 Task: Search one way flight ticket for 3 adults in first from Wrangell: Wrangell Airport (also See Wrangell Seaplane Base) to Springfield: Abraham Lincoln Capital Airport on 5-2-2023. Choice of flights is Royal air maroc. Number of bags: 11 checked bags. Price is upto 82000. Outbound departure time preference is 14:00.
Action: Mouse moved to (303, 387)
Screenshot: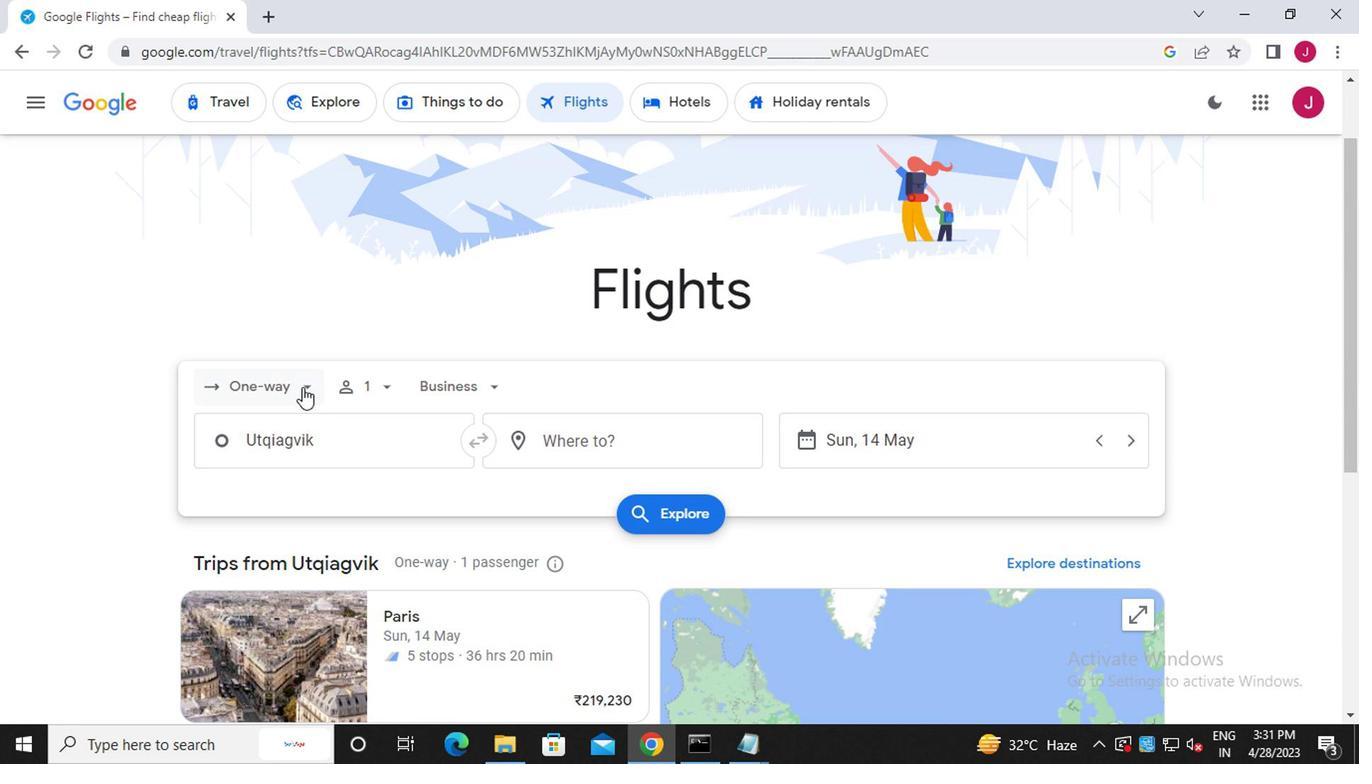 
Action: Mouse pressed left at (303, 387)
Screenshot: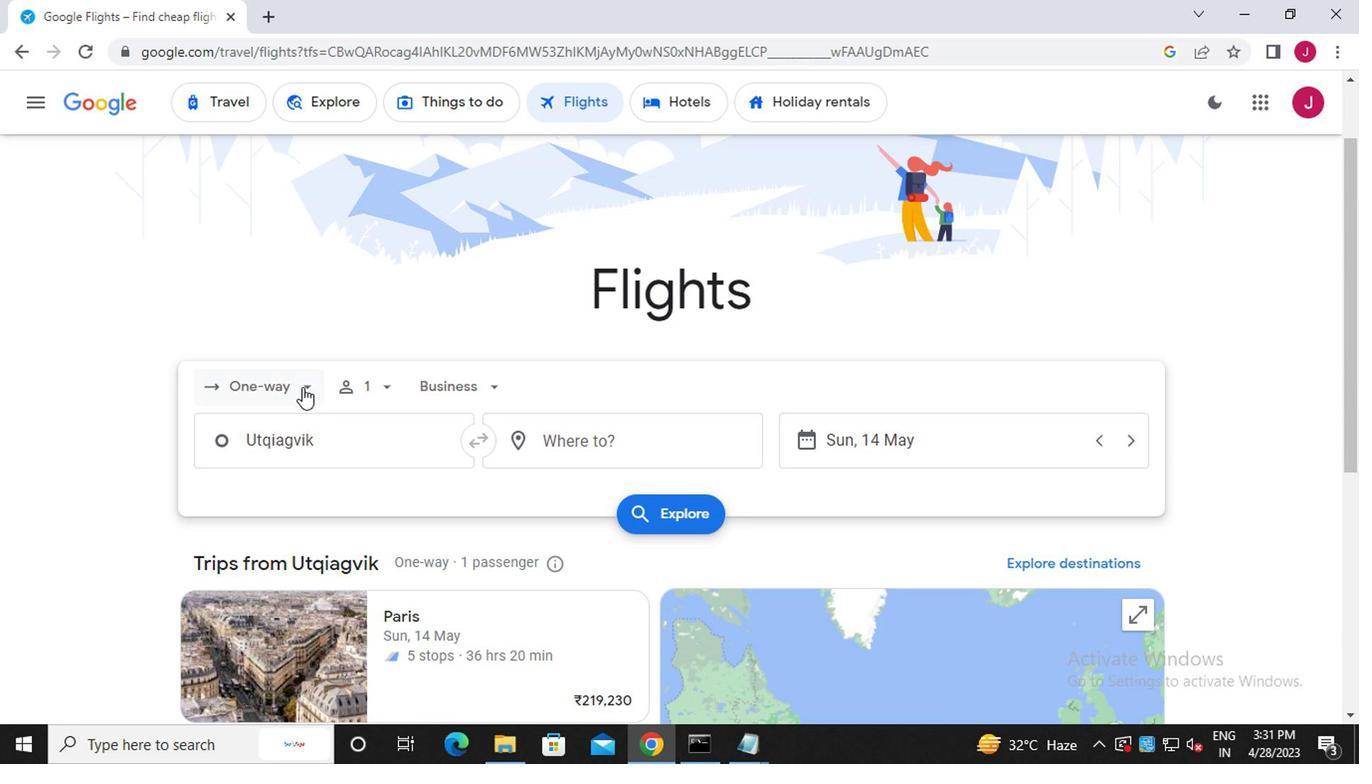 
Action: Mouse moved to (308, 472)
Screenshot: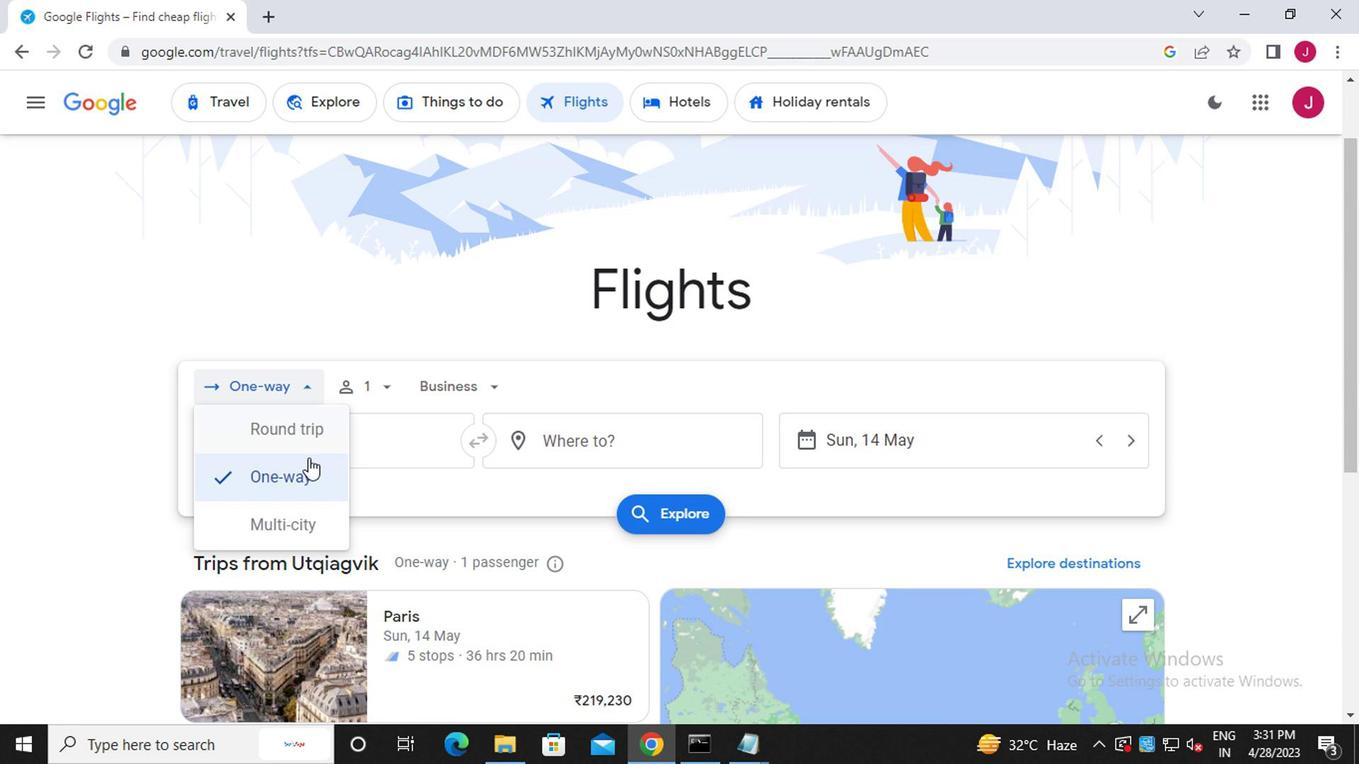 
Action: Mouse pressed left at (308, 472)
Screenshot: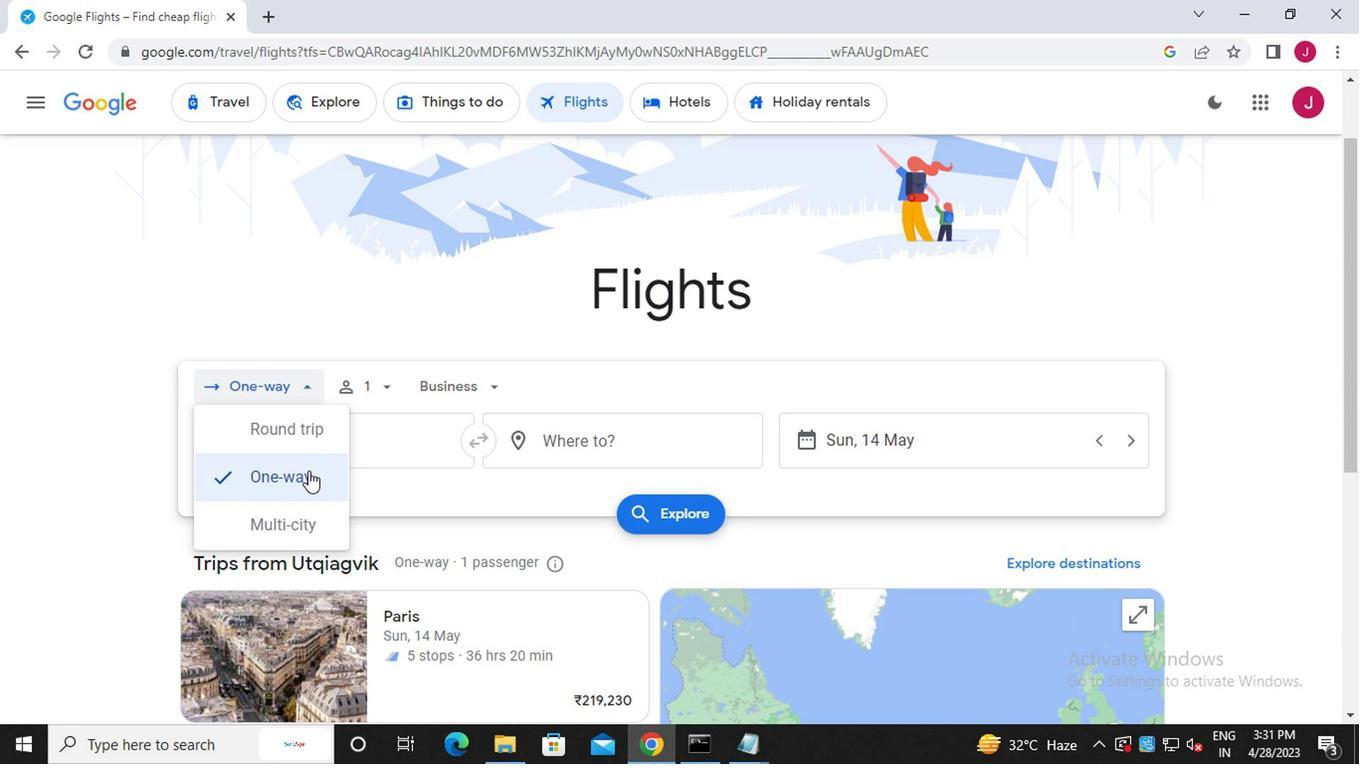 
Action: Mouse moved to (386, 391)
Screenshot: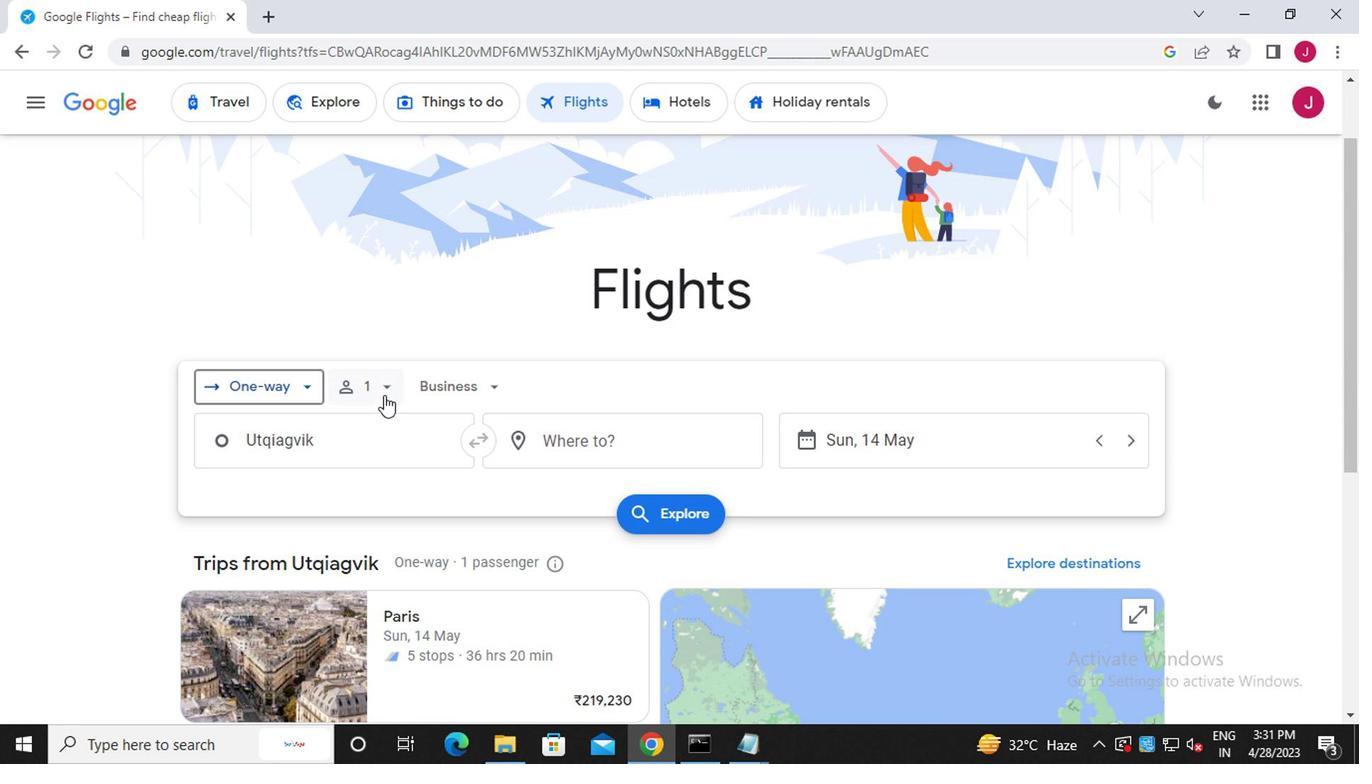 
Action: Mouse pressed left at (386, 391)
Screenshot: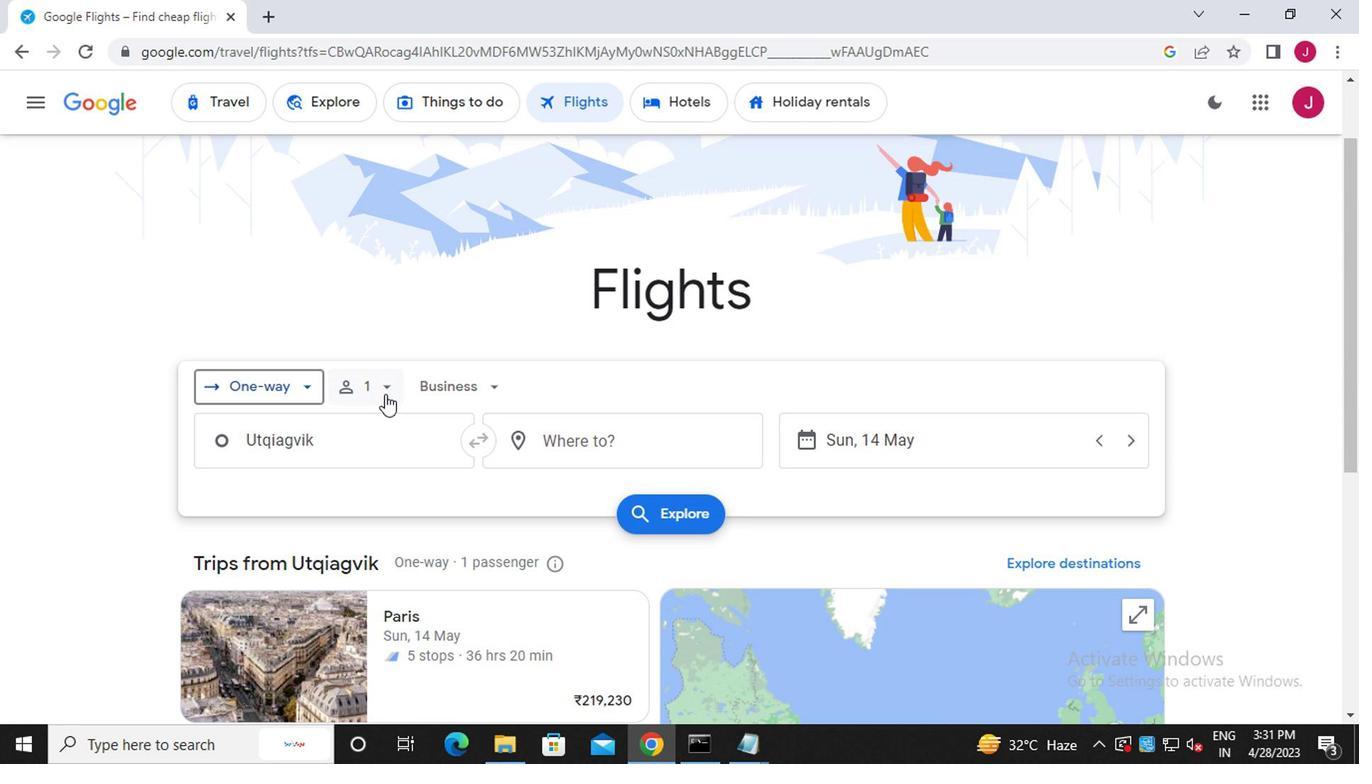 
Action: Mouse moved to (535, 439)
Screenshot: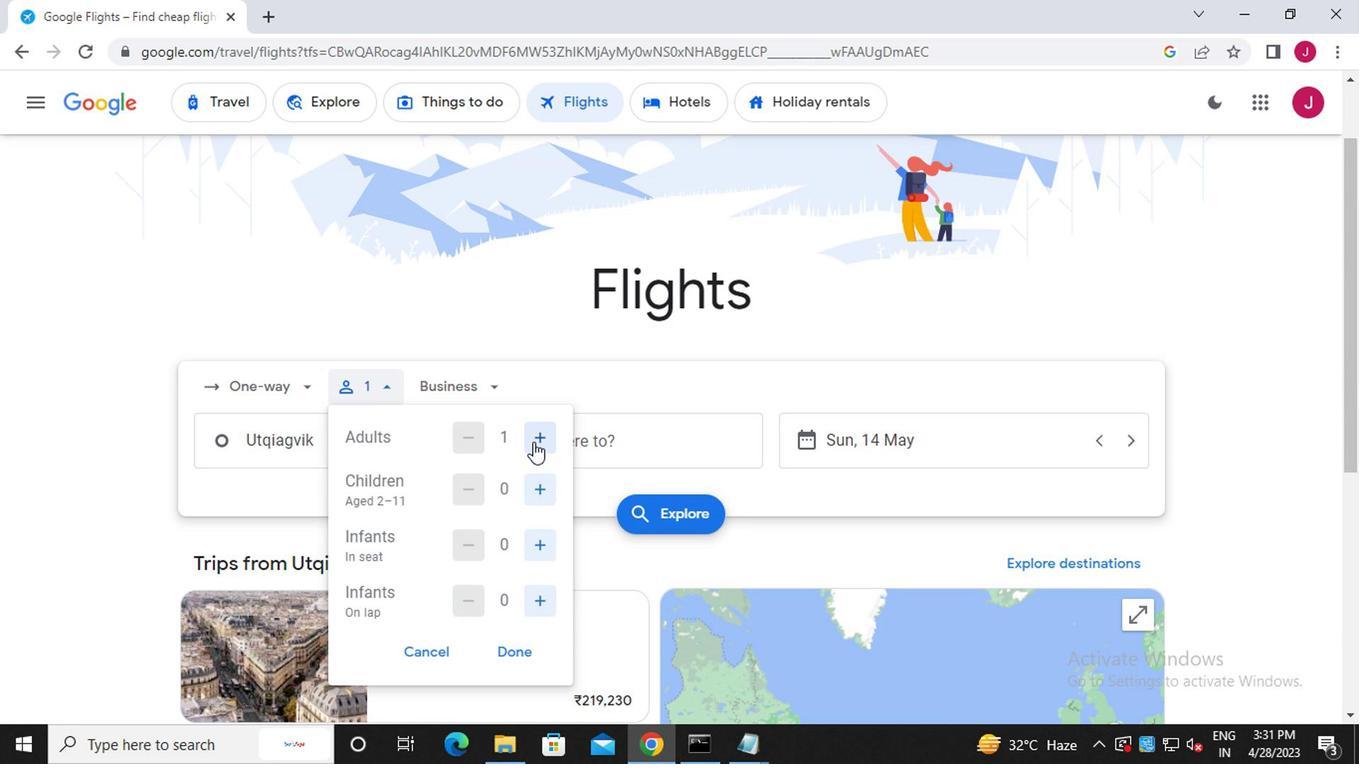 
Action: Mouse pressed left at (535, 439)
Screenshot: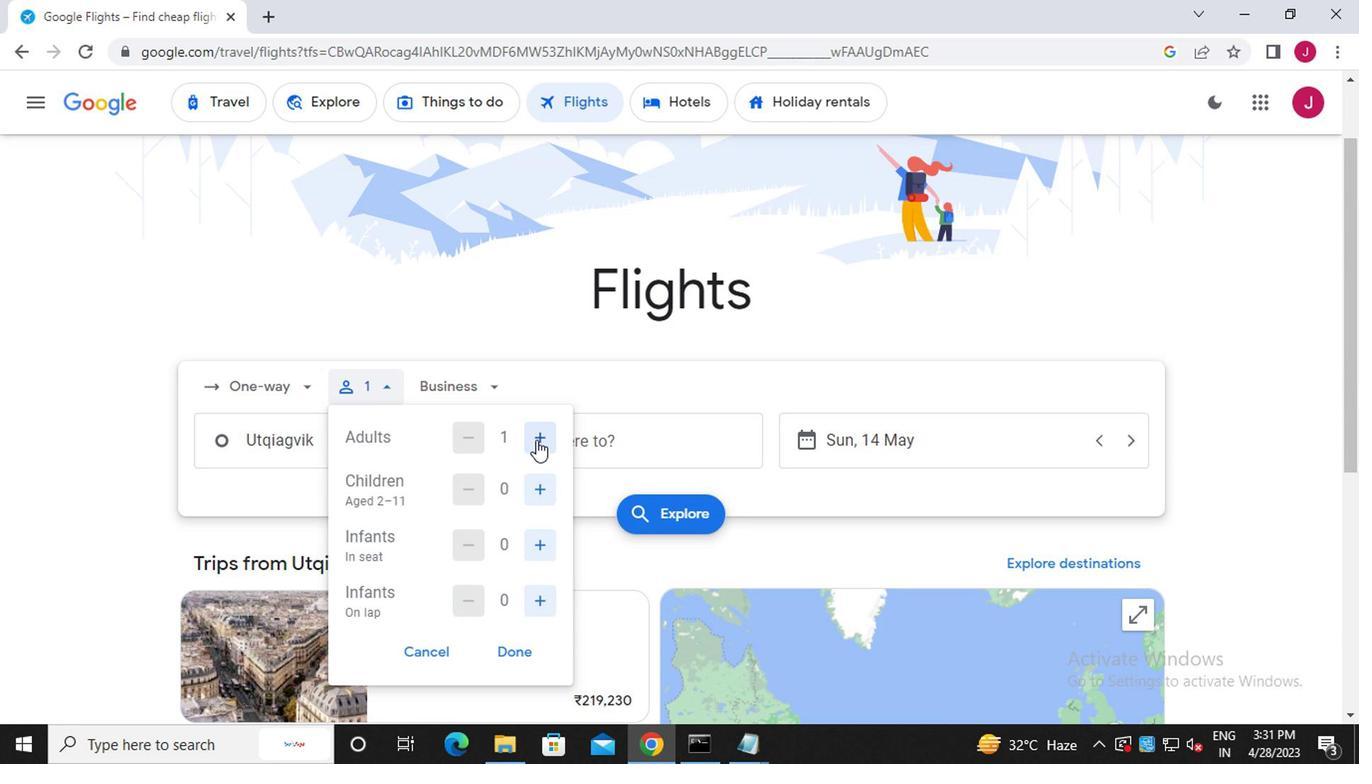 
Action: Mouse moved to (537, 439)
Screenshot: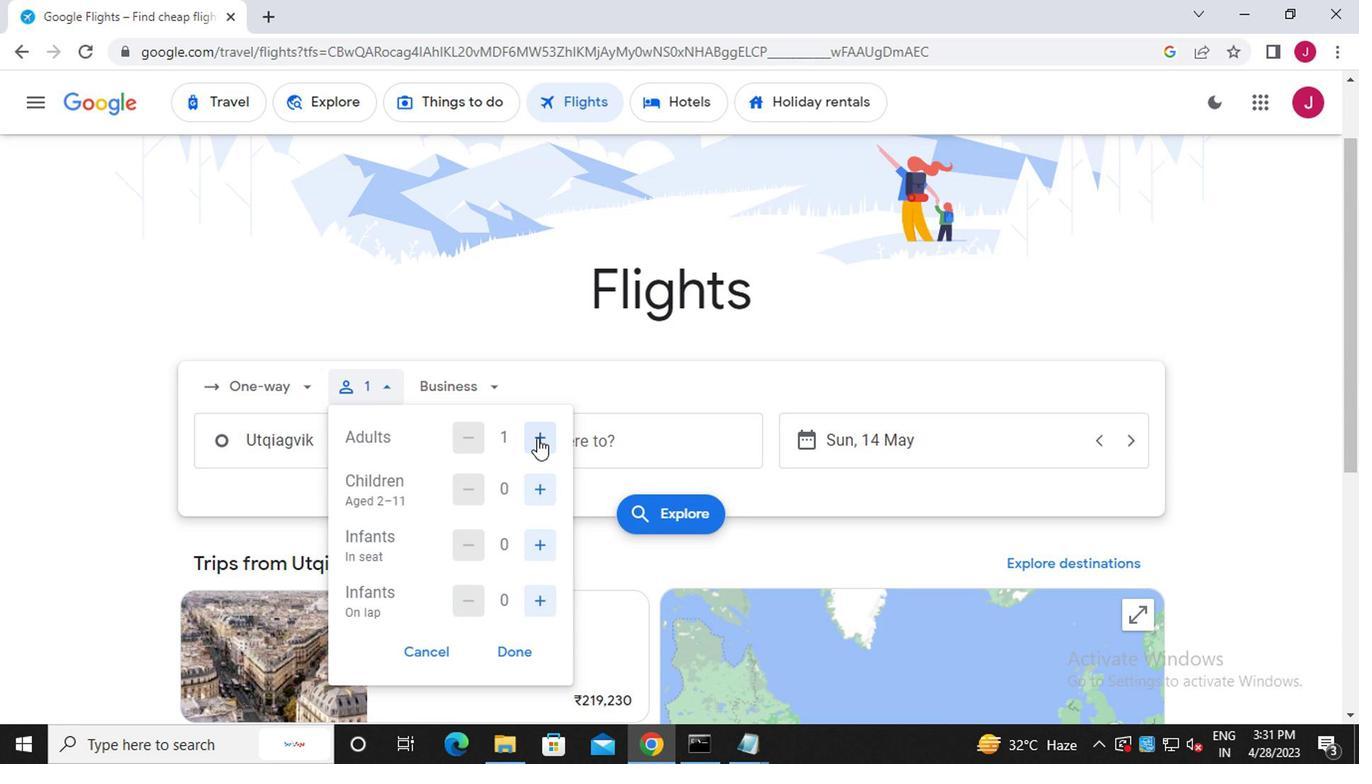 
Action: Mouse pressed left at (537, 439)
Screenshot: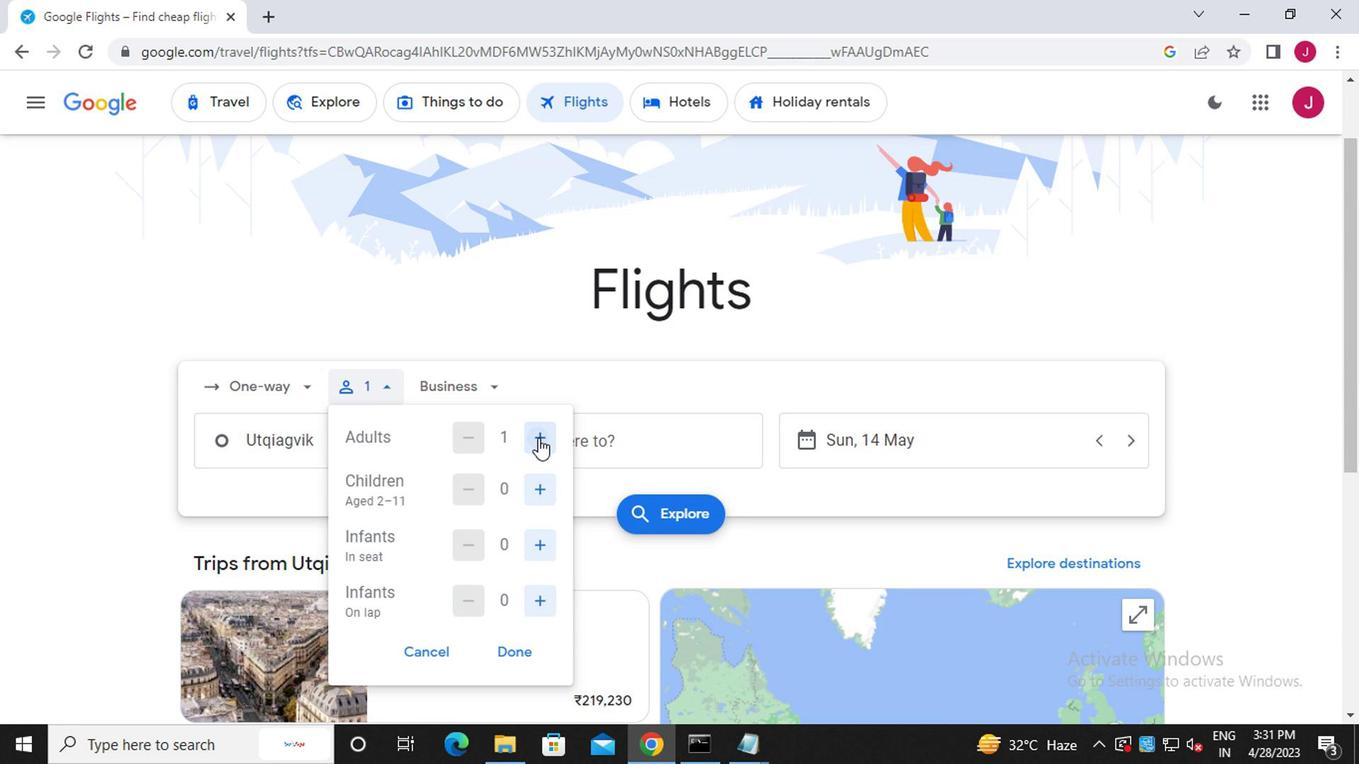 
Action: Mouse pressed left at (537, 439)
Screenshot: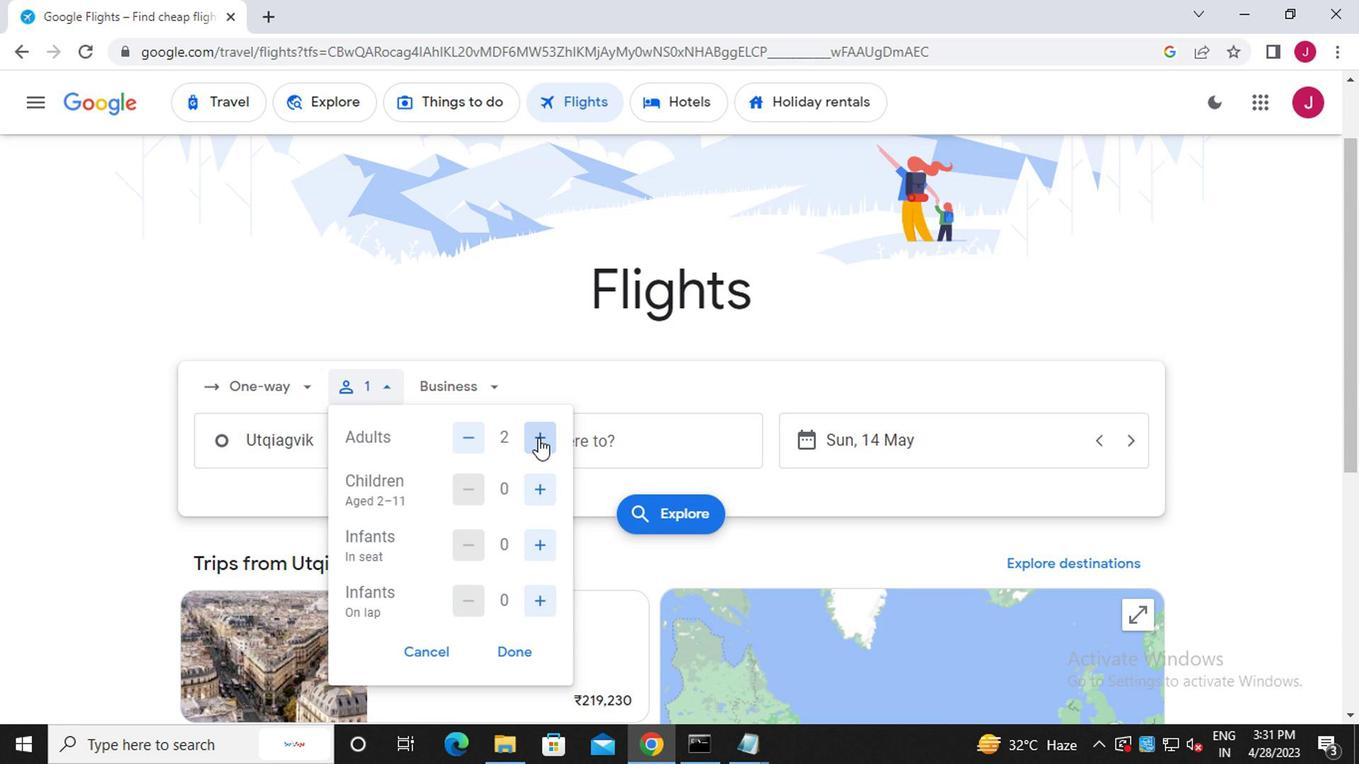 
Action: Mouse moved to (476, 437)
Screenshot: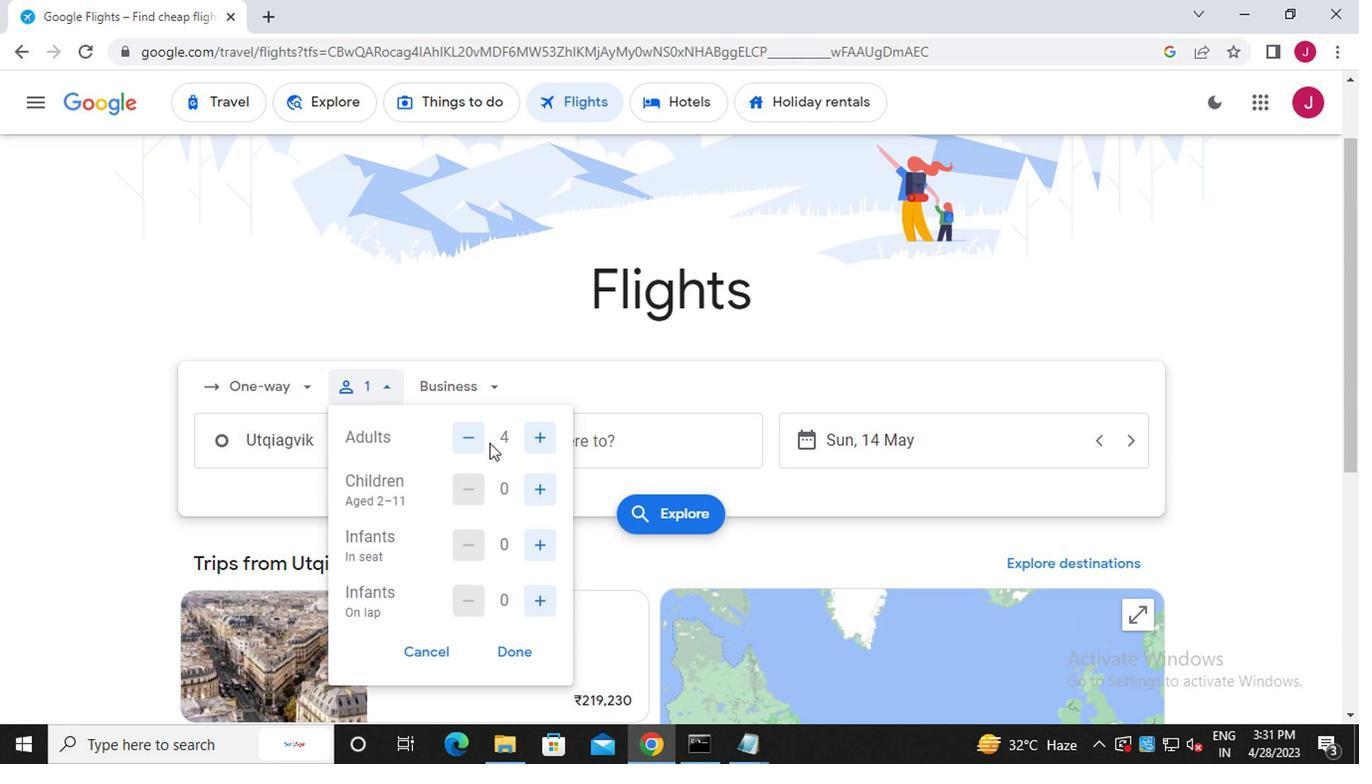 
Action: Mouse pressed left at (476, 437)
Screenshot: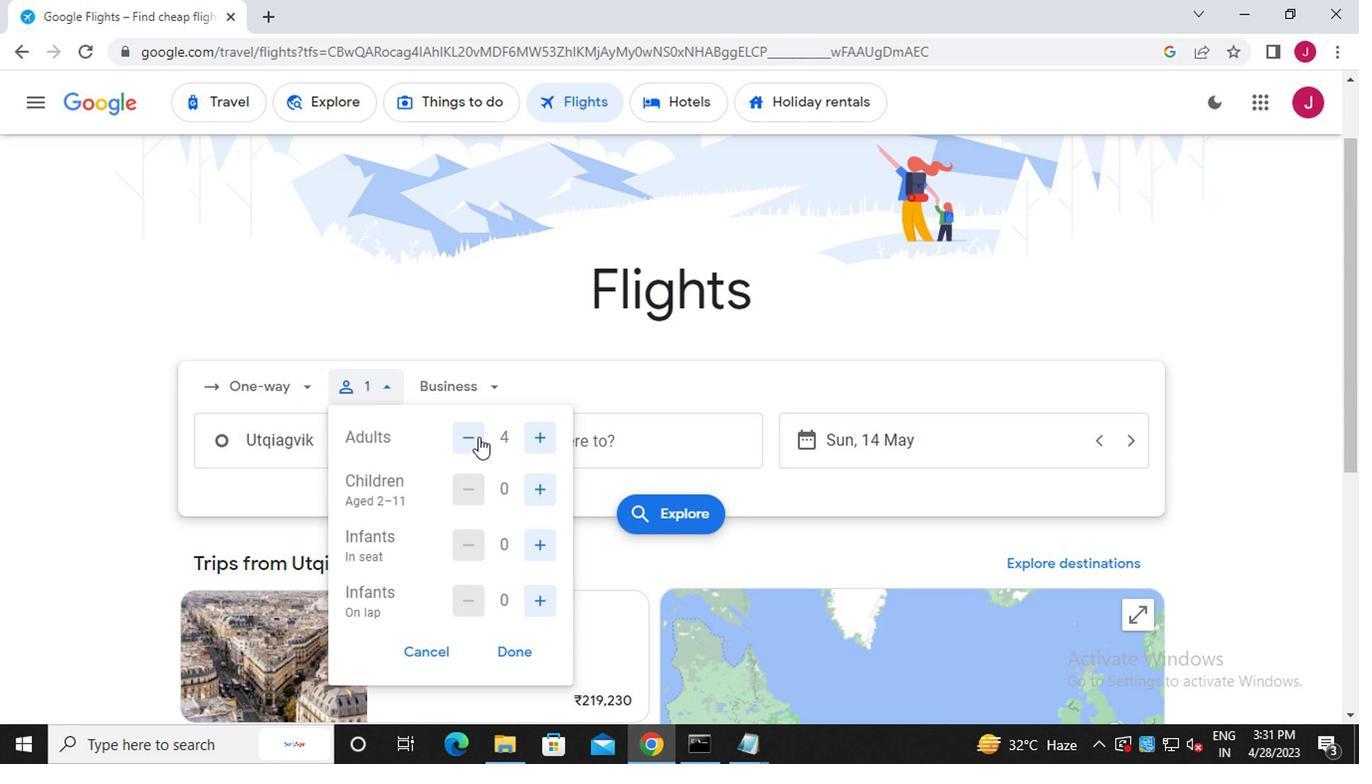 
Action: Mouse moved to (513, 659)
Screenshot: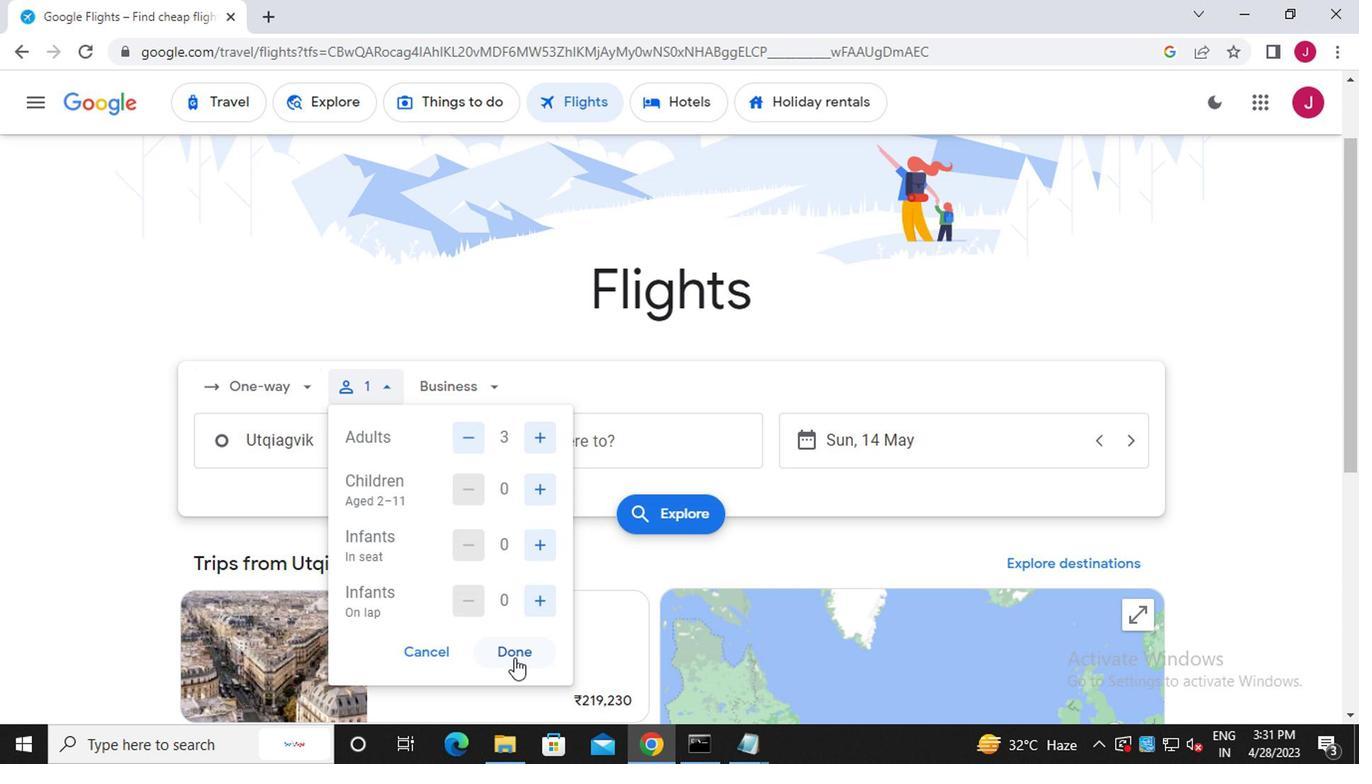 
Action: Mouse pressed left at (513, 659)
Screenshot: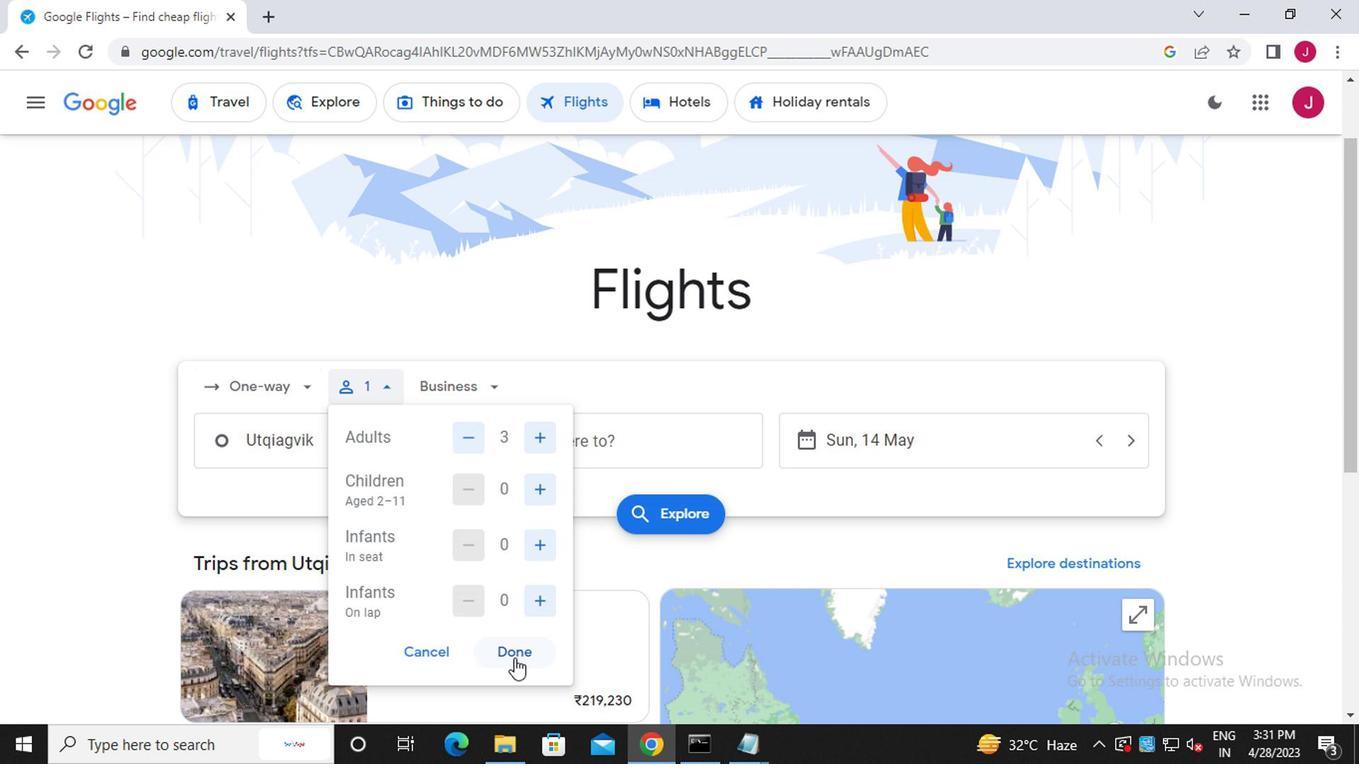 
Action: Mouse moved to (488, 397)
Screenshot: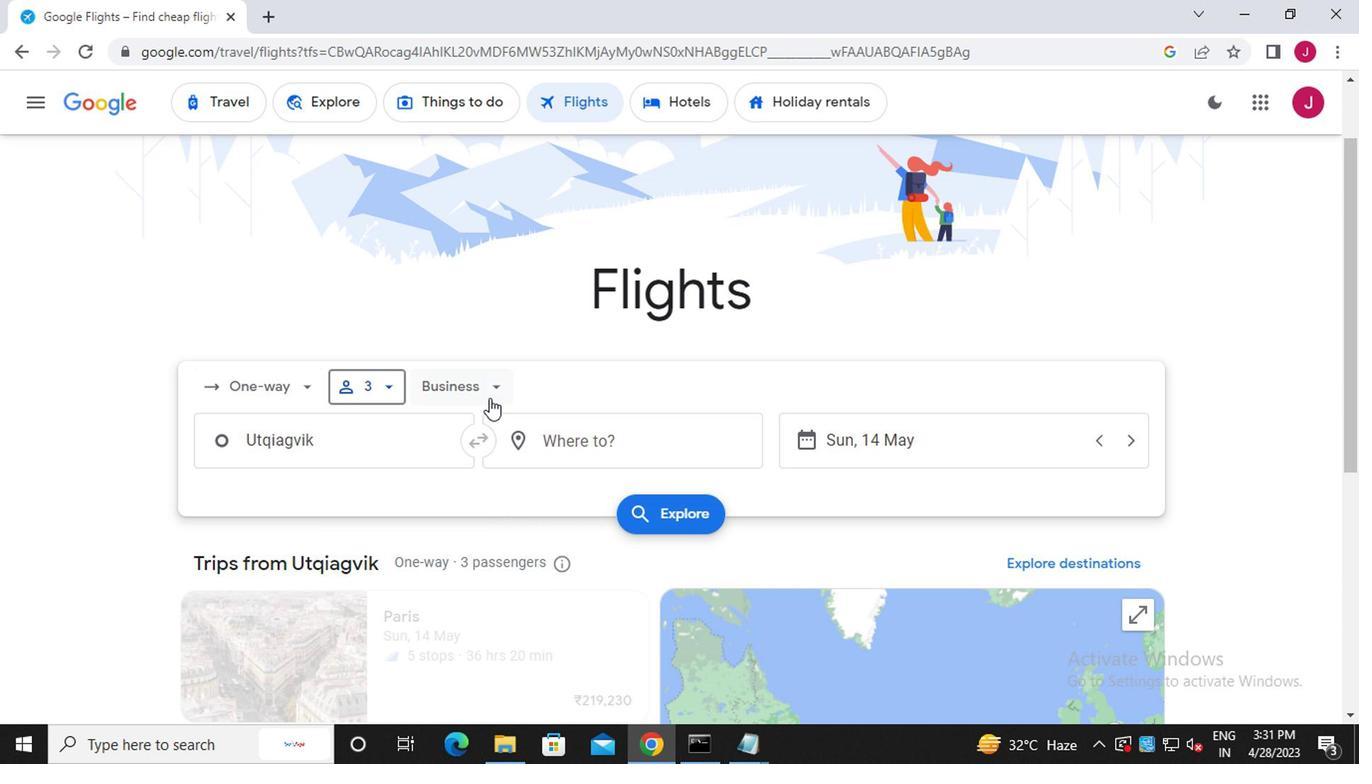 
Action: Mouse pressed left at (488, 397)
Screenshot: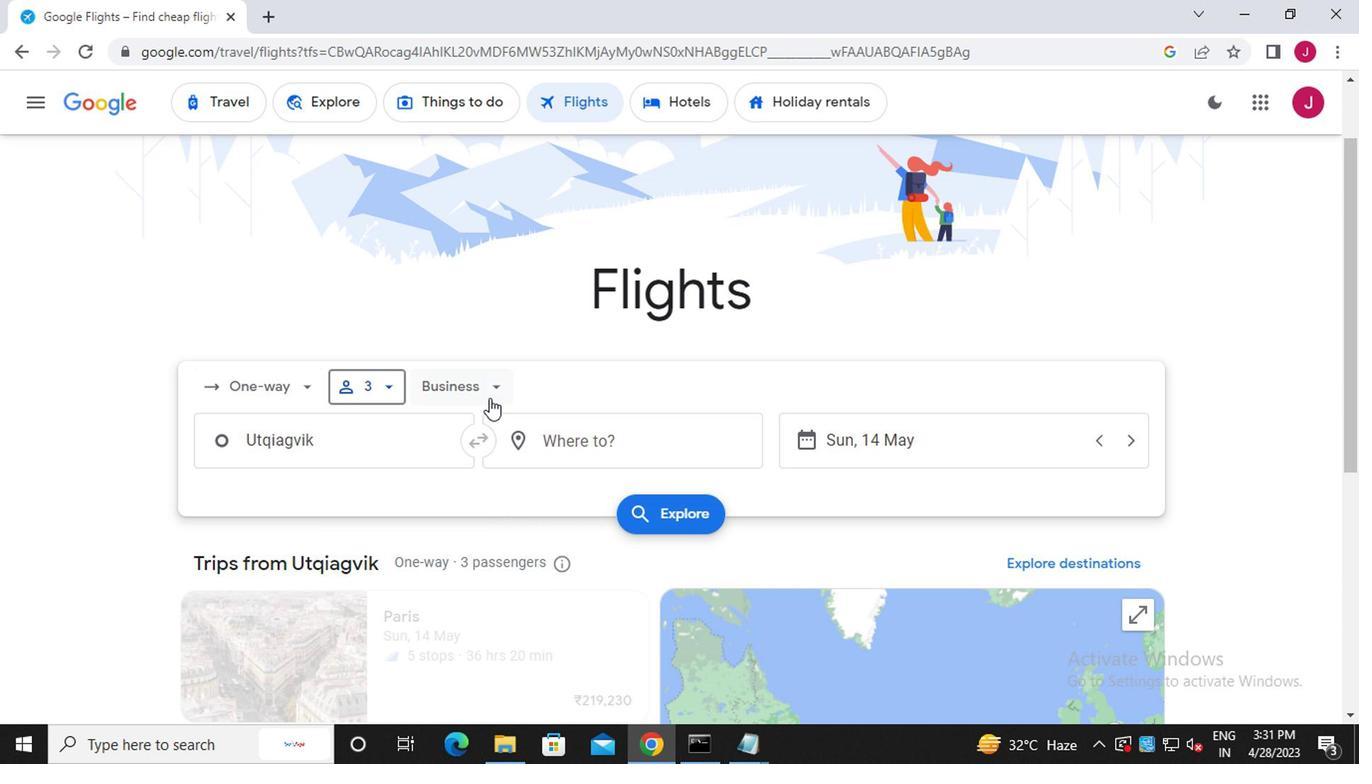 
Action: Mouse moved to (560, 353)
Screenshot: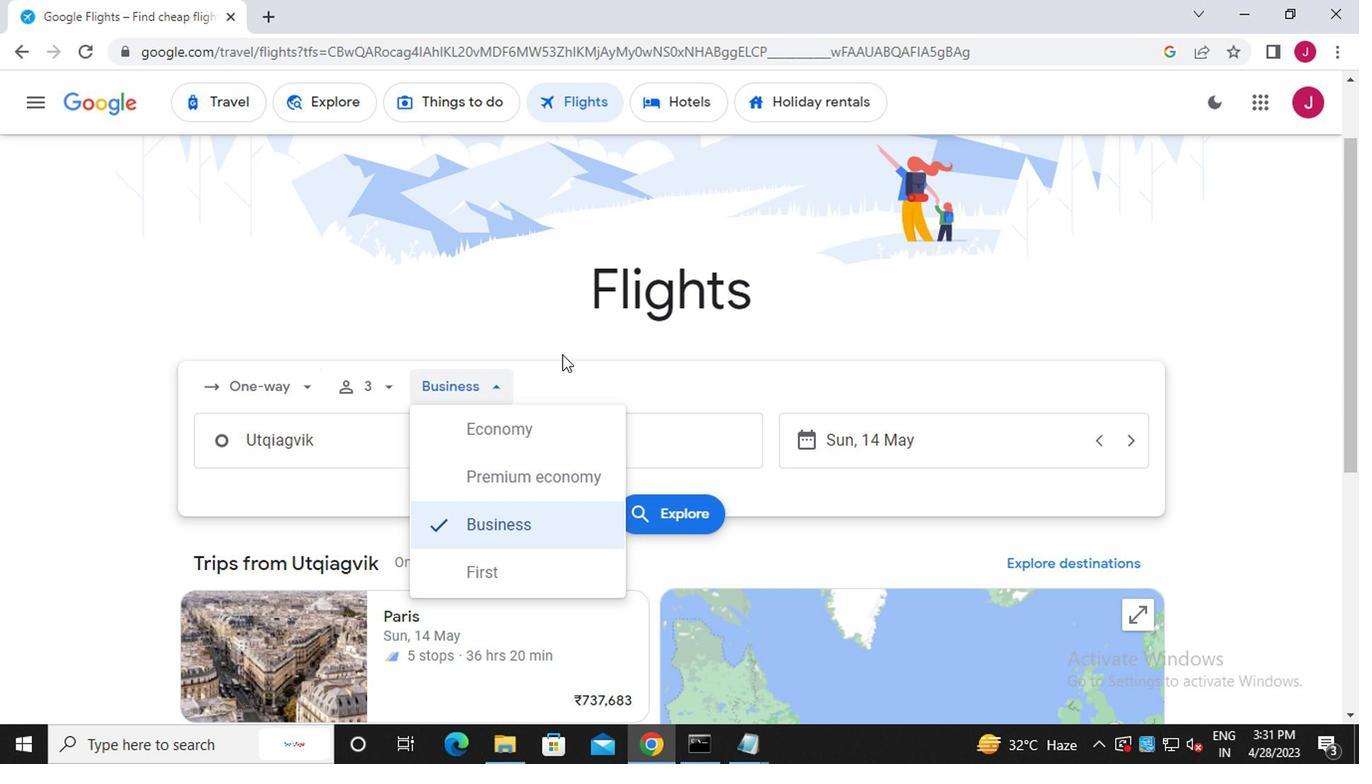 
Action: Mouse pressed left at (560, 353)
Screenshot: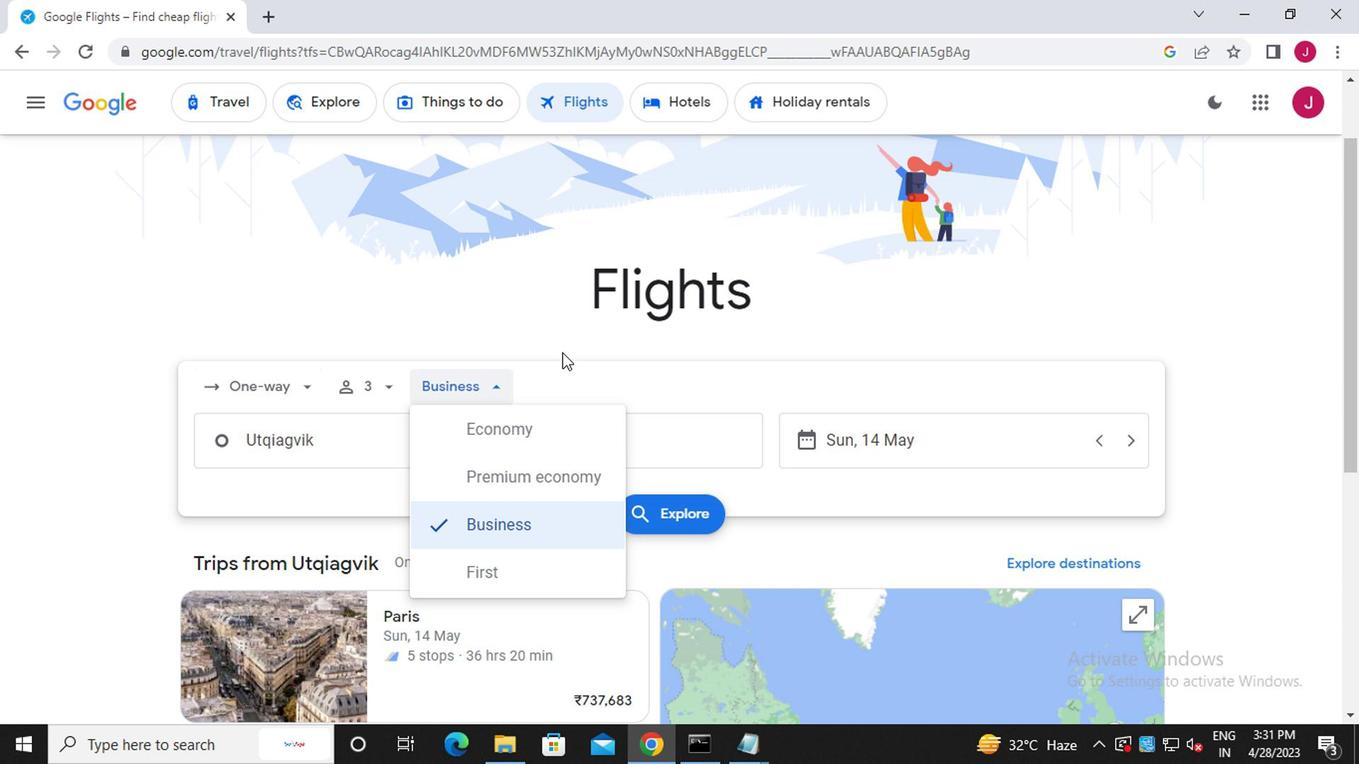 
Action: Mouse moved to (355, 448)
Screenshot: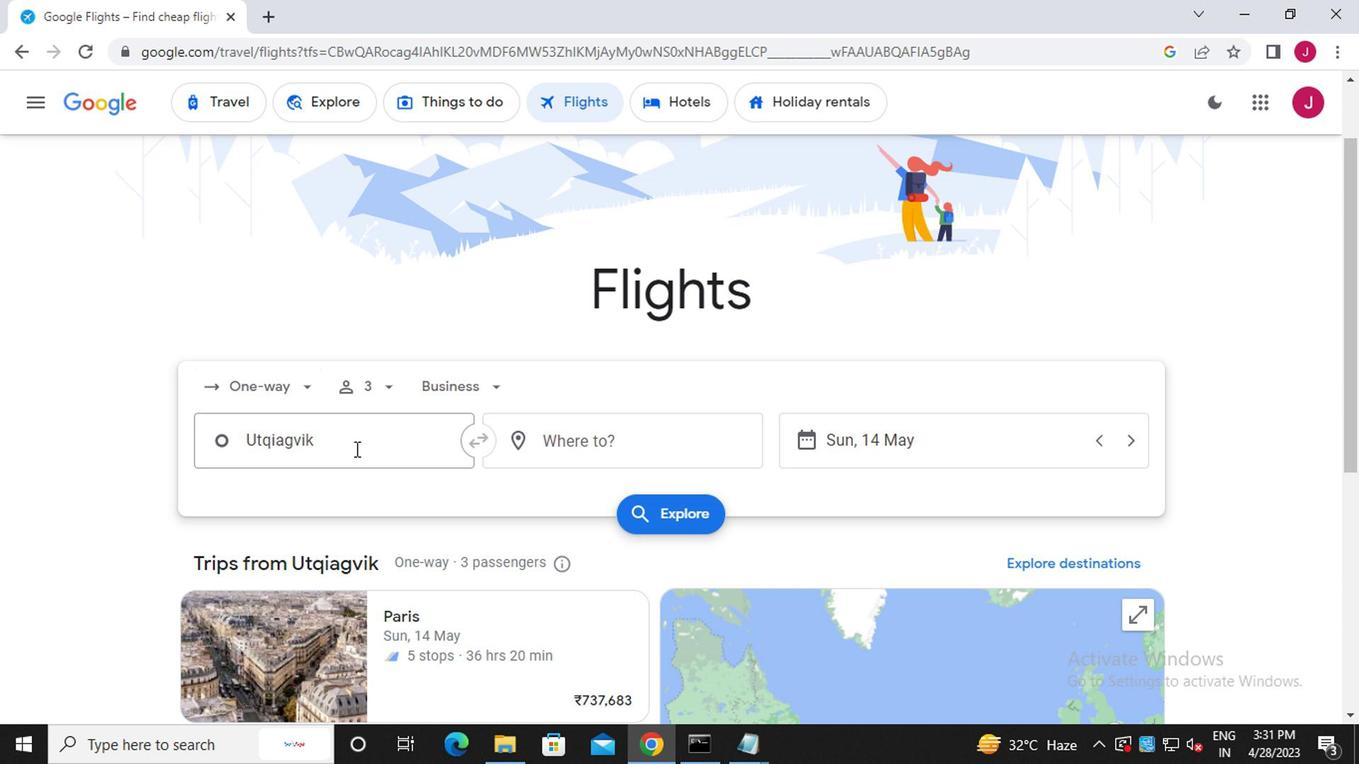 
Action: Mouse pressed left at (355, 448)
Screenshot: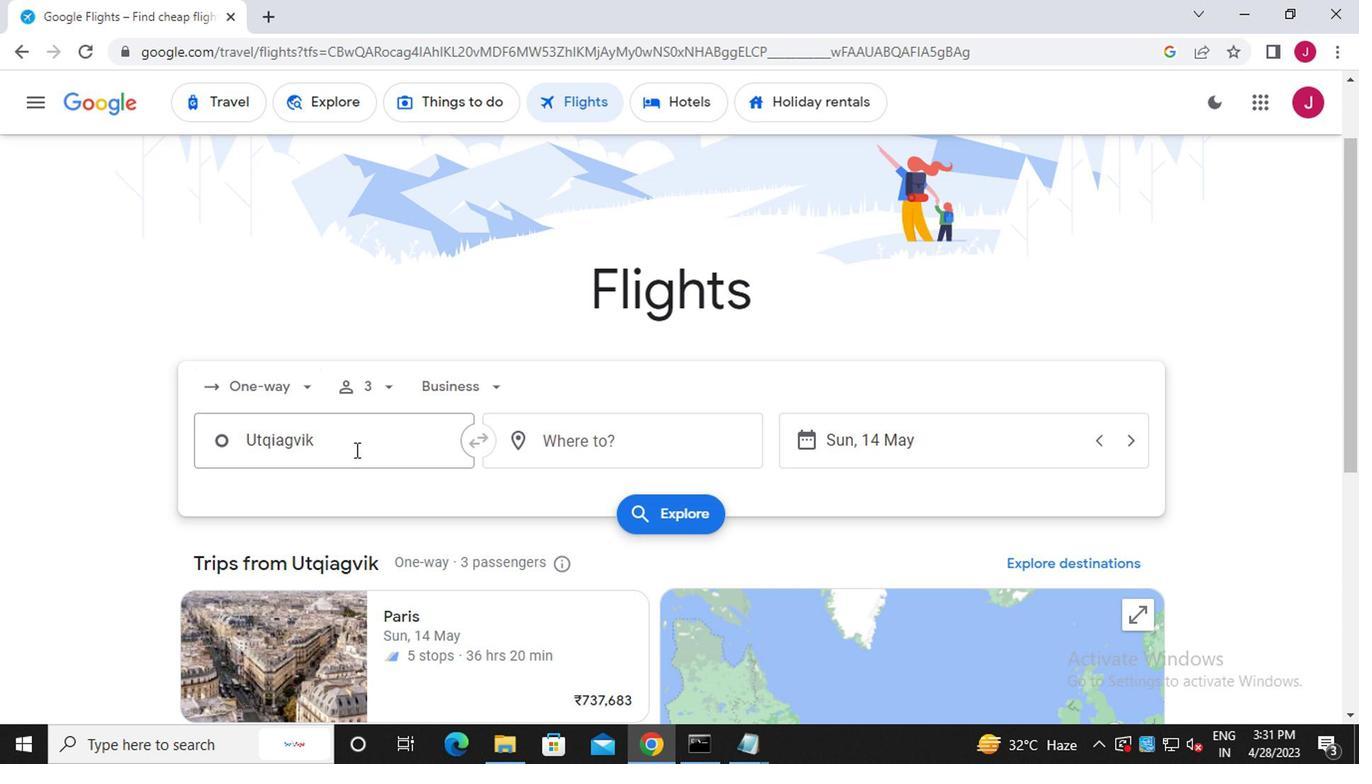 
Action: Mouse moved to (358, 447)
Screenshot: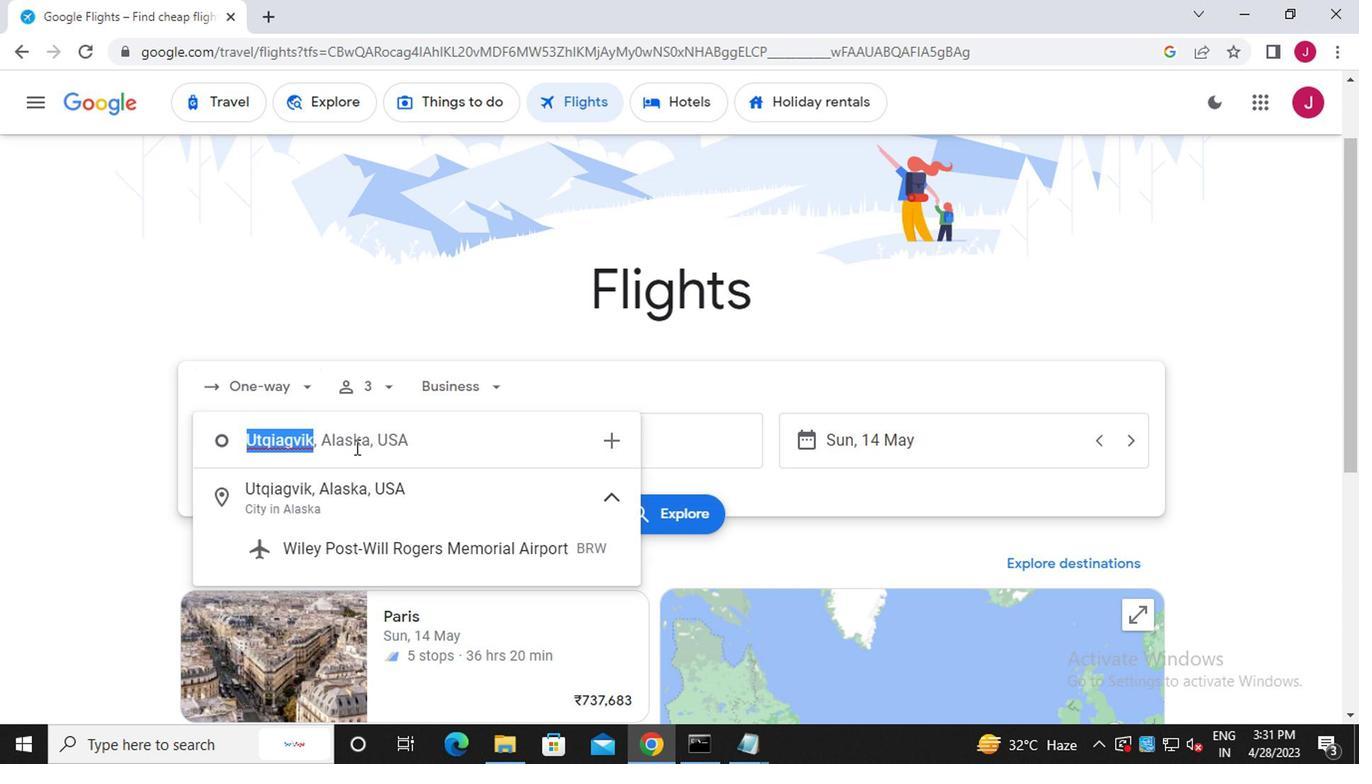 
Action: Key pressed <Key.shift>WRANGELL
Screenshot: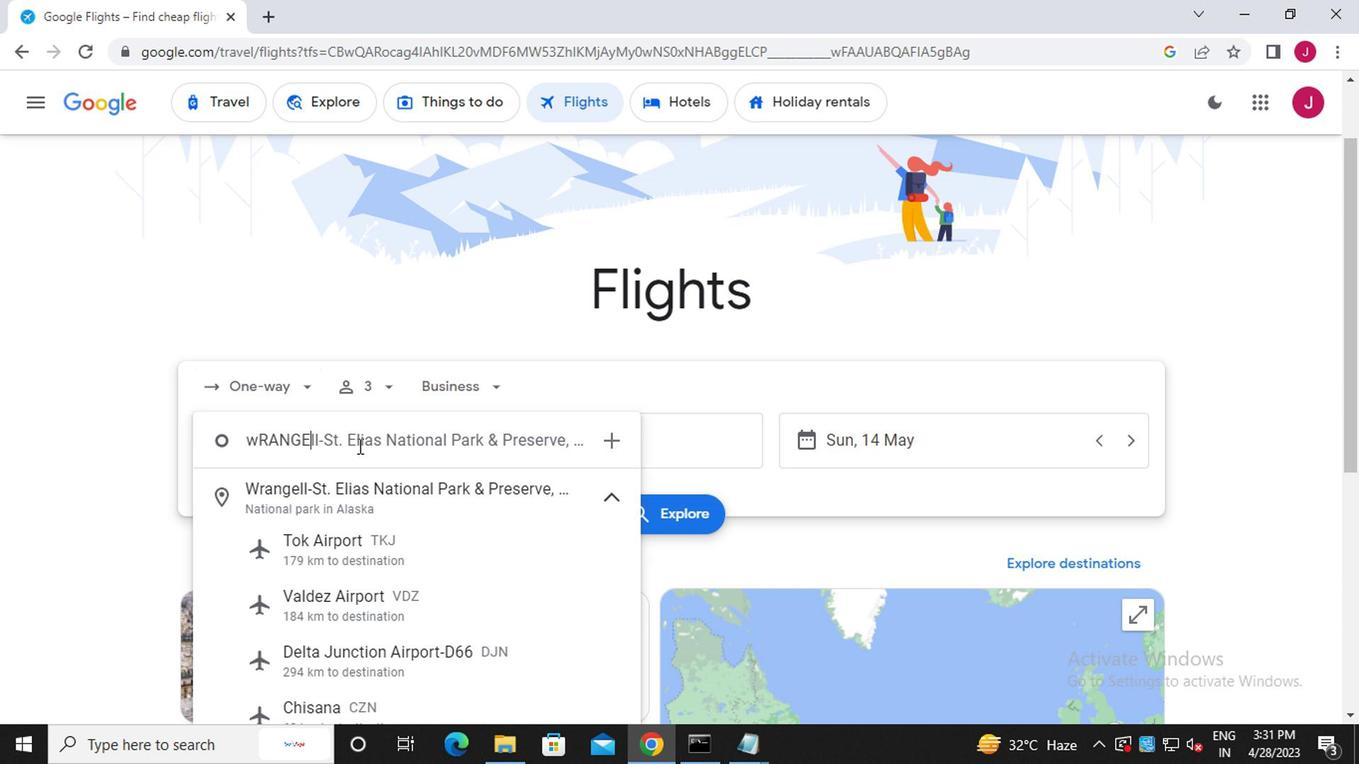 
Action: Mouse moved to (385, 498)
Screenshot: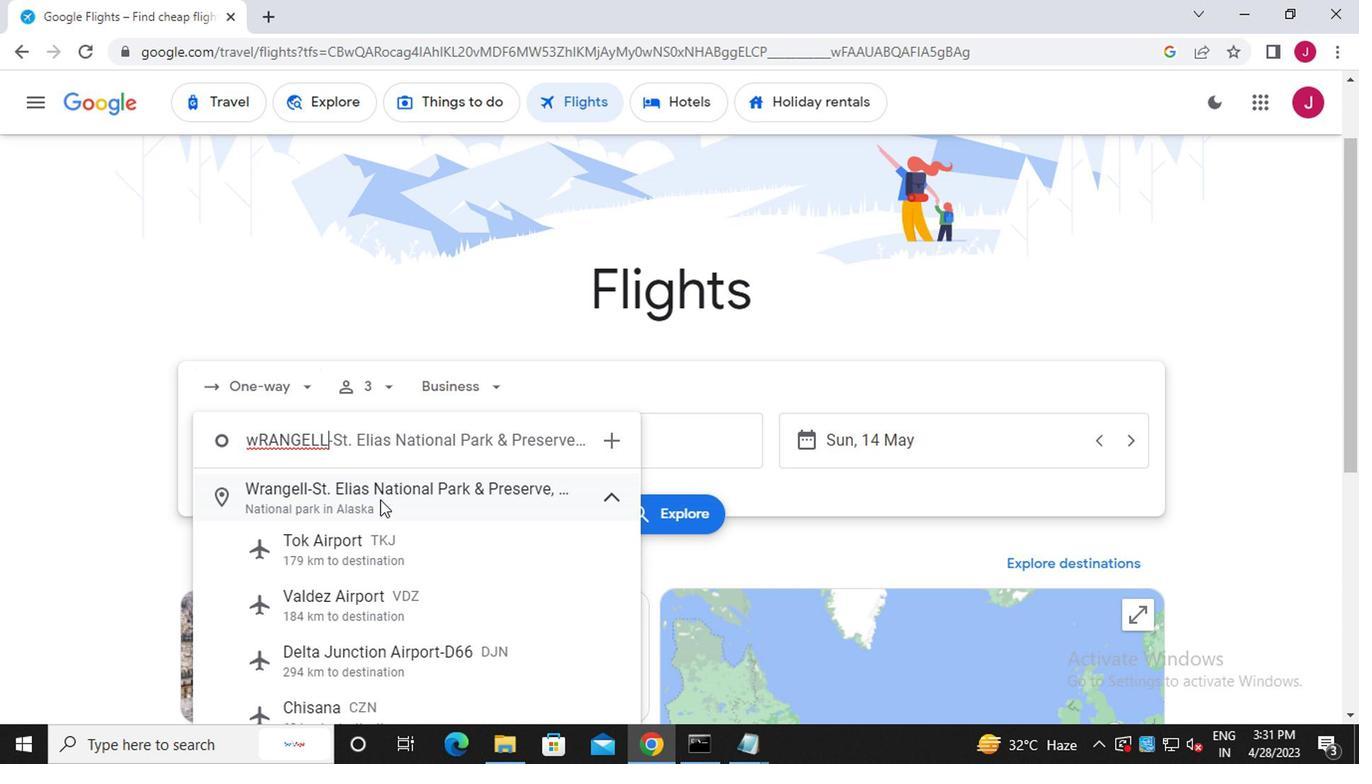 
Action: Mouse pressed left at (385, 498)
Screenshot: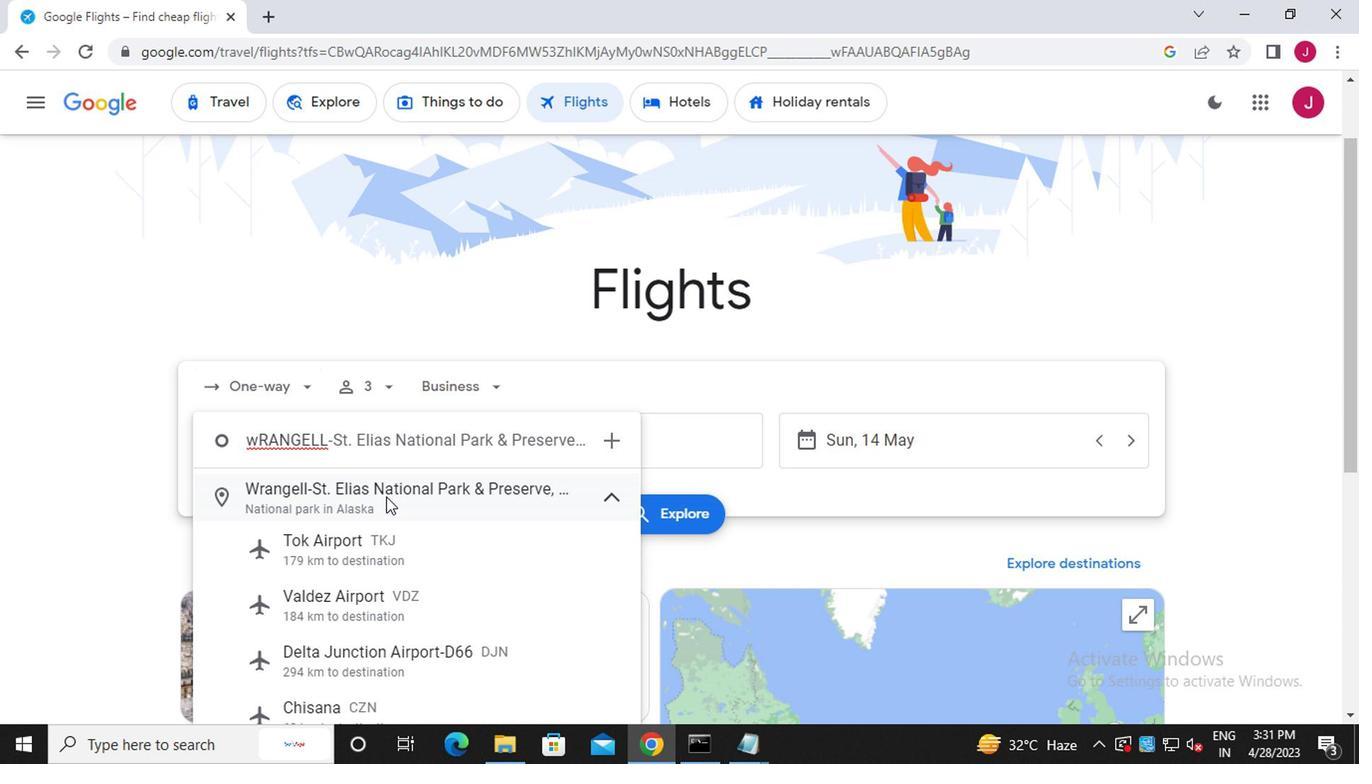 
Action: Mouse moved to (545, 440)
Screenshot: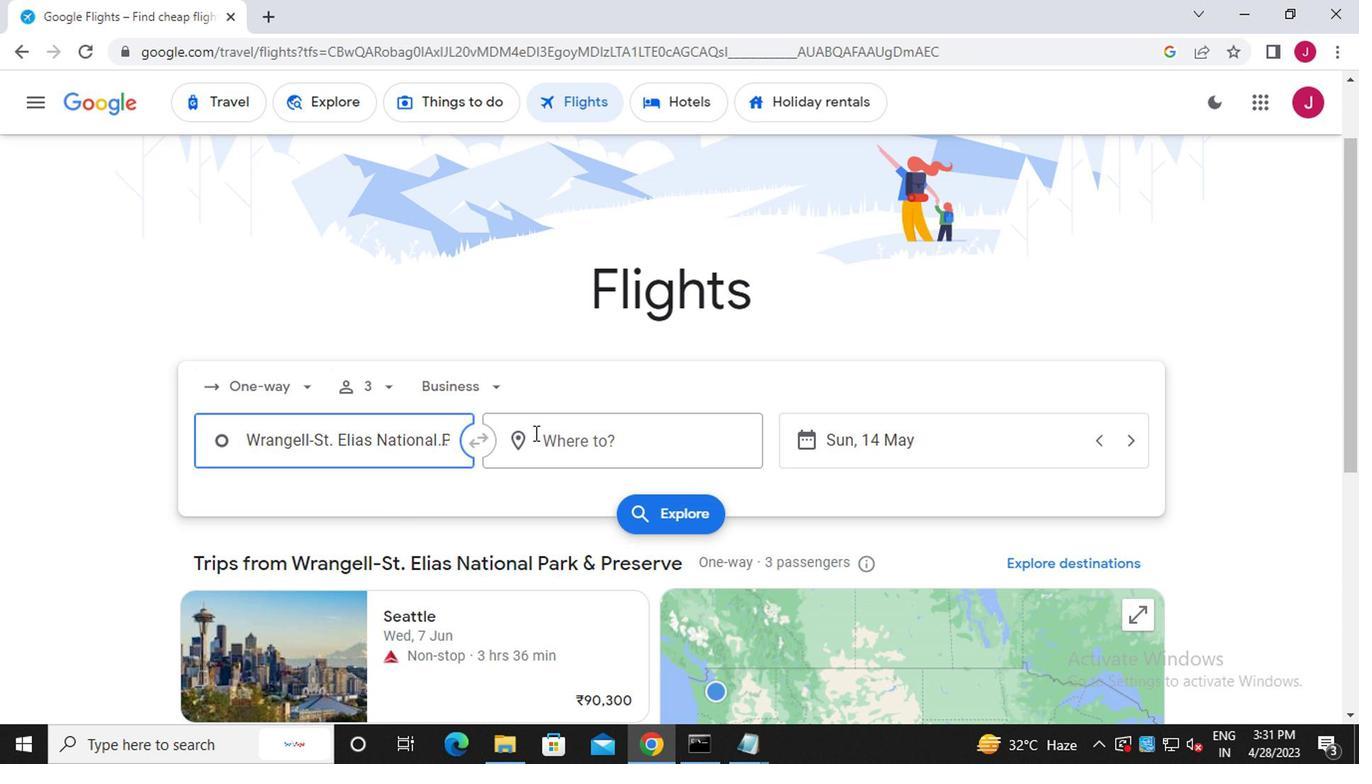 
Action: Mouse pressed left at (545, 440)
Screenshot: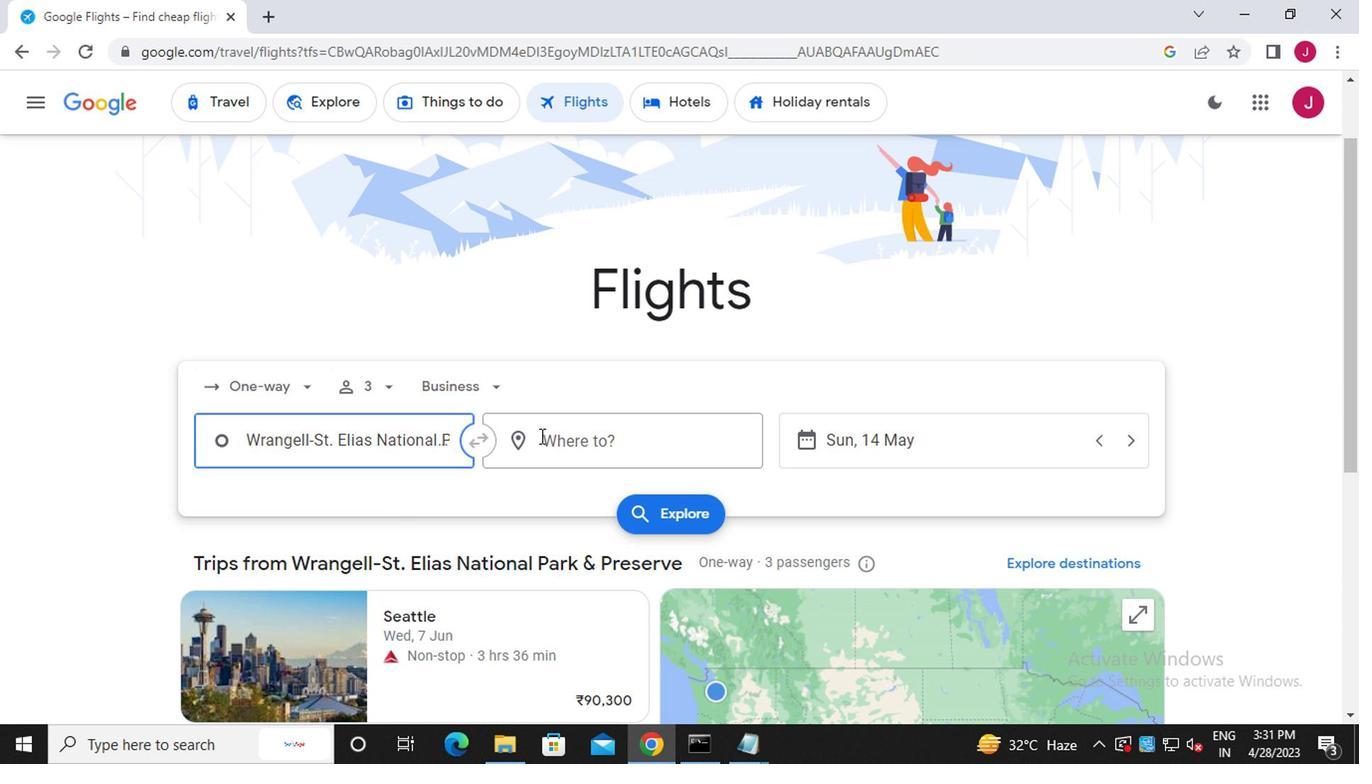 
Action: Key pressed SPI
Screenshot: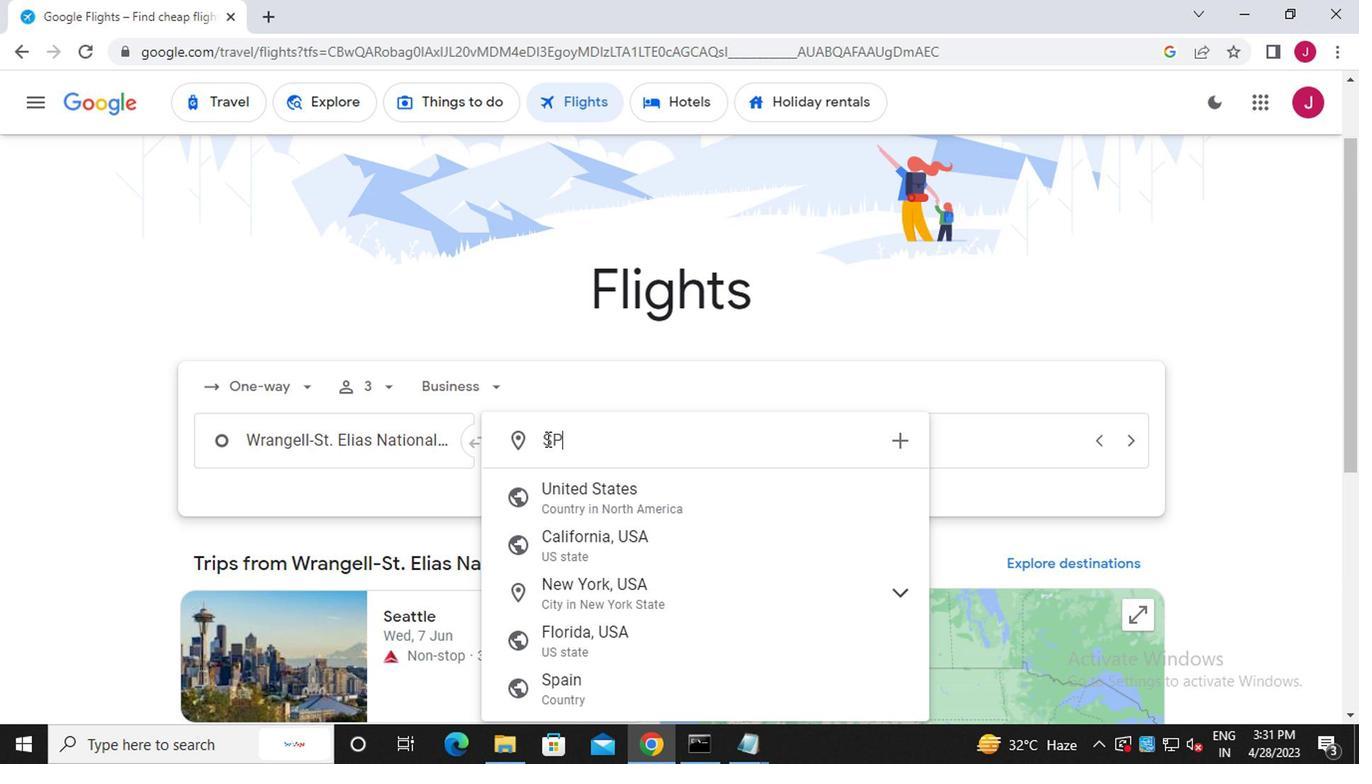 
Action: Mouse moved to (627, 505)
Screenshot: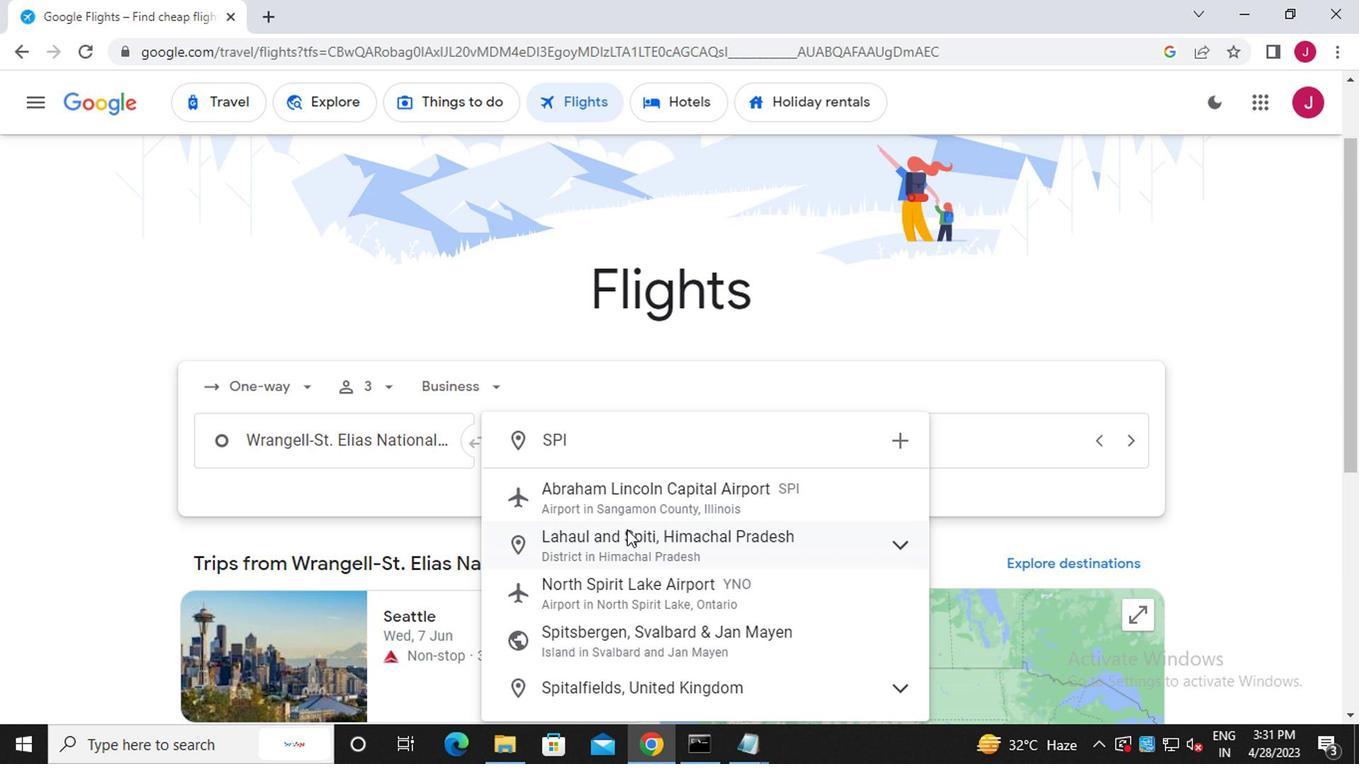 
Action: Mouse pressed left at (627, 505)
Screenshot: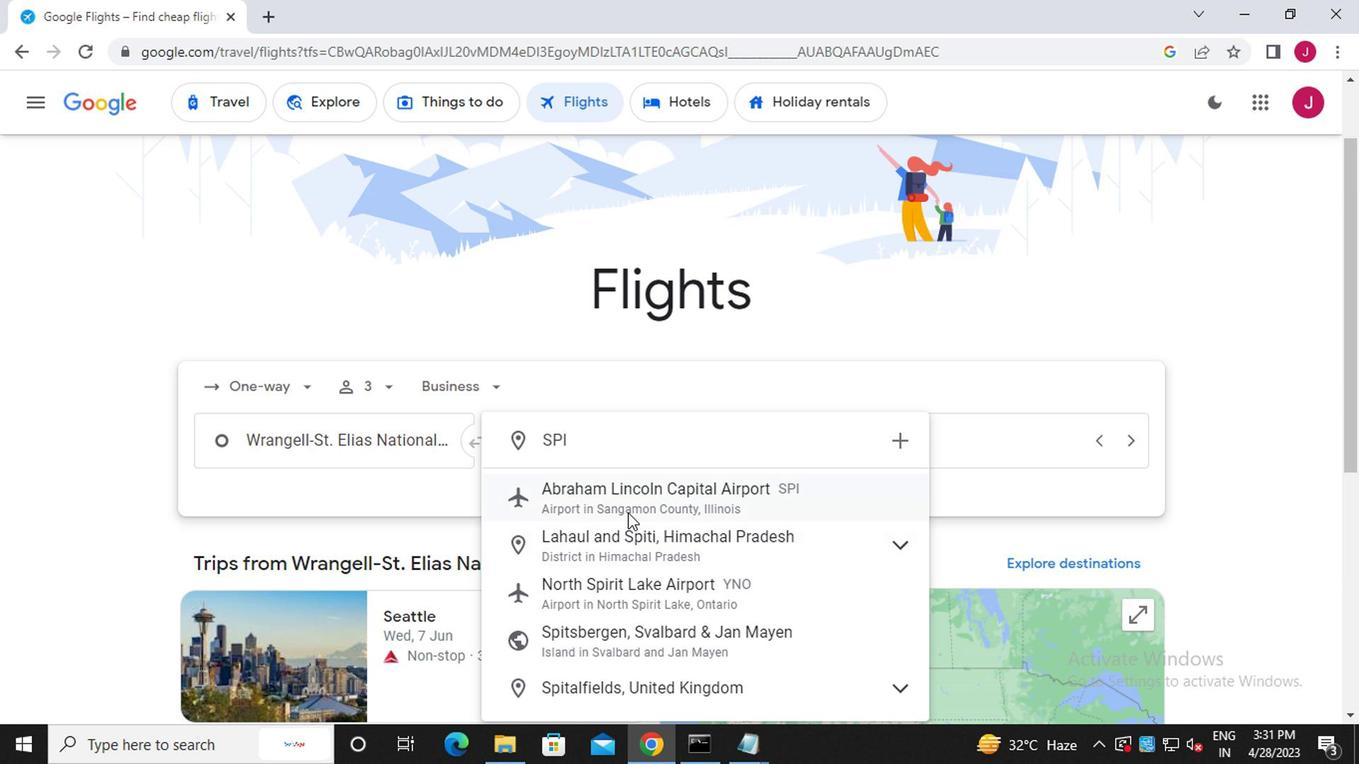 
Action: Mouse moved to (930, 459)
Screenshot: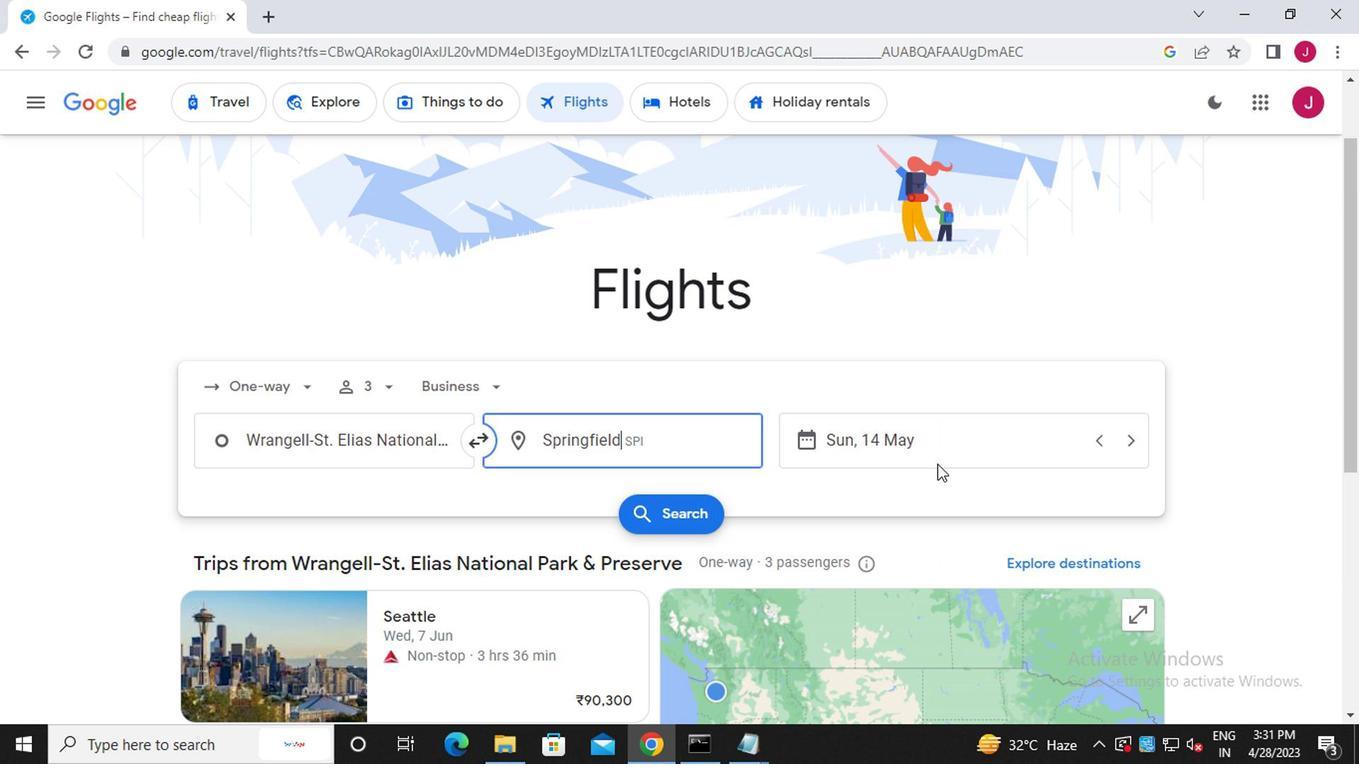 
Action: Mouse pressed left at (930, 459)
Screenshot: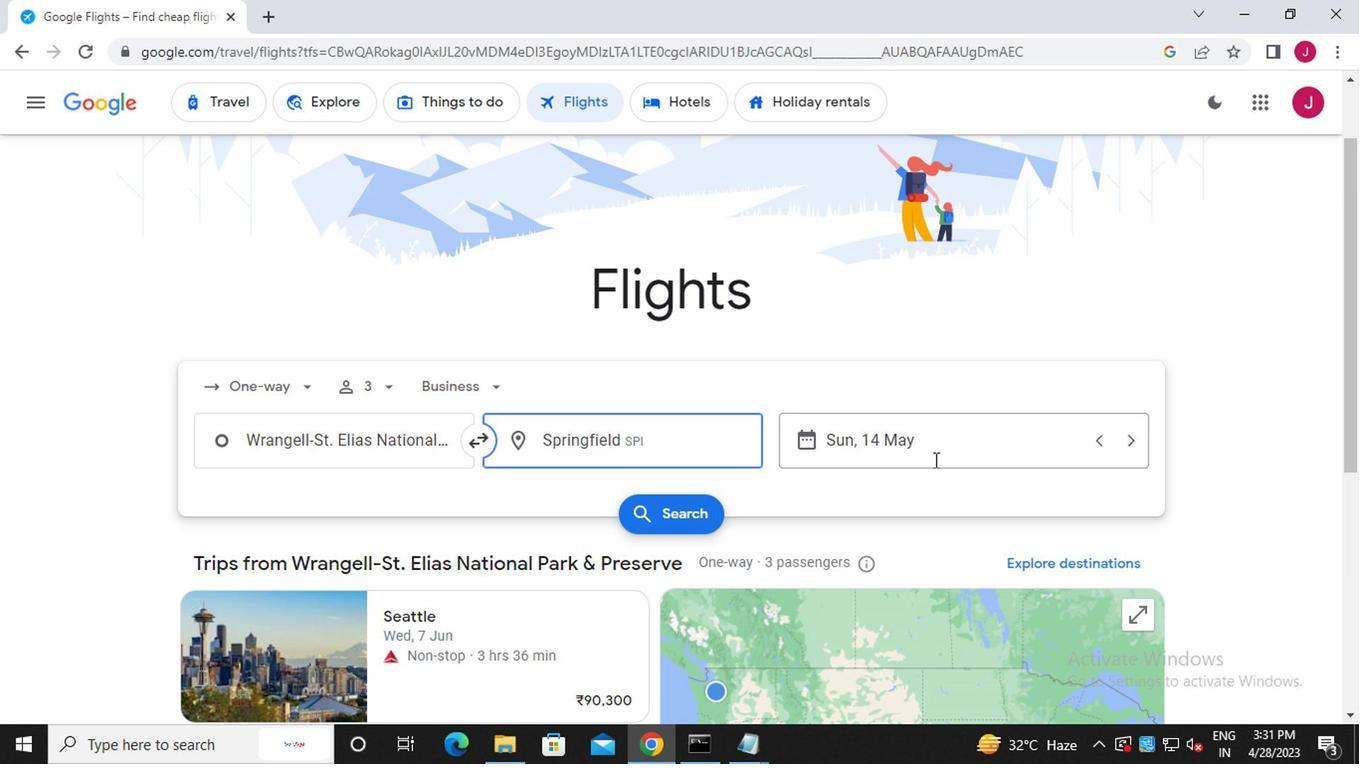 
Action: Mouse moved to (914, 358)
Screenshot: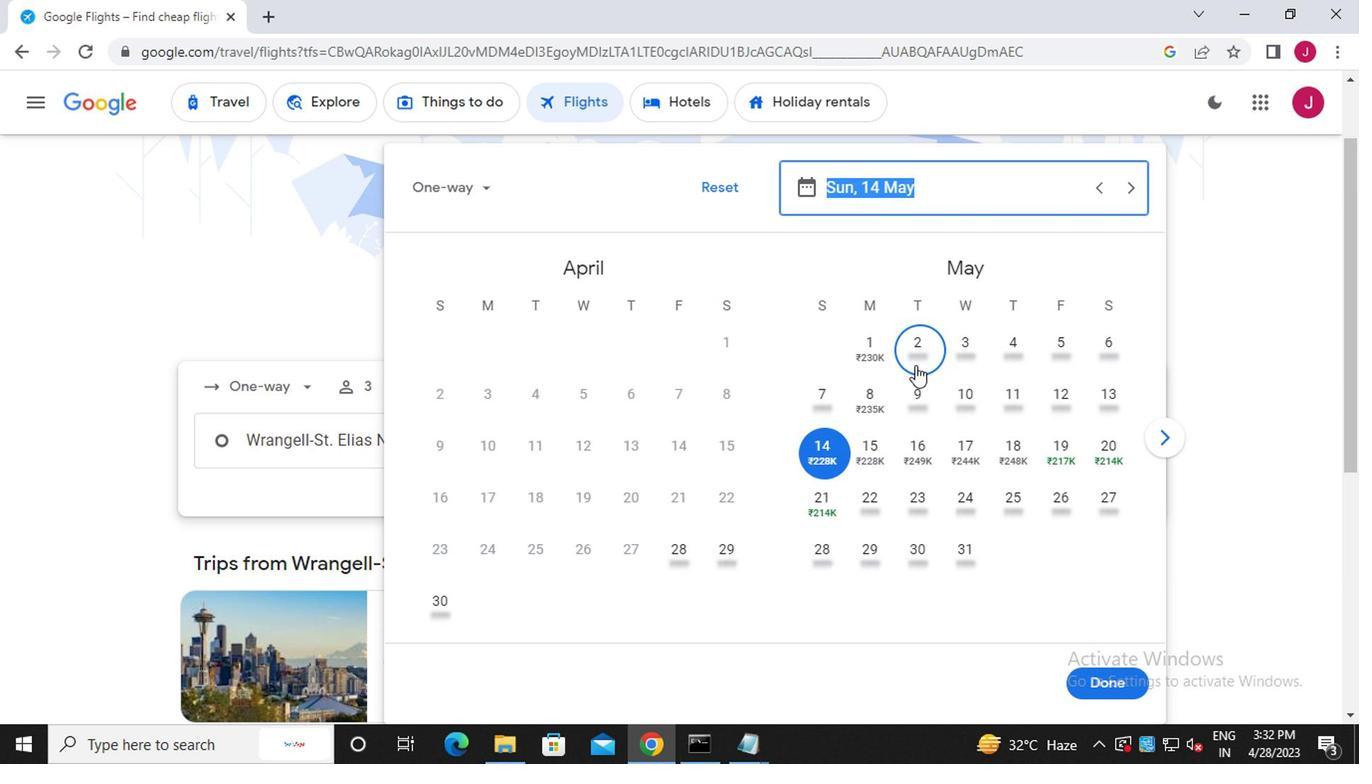 
Action: Mouse pressed left at (914, 358)
Screenshot: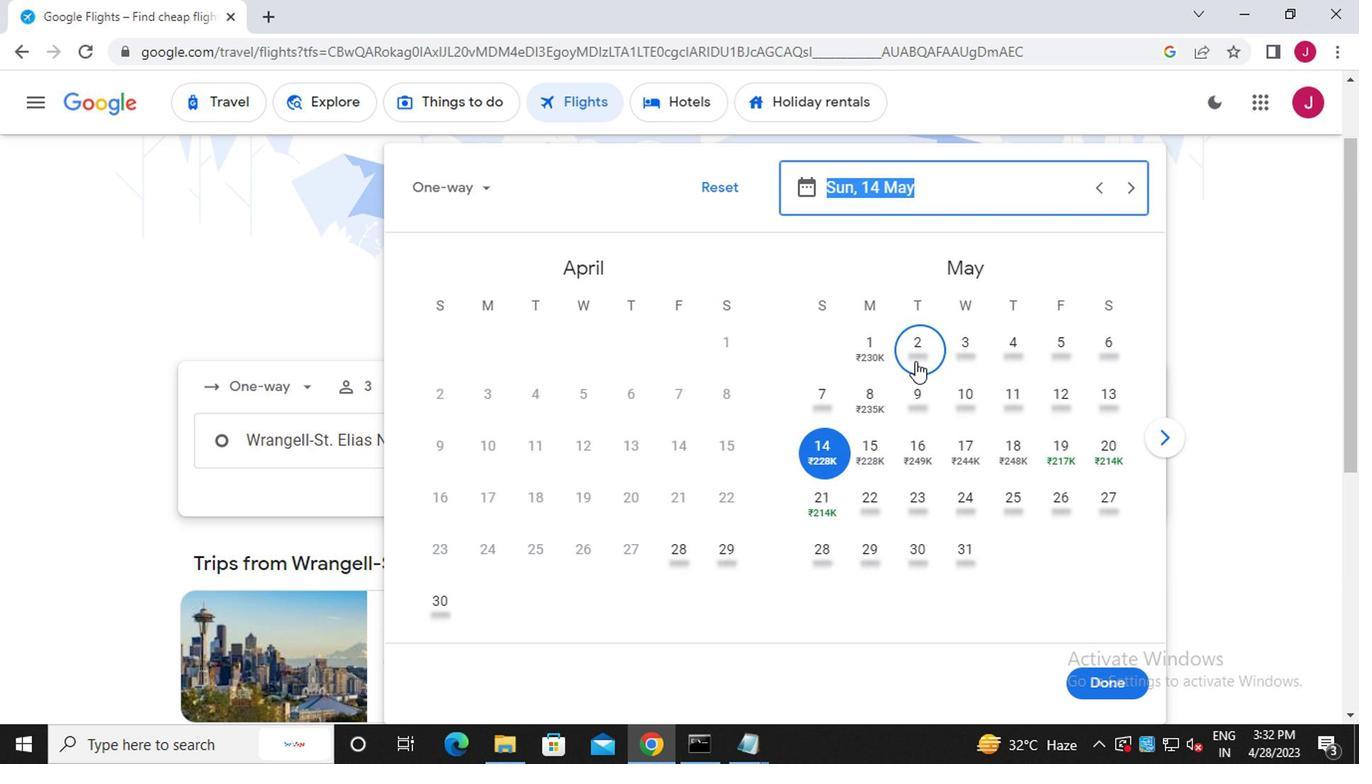
Action: Mouse moved to (1089, 678)
Screenshot: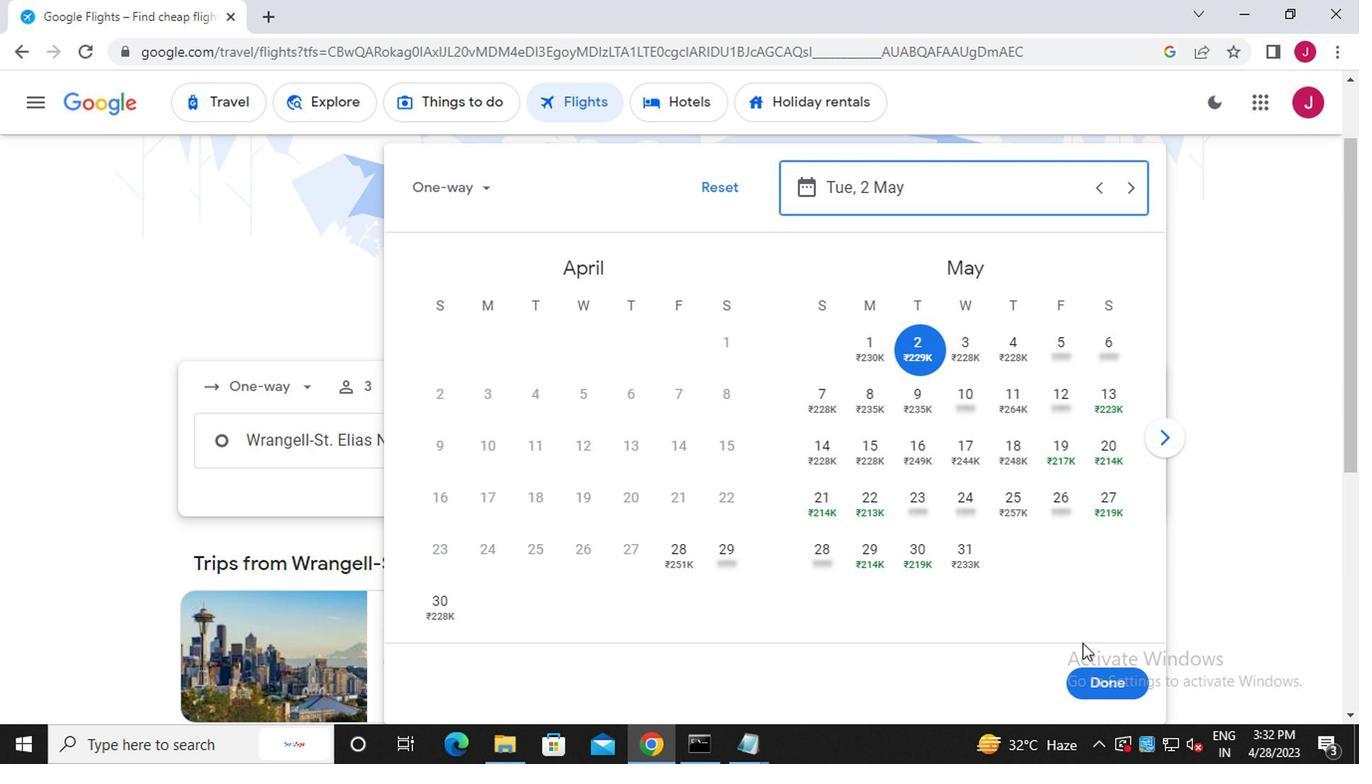 
Action: Mouse pressed left at (1089, 678)
Screenshot: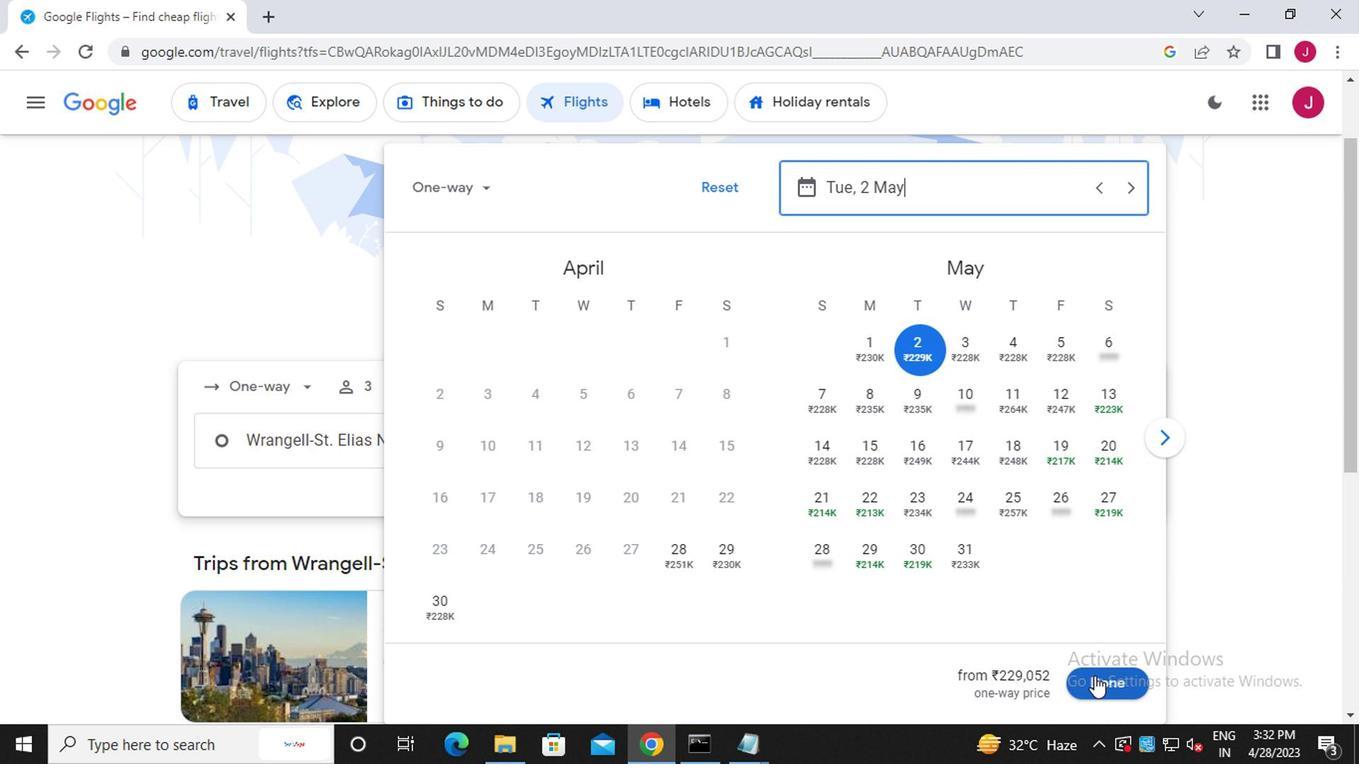 
Action: Mouse moved to (652, 508)
Screenshot: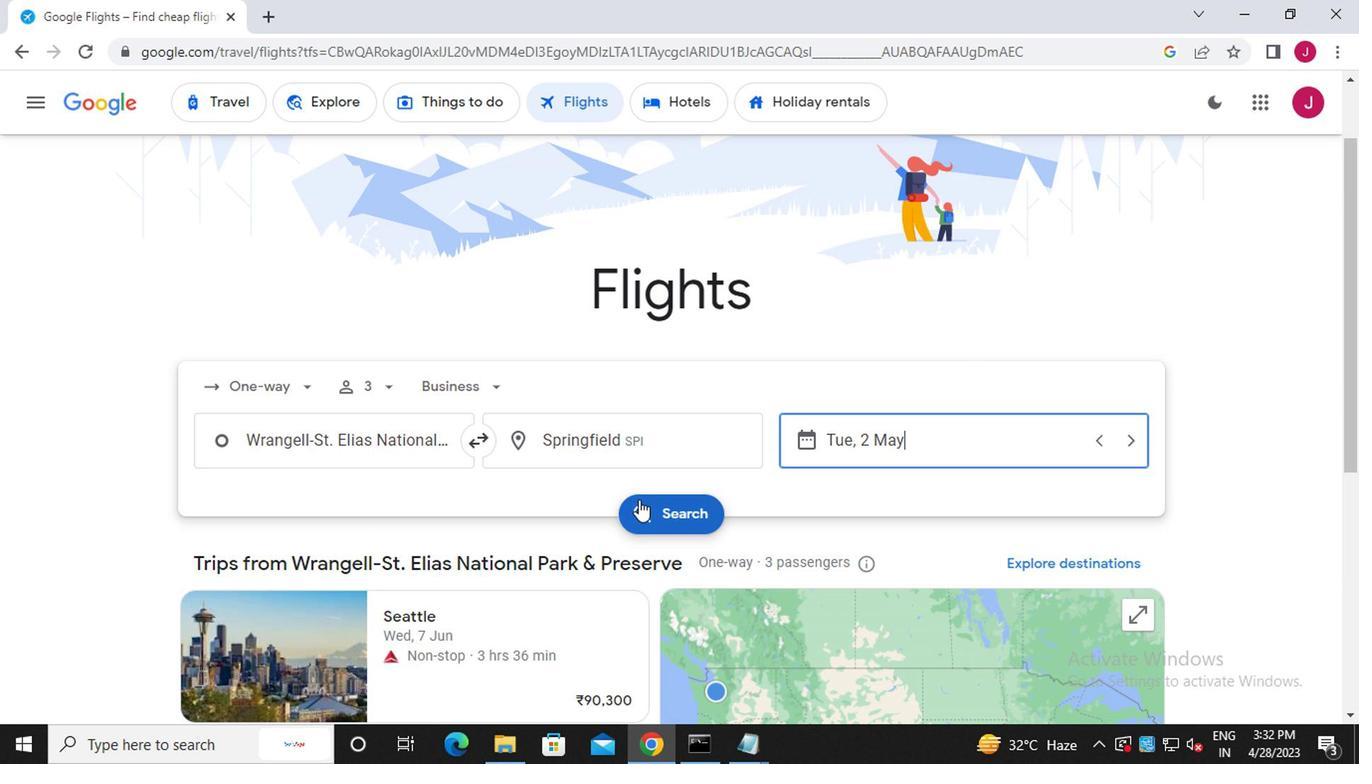 
Action: Mouse pressed left at (652, 508)
Screenshot: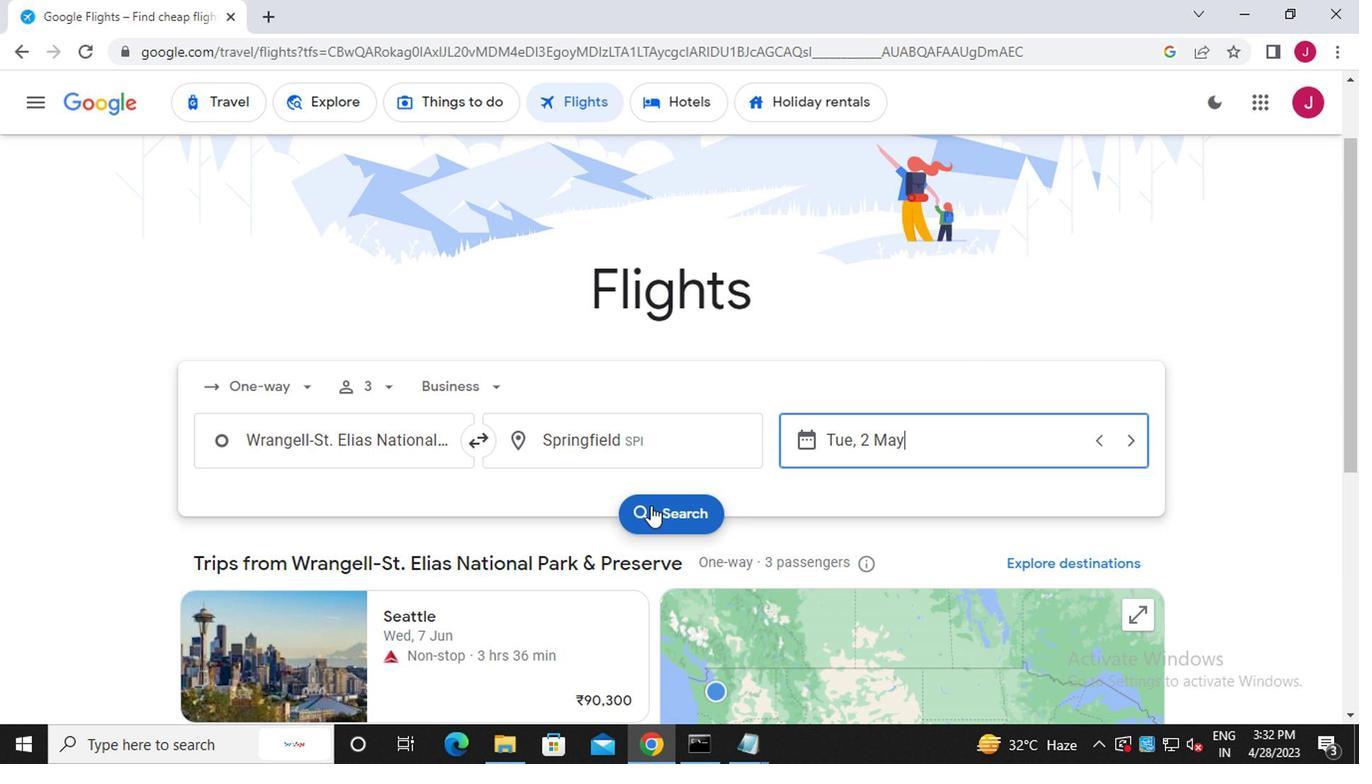 
Action: Mouse moved to (228, 283)
Screenshot: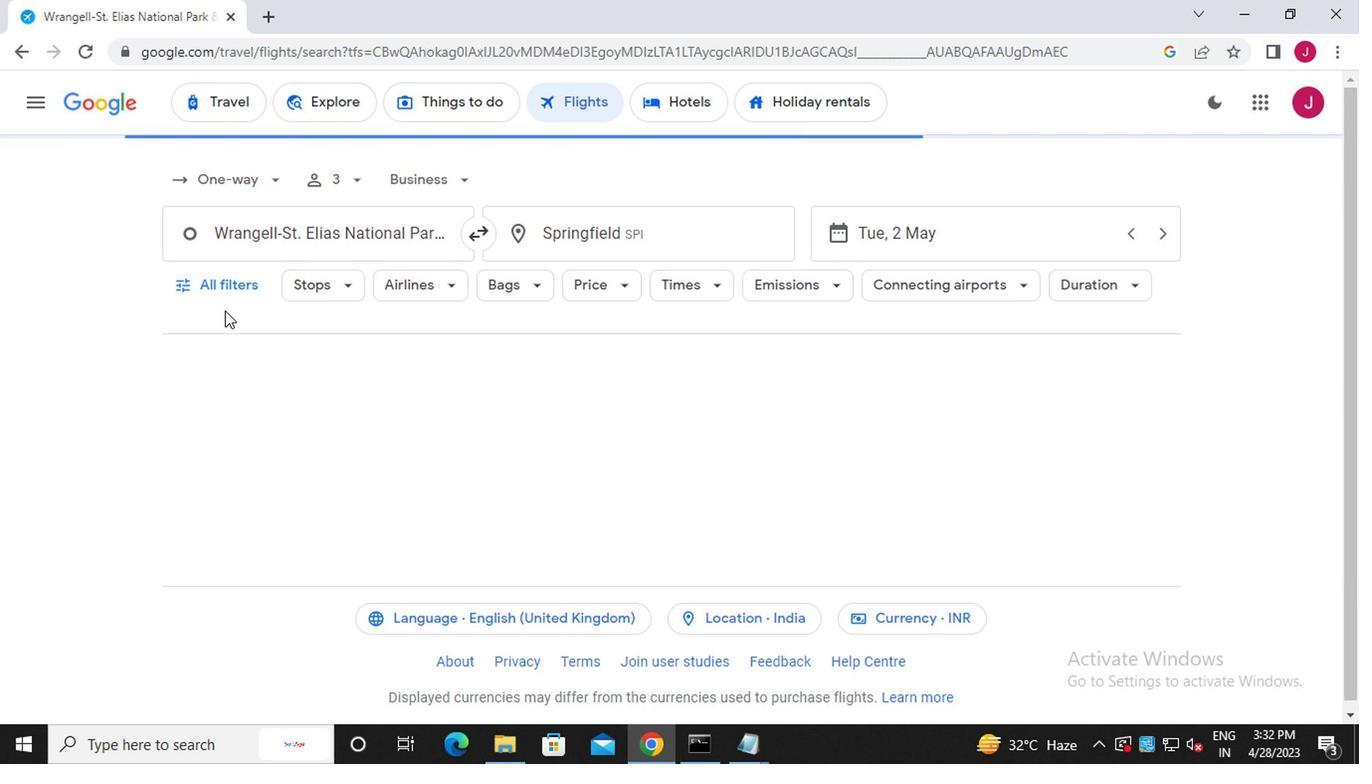 
Action: Mouse pressed left at (228, 283)
Screenshot: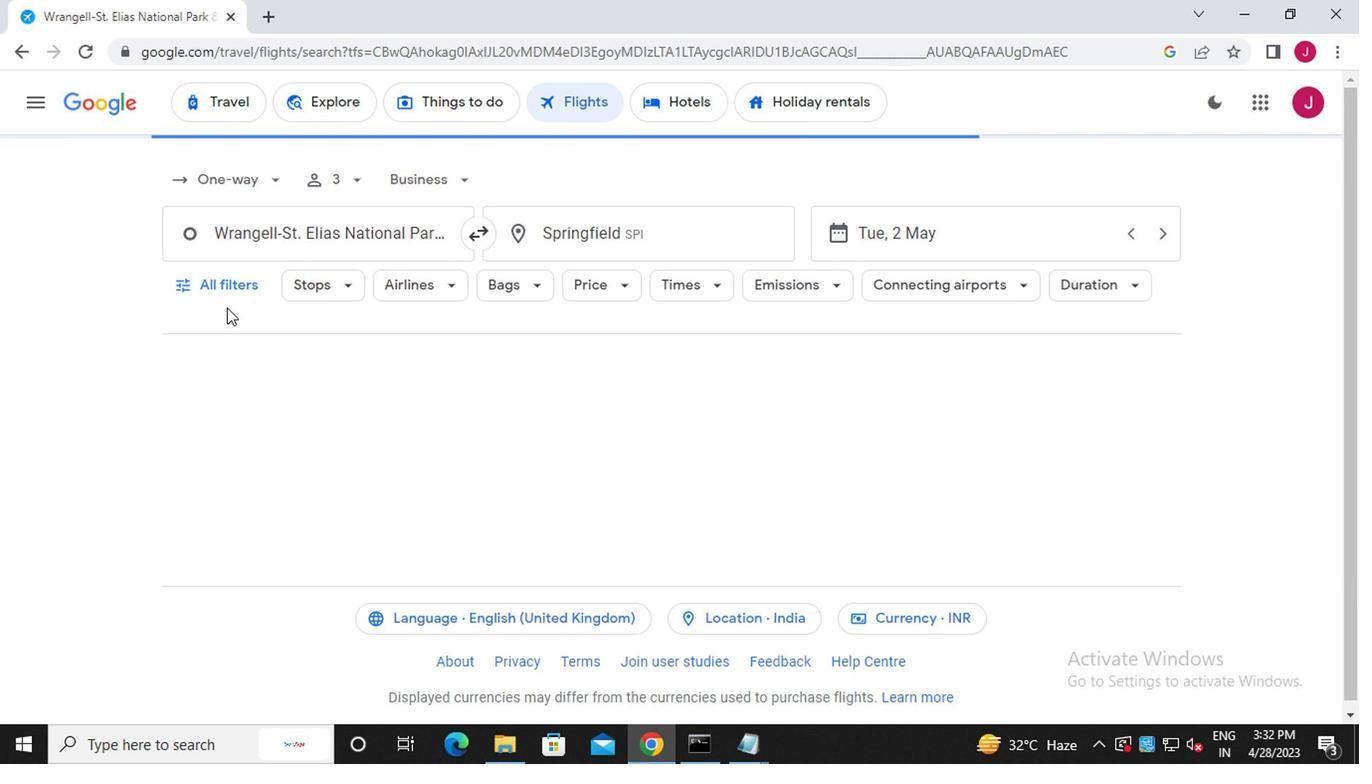 
Action: Mouse moved to (355, 439)
Screenshot: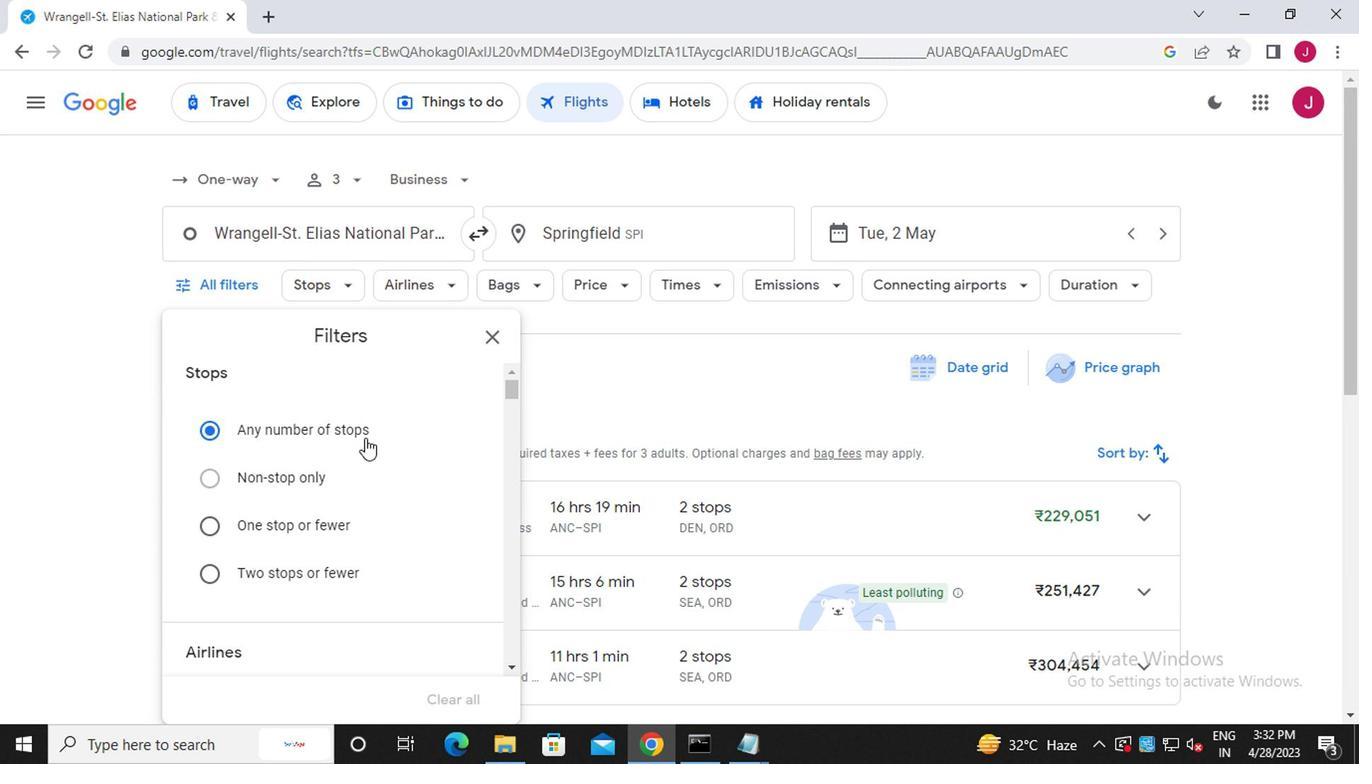 
Action: Mouse scrolled (355, 438) with delta (0, -1)
Screenshot: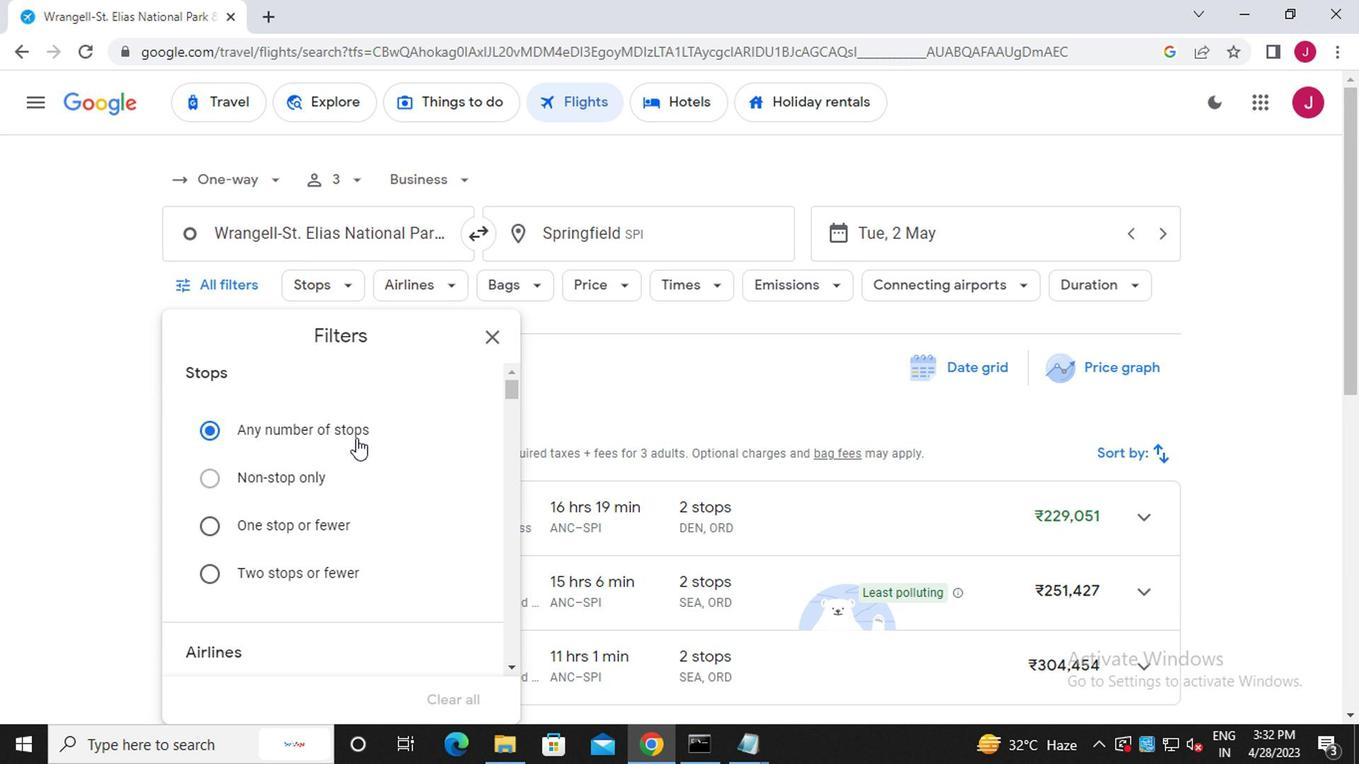 
Action: Mouse moved to (353, 441)
Screenshot: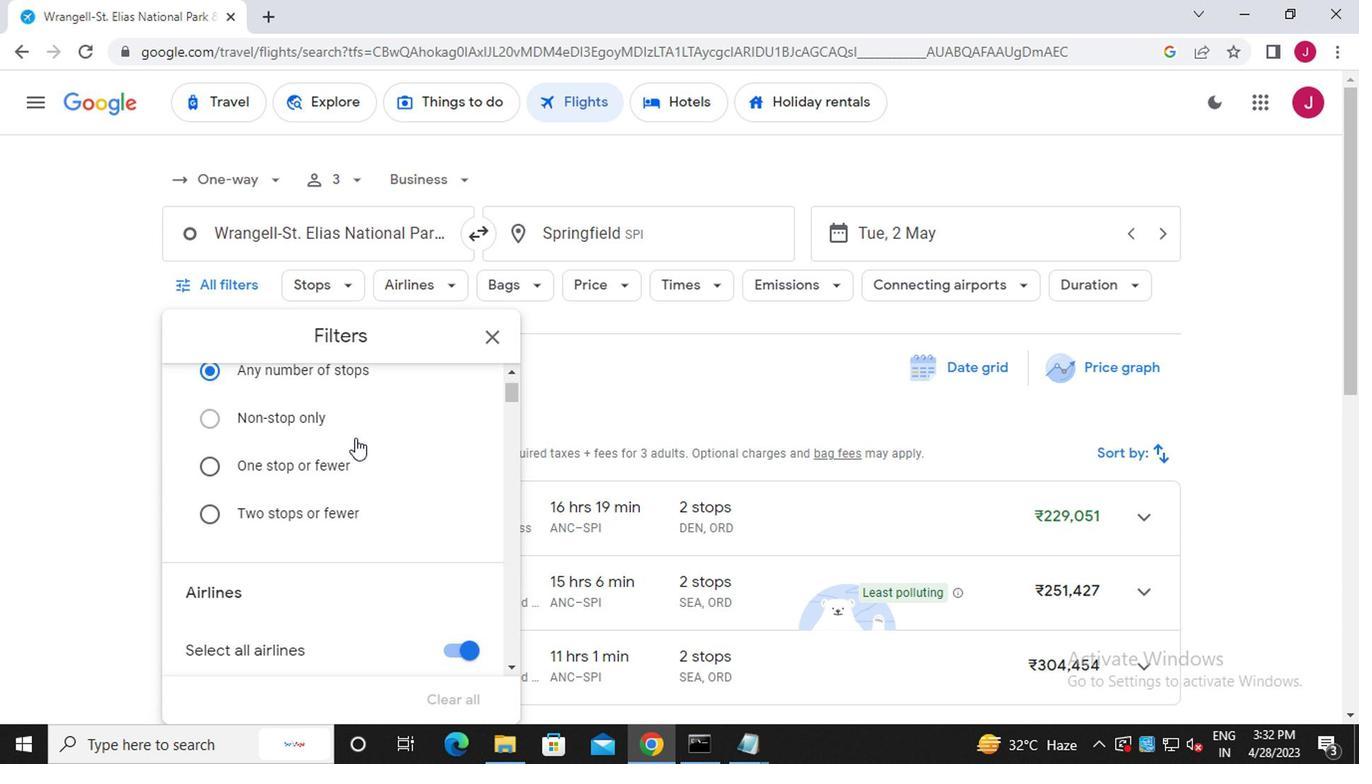
Action: Mouse scrolled (353, 440) with delta (0, 0)
Screenshot: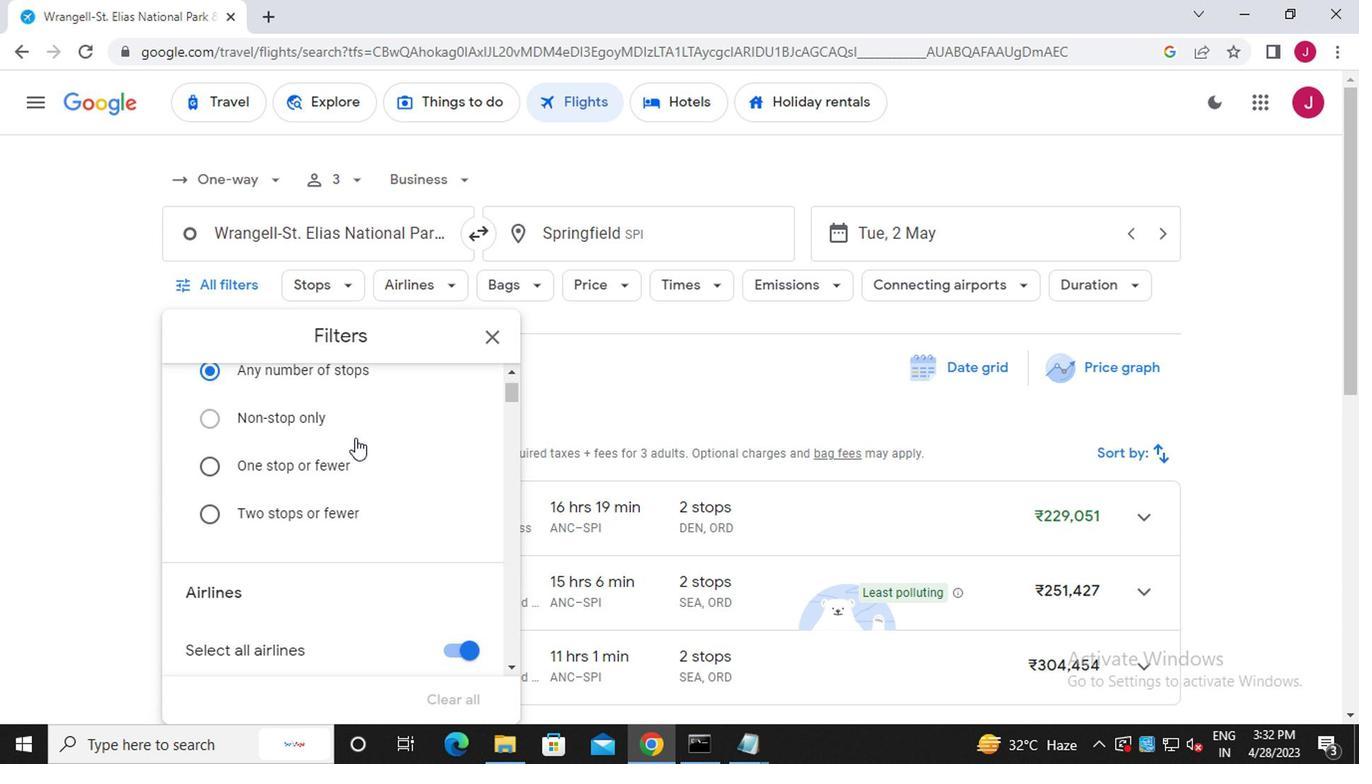 
Action: Mouse moved to (353, 443)
Screenshot: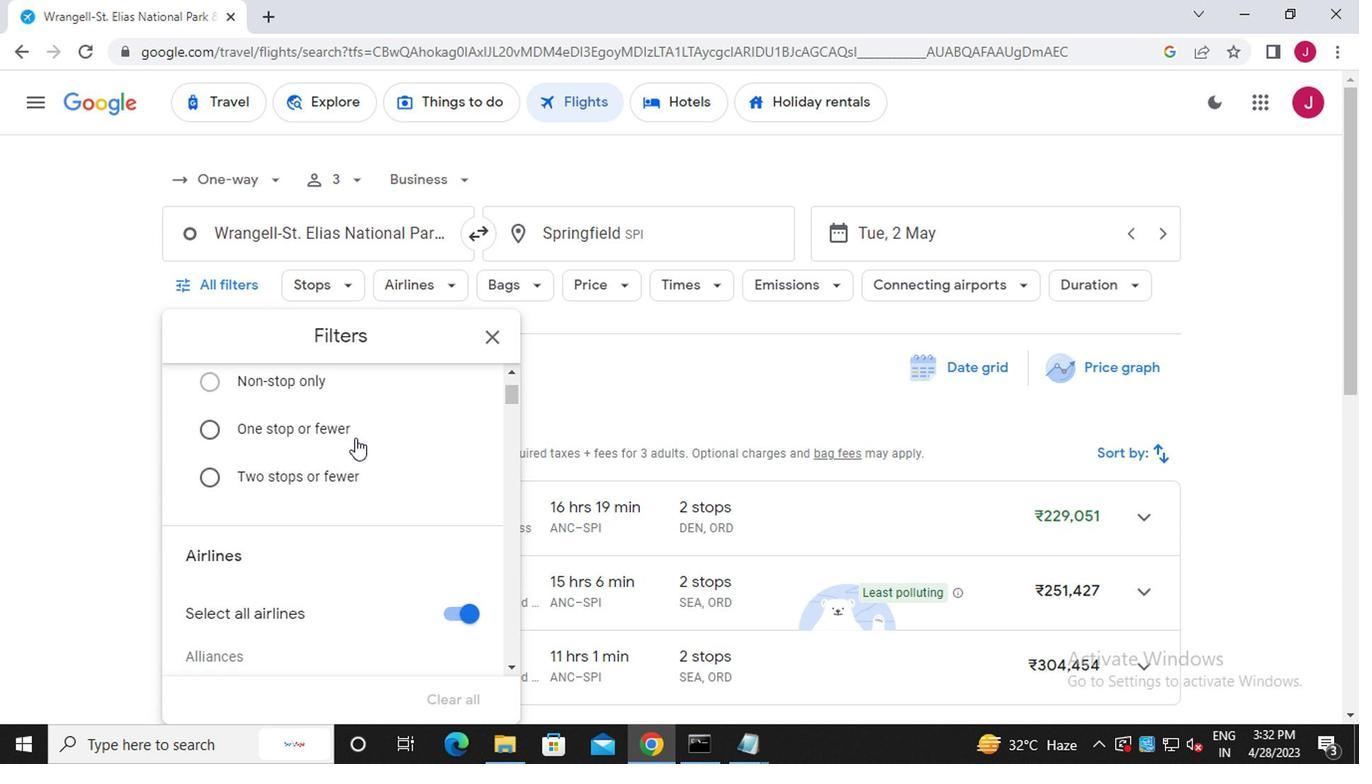 
Action: Mouse scrolled (353, 442) with delta (0, 0)
Screenshot: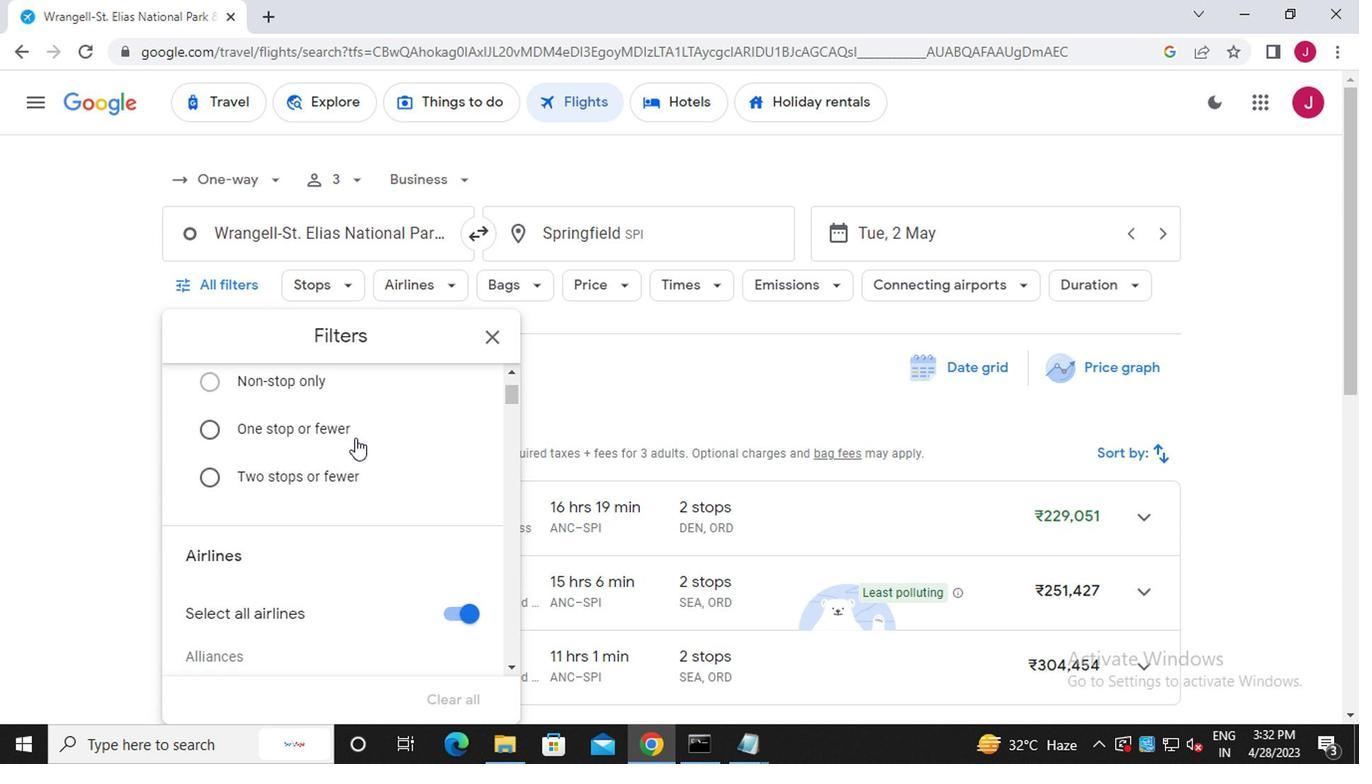 
Action: Mouse moved to (447, 408)
Screenshot: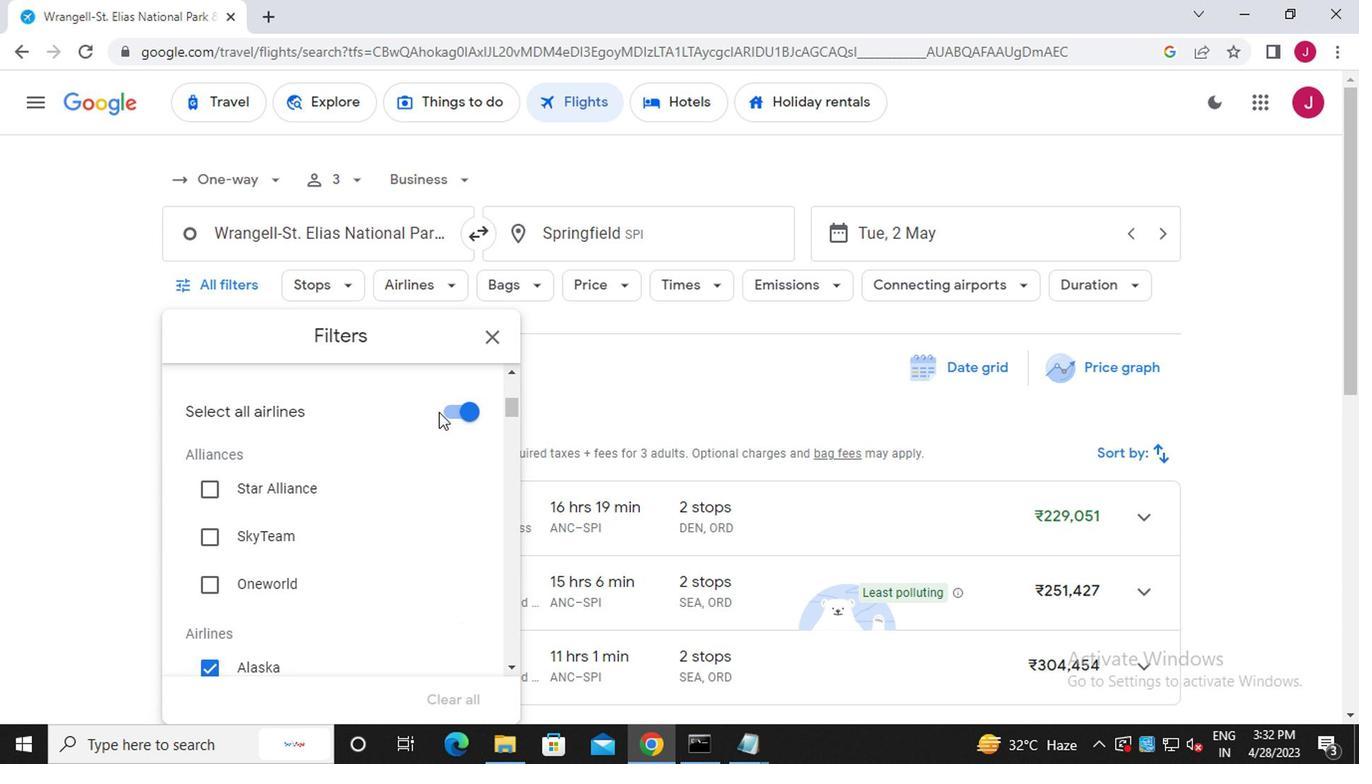 
Action: Mouse pressed left at (447, 408)
Screenshot: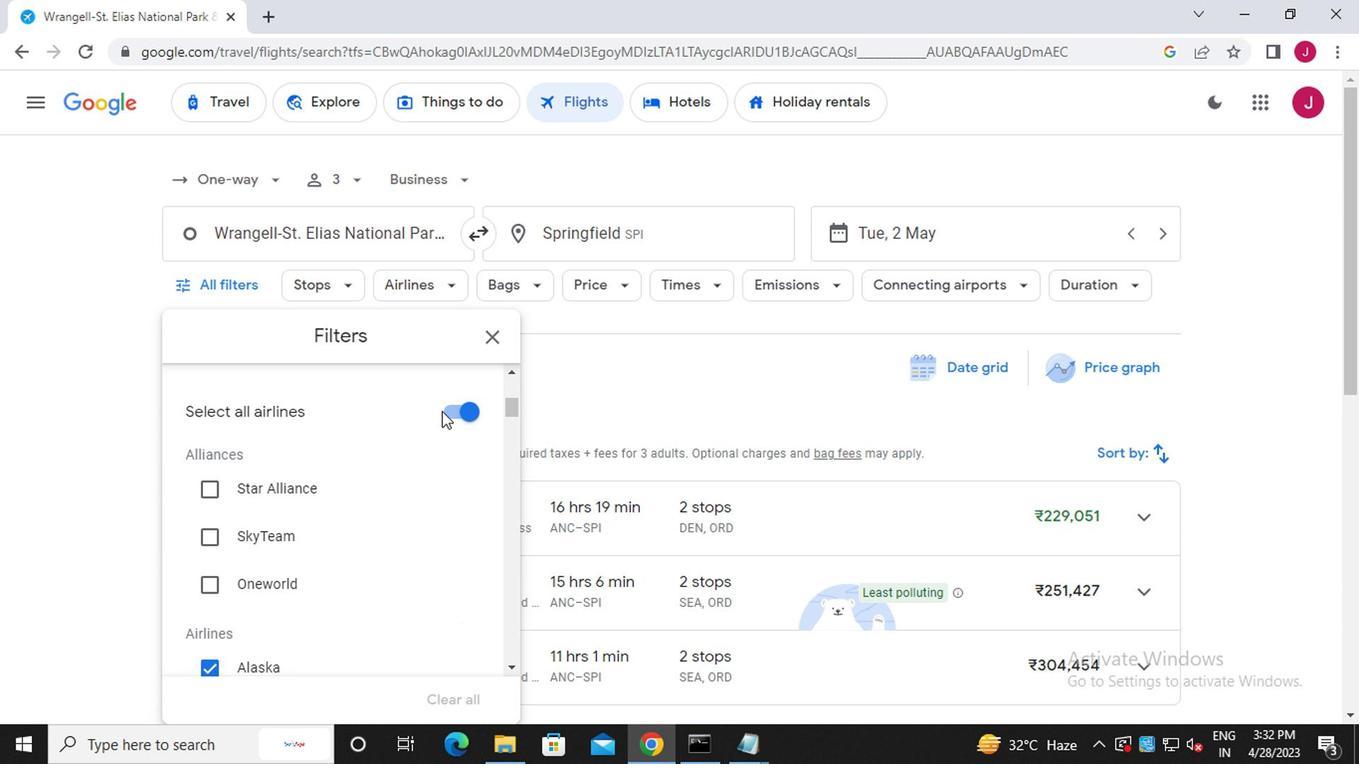 
Action: Mouse moved to (356, 468)
Screenshot: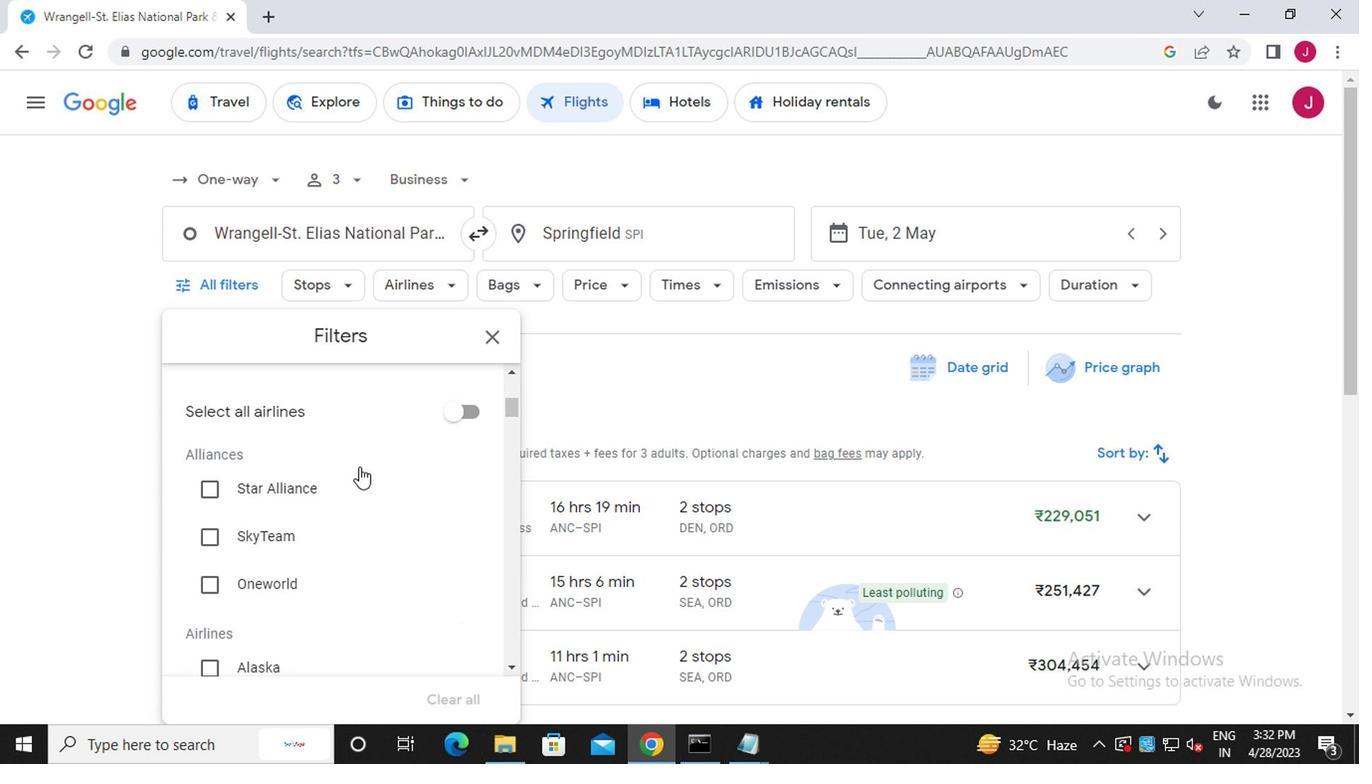 
Action: Mouse scrolled (356, 467) with delta (0, -1)
Screenshot: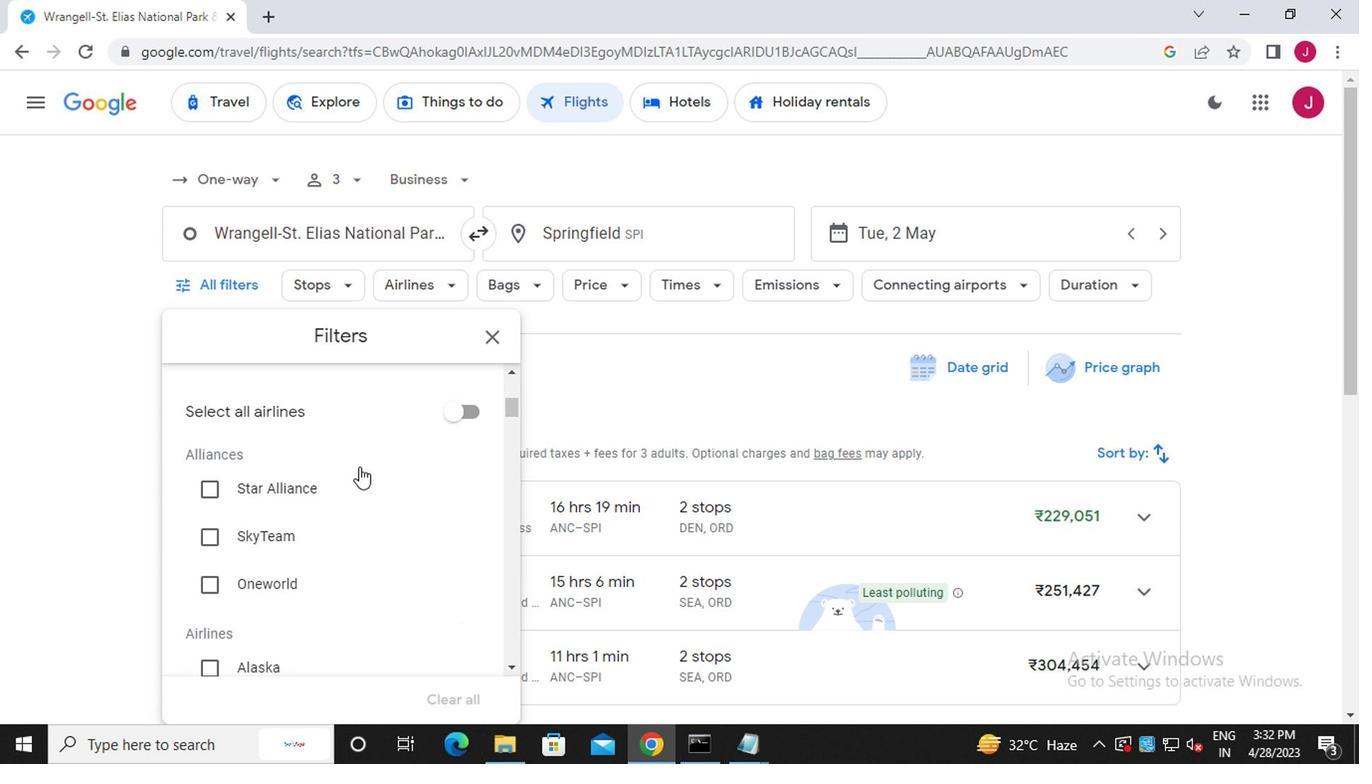
Action: Mouse moved to (347, 479)
Screenshot: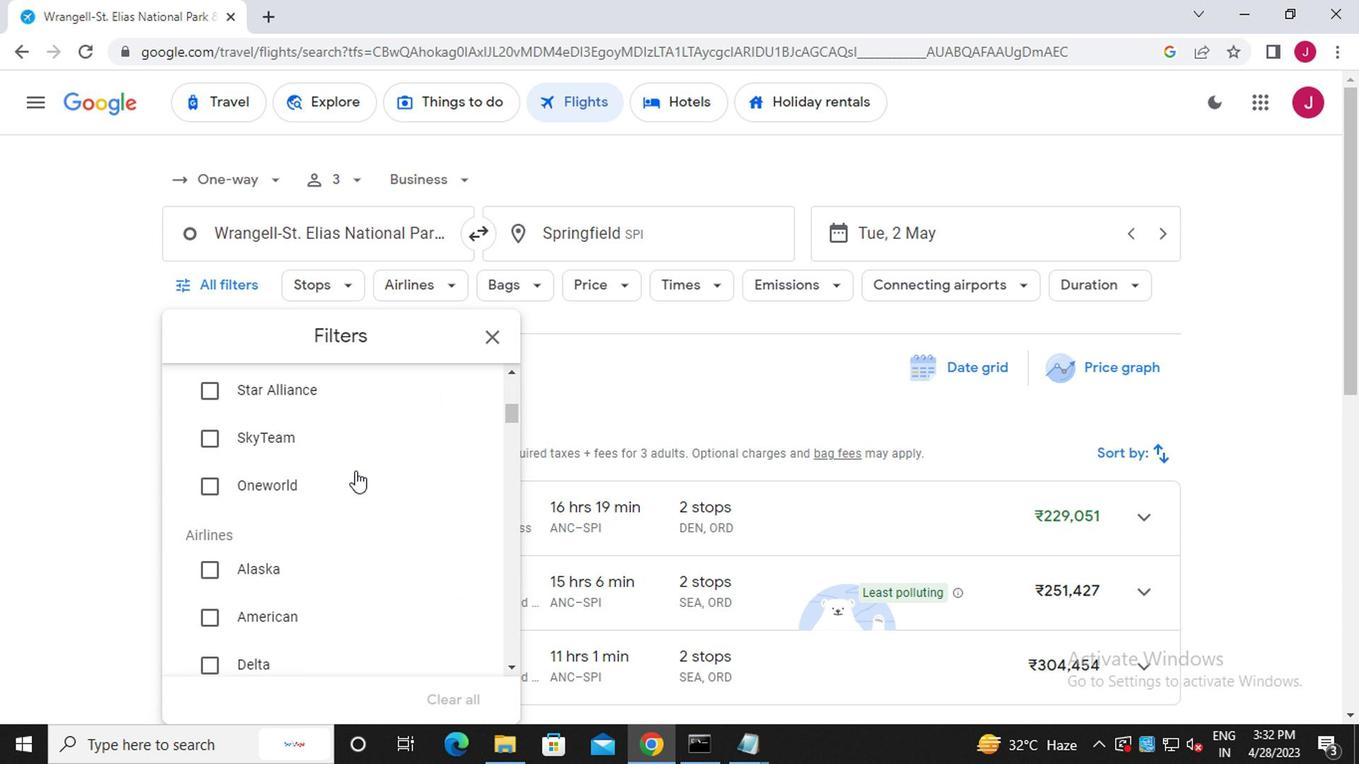 
Action: Mouse scrolled (347, 478) with delta (0, 0)
Screenshot: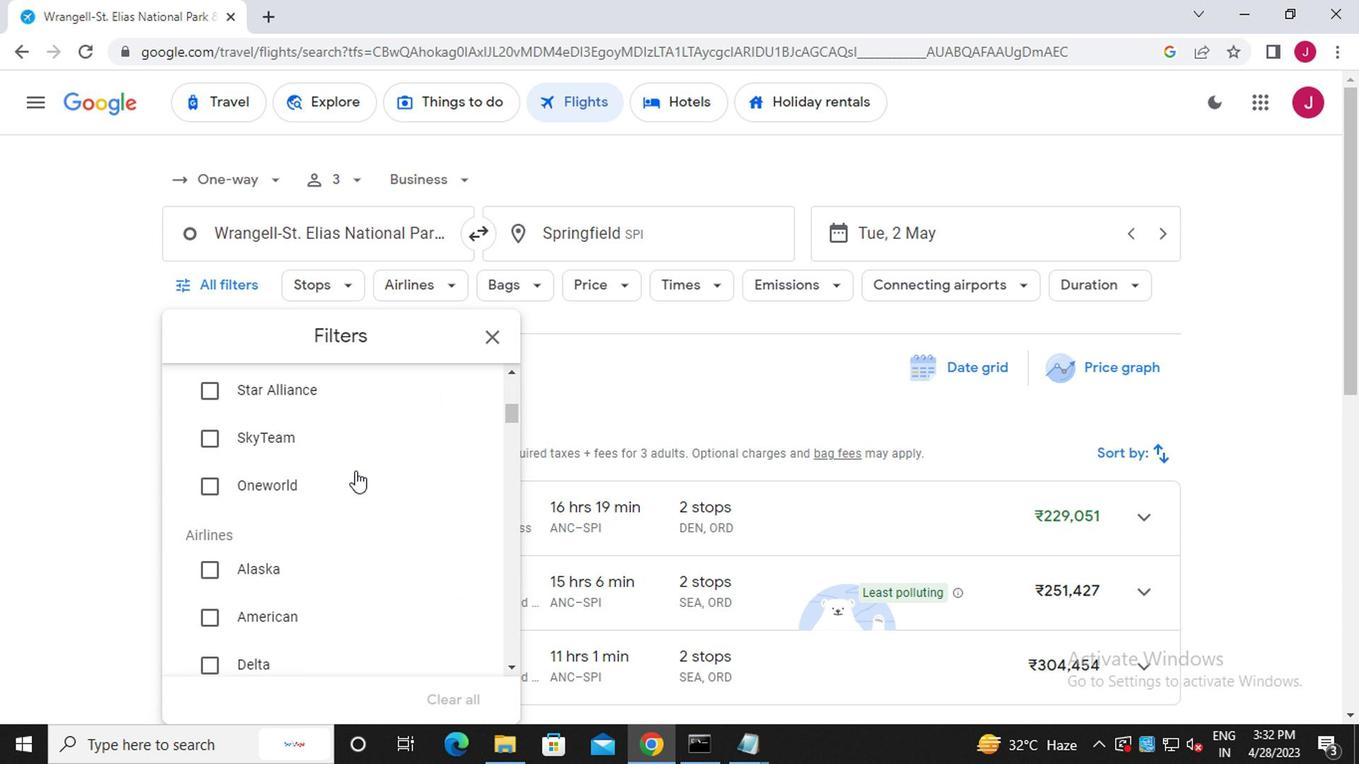 
Action: Mouse moved to (342, 483)
Screenshot: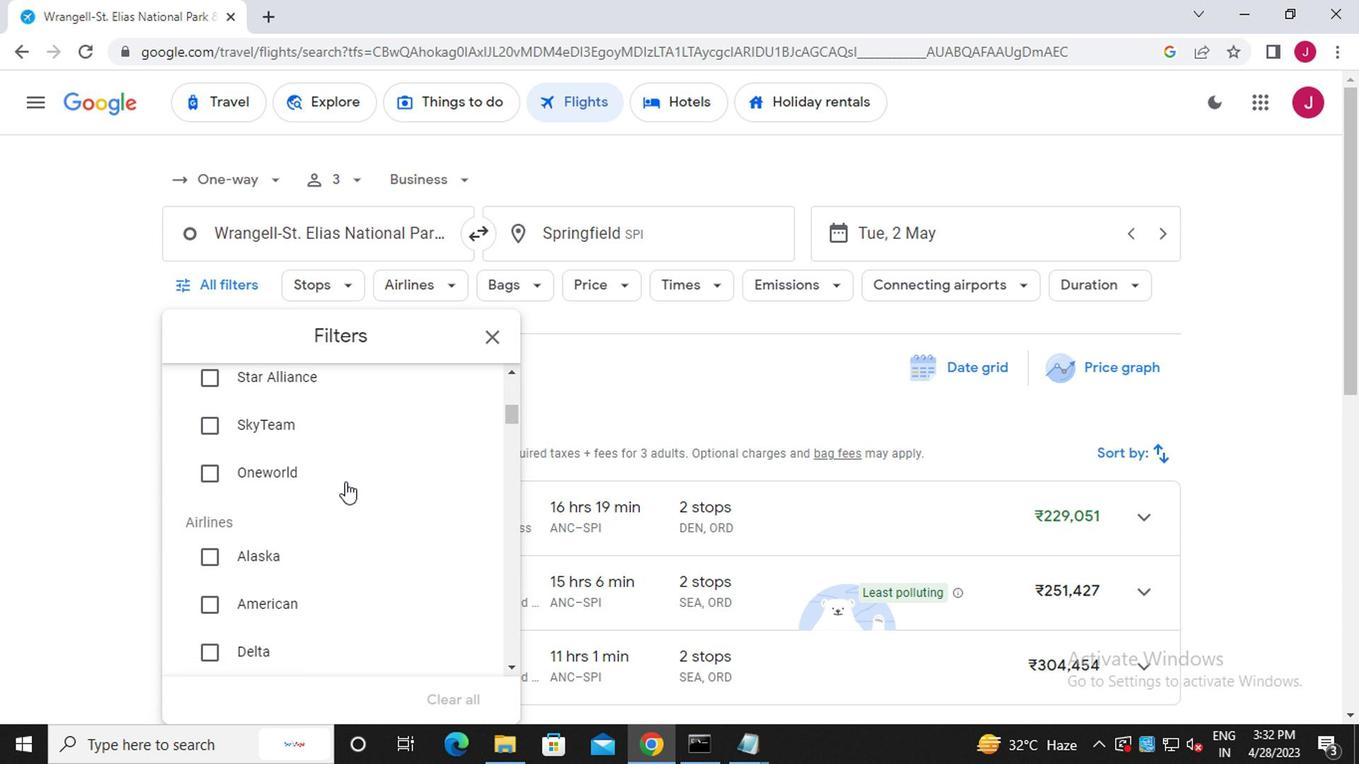 
Action: Mouse scrolled (342, 482) with delta (0, -1)
Screenshot: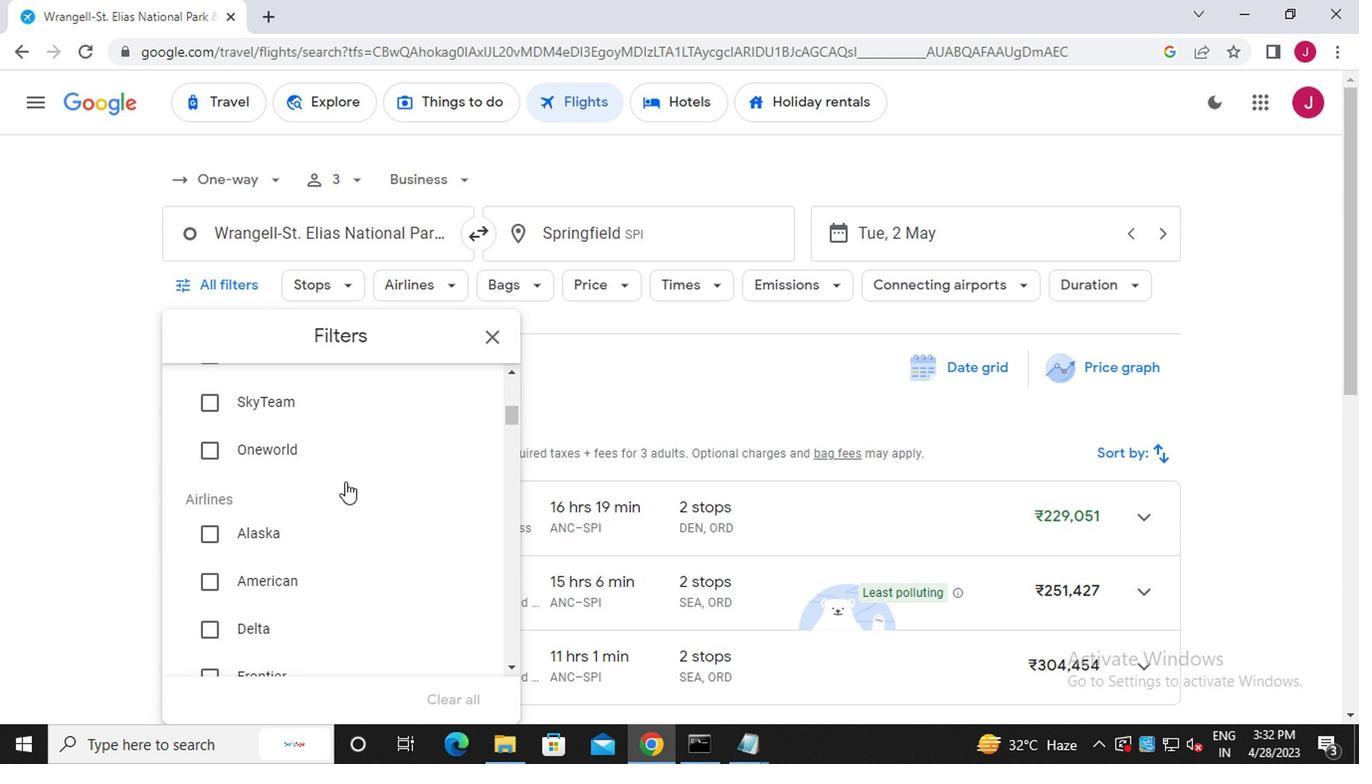 
Action: Mouse moved to (340, 484)
Screenshot: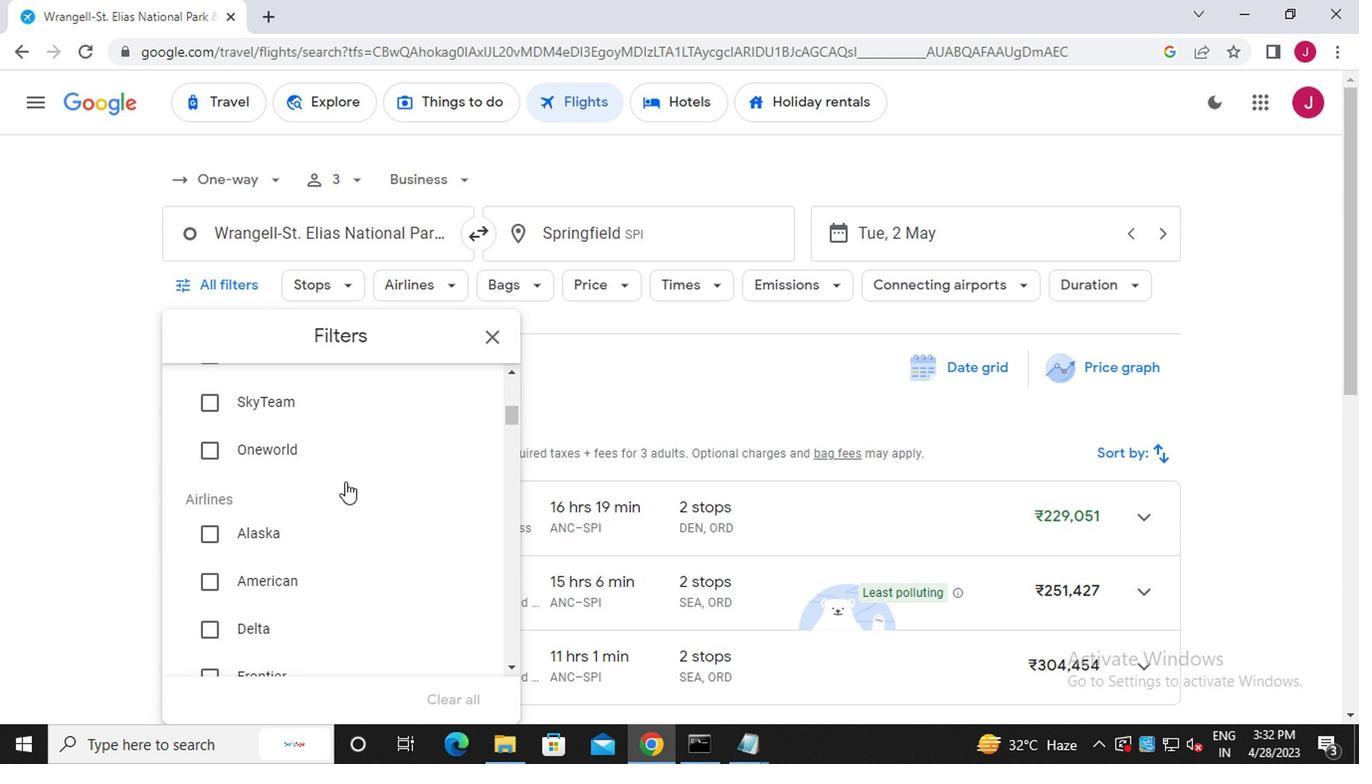 
Action: Mouse scrolled (340, 483) with delta (0, 0)
Screenshot: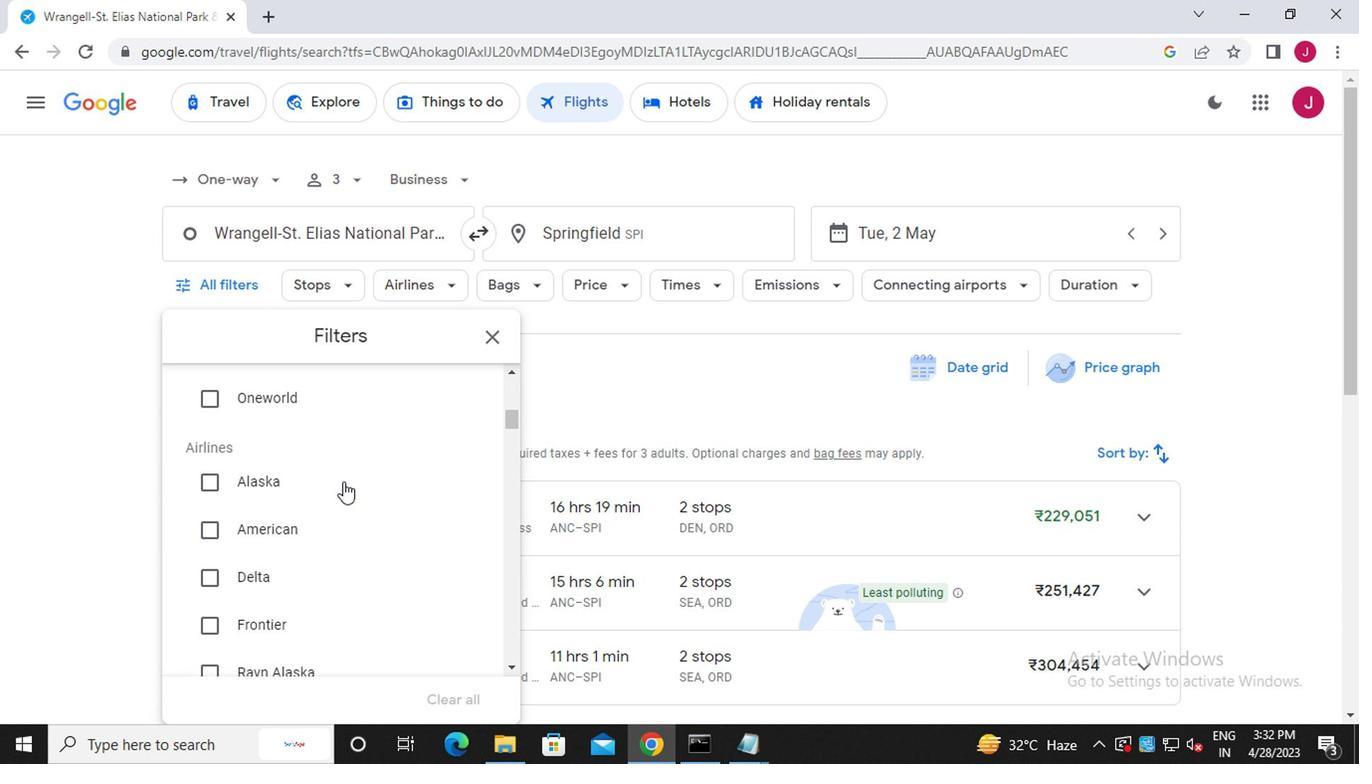 
Action: Mouse moved to (305, 526)
Screenshot: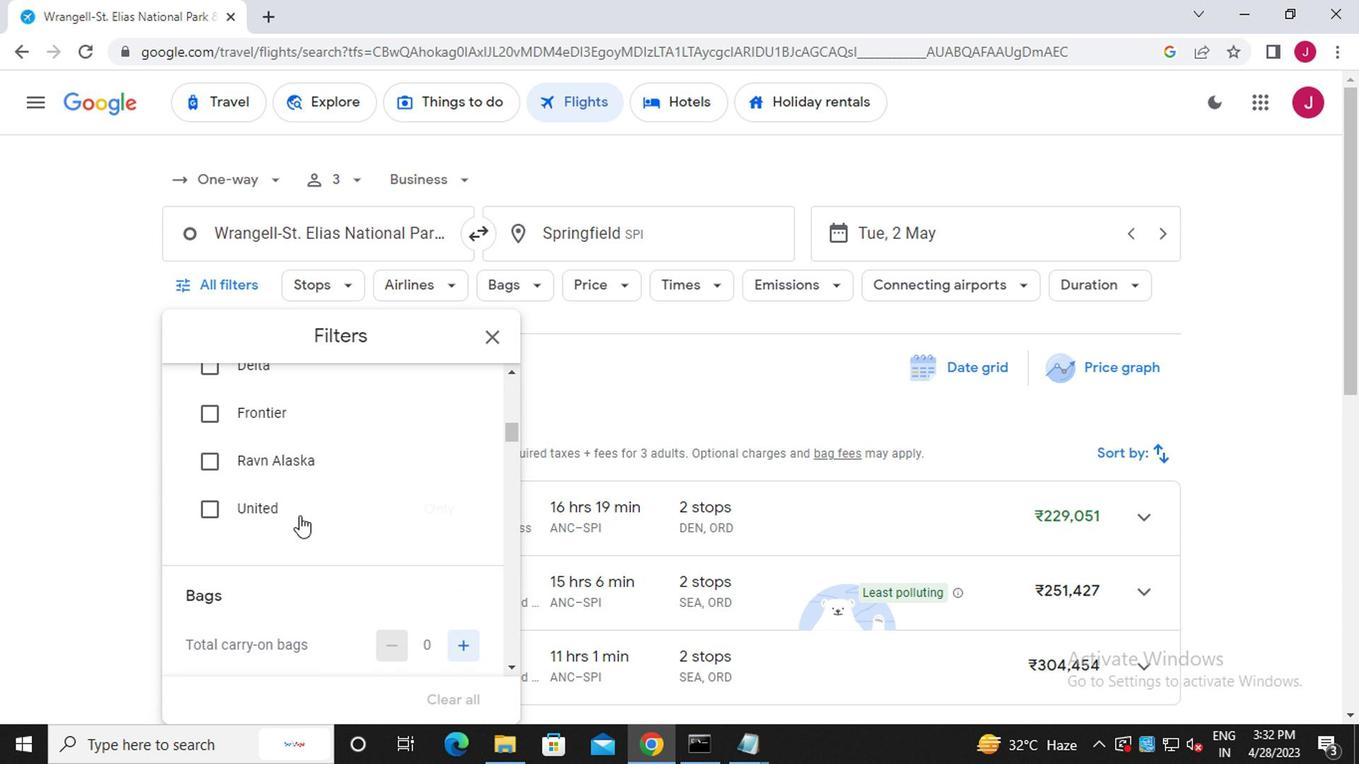 
Action: Mouse scrolled (305, 525) with delta (0, -1)
Screenshot: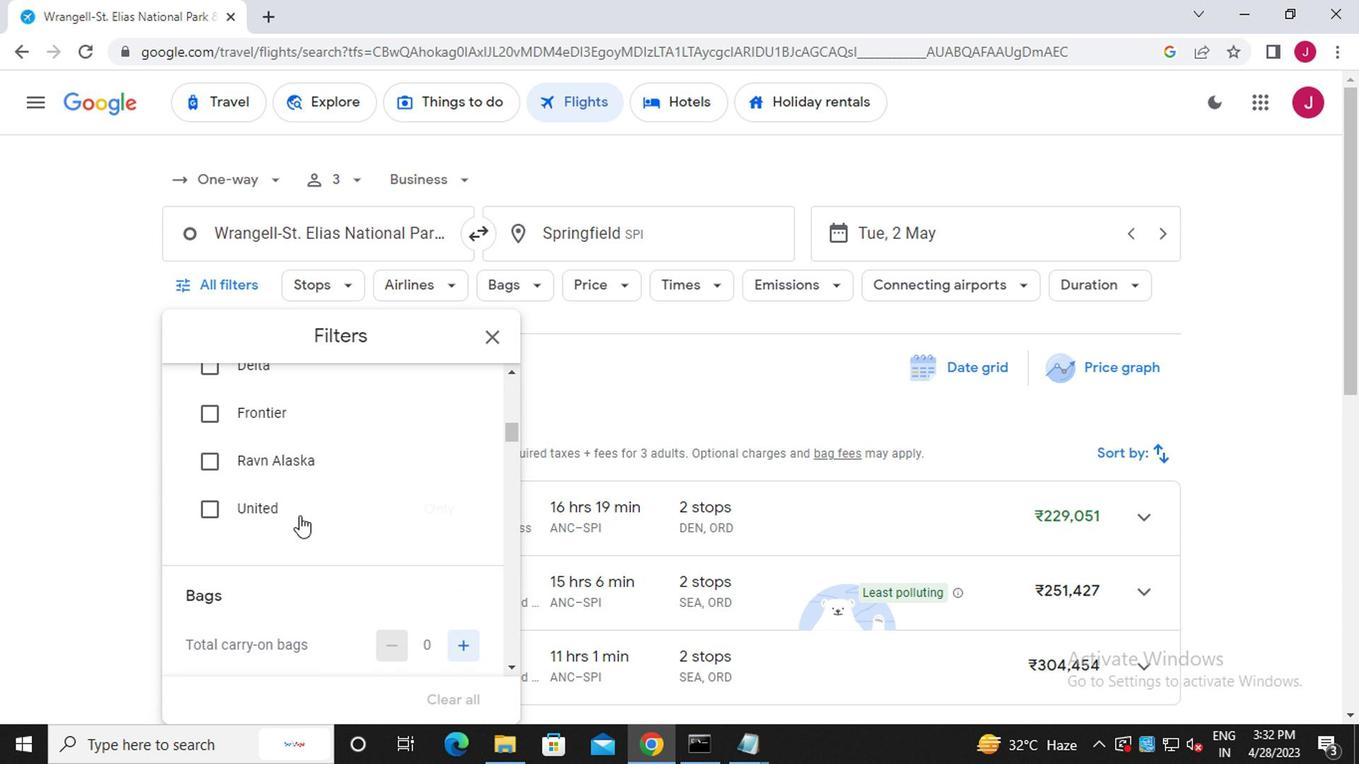 
Action: Mouse moved to (306, 528)
Screenshot: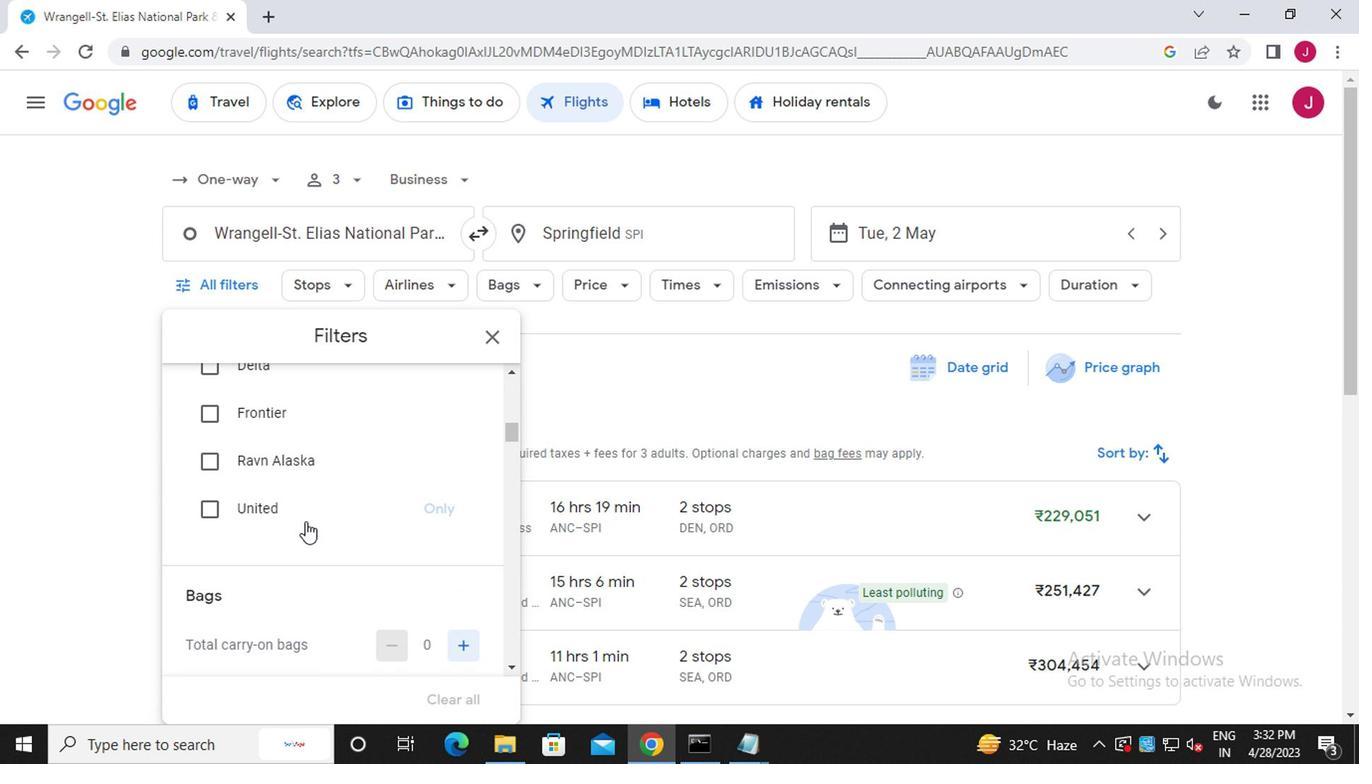 
Action: Mouse scrolled (306, 527) with delta (0, -1)
Screenshot: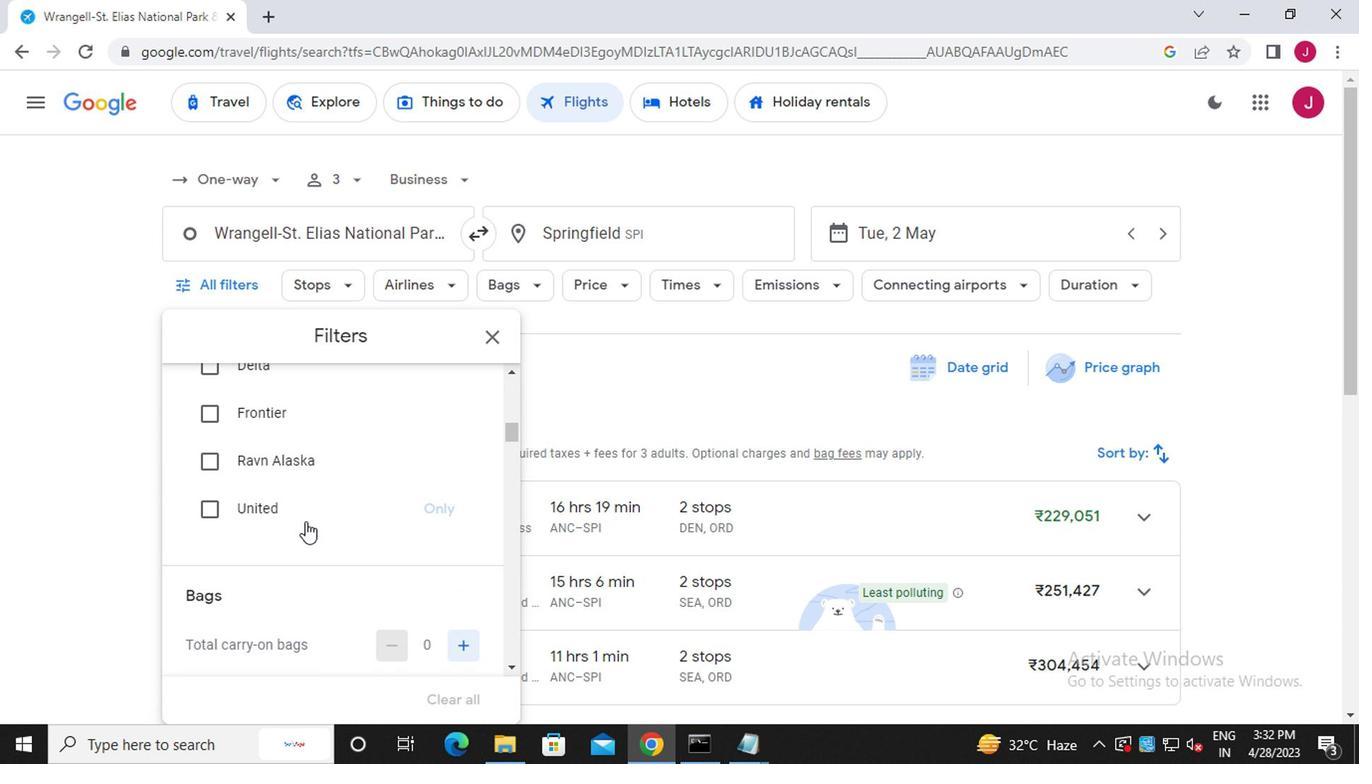 
Action: Mouse moved to (360, 517)
Screenshot: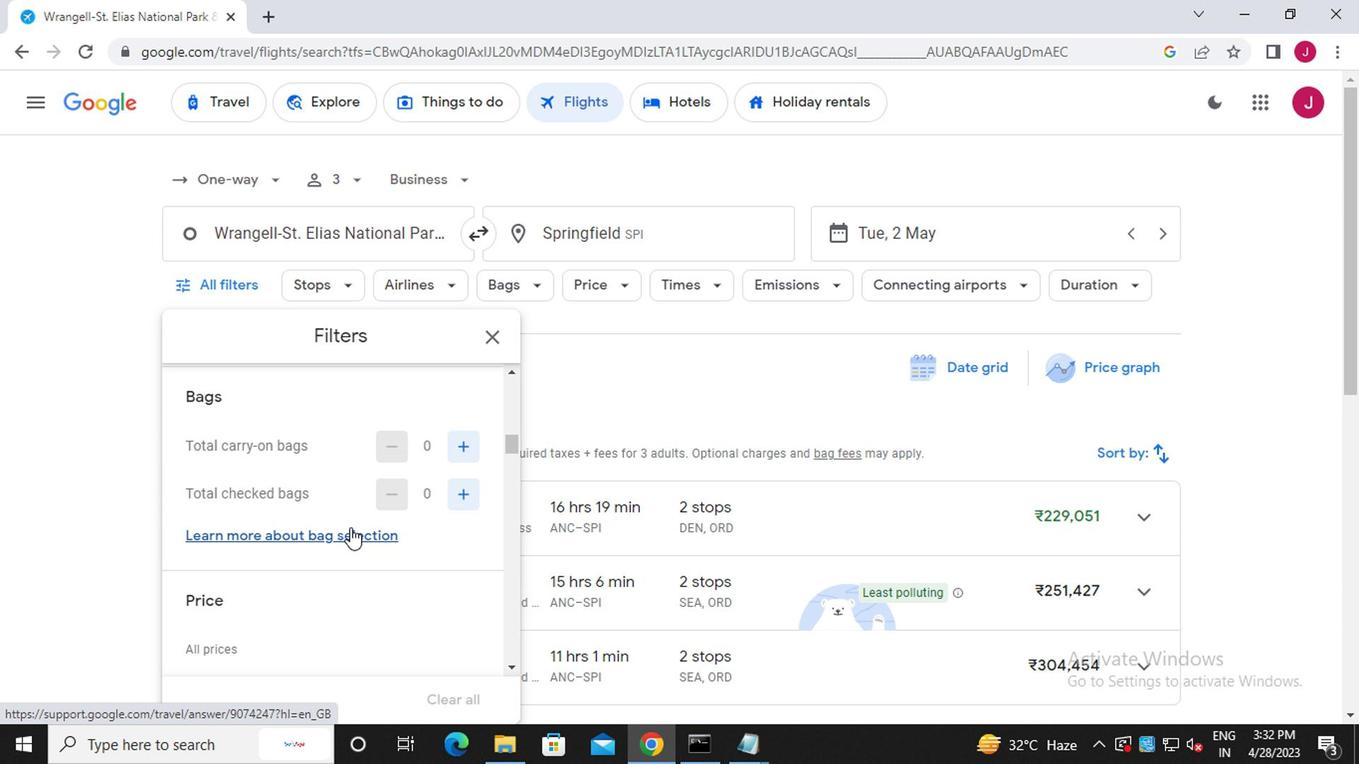 
Action: Mouse scrolled (360, 516) with delta (0, 0)
Screenshot: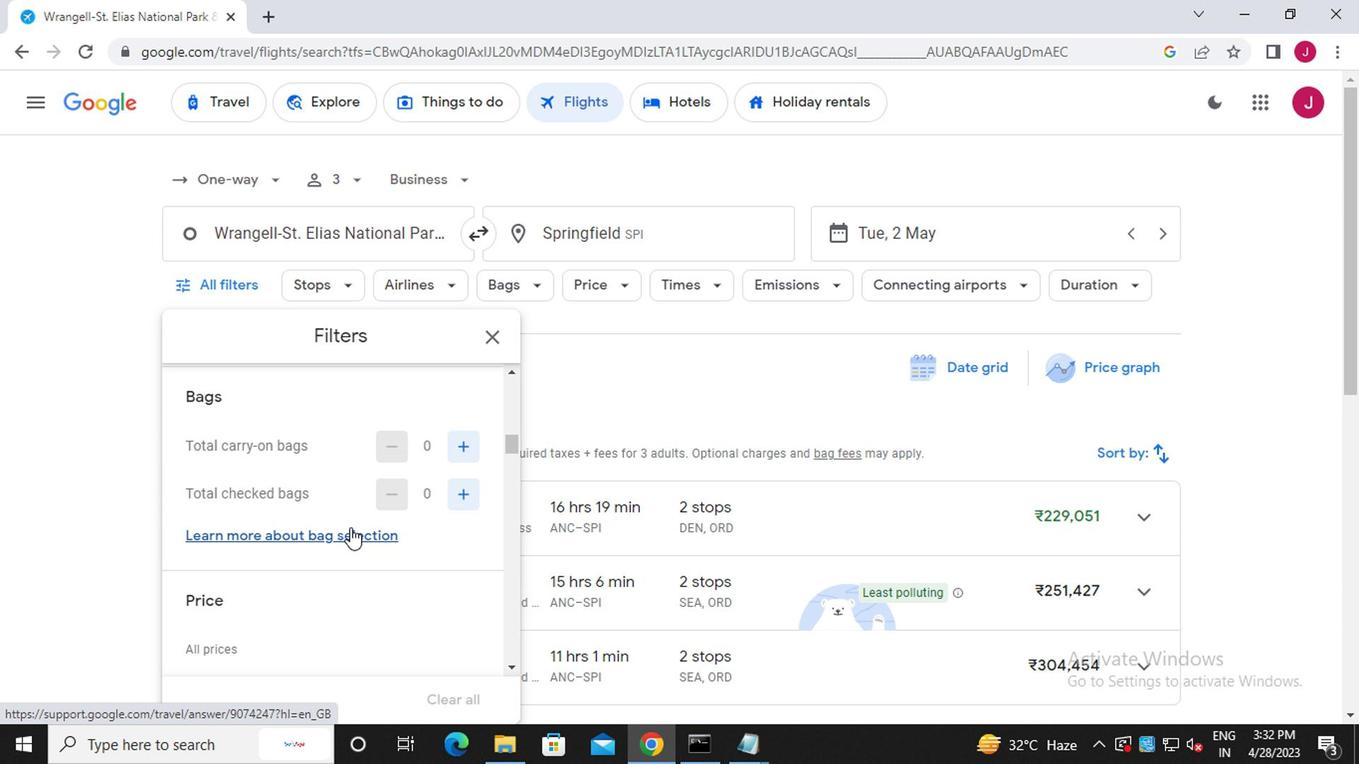 
Action: Mouse moved to (390, 531)
Screenshot: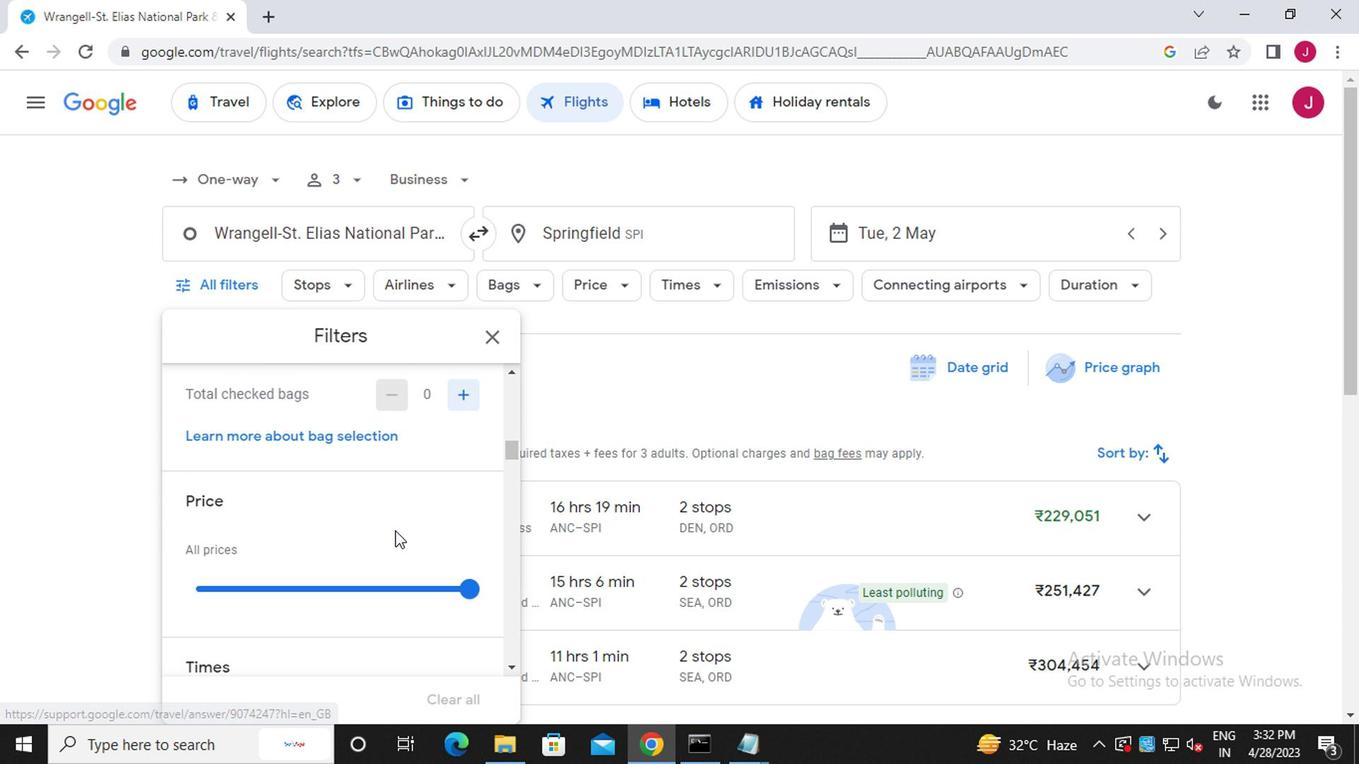 
Action: Mouse scrolled (390, 532) with delta (0, 0)
Screenshot: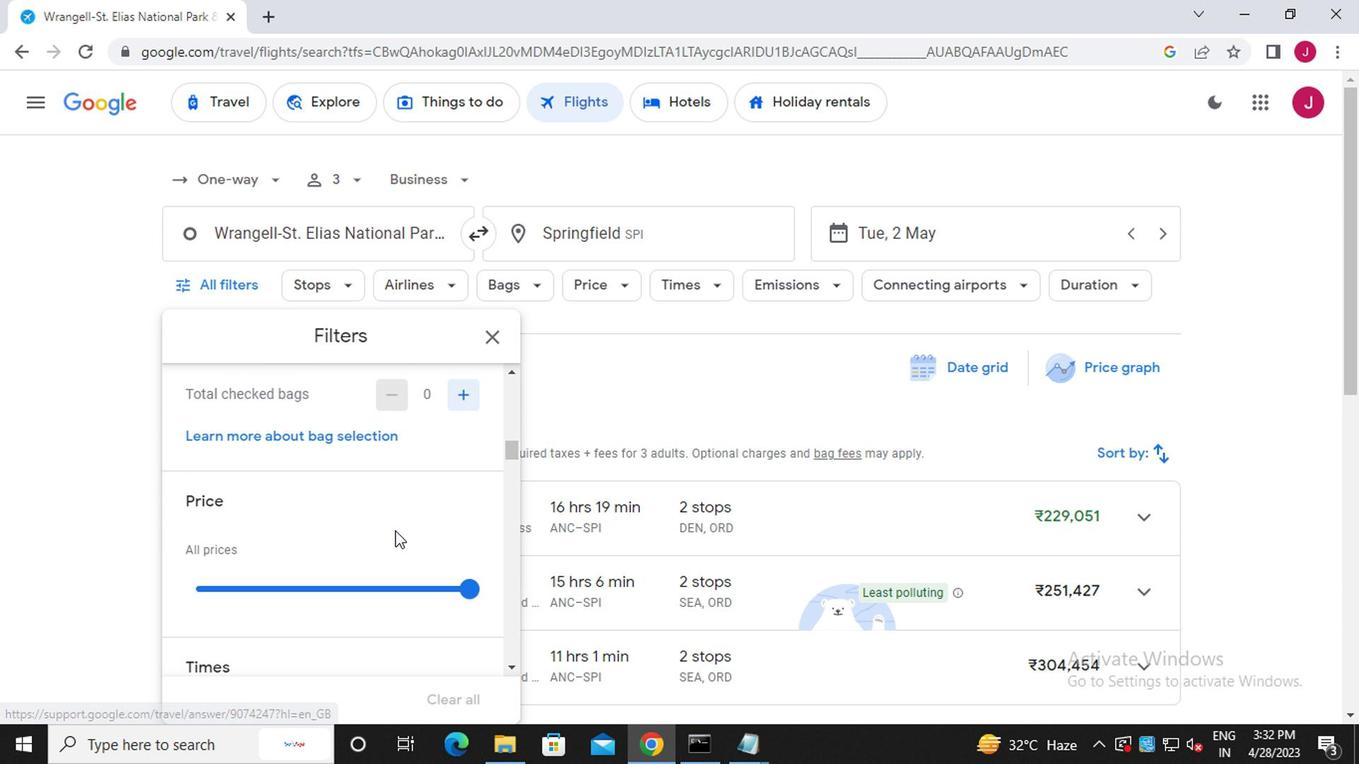 
Action: Mouse moved to (461, 501)
Screenshot: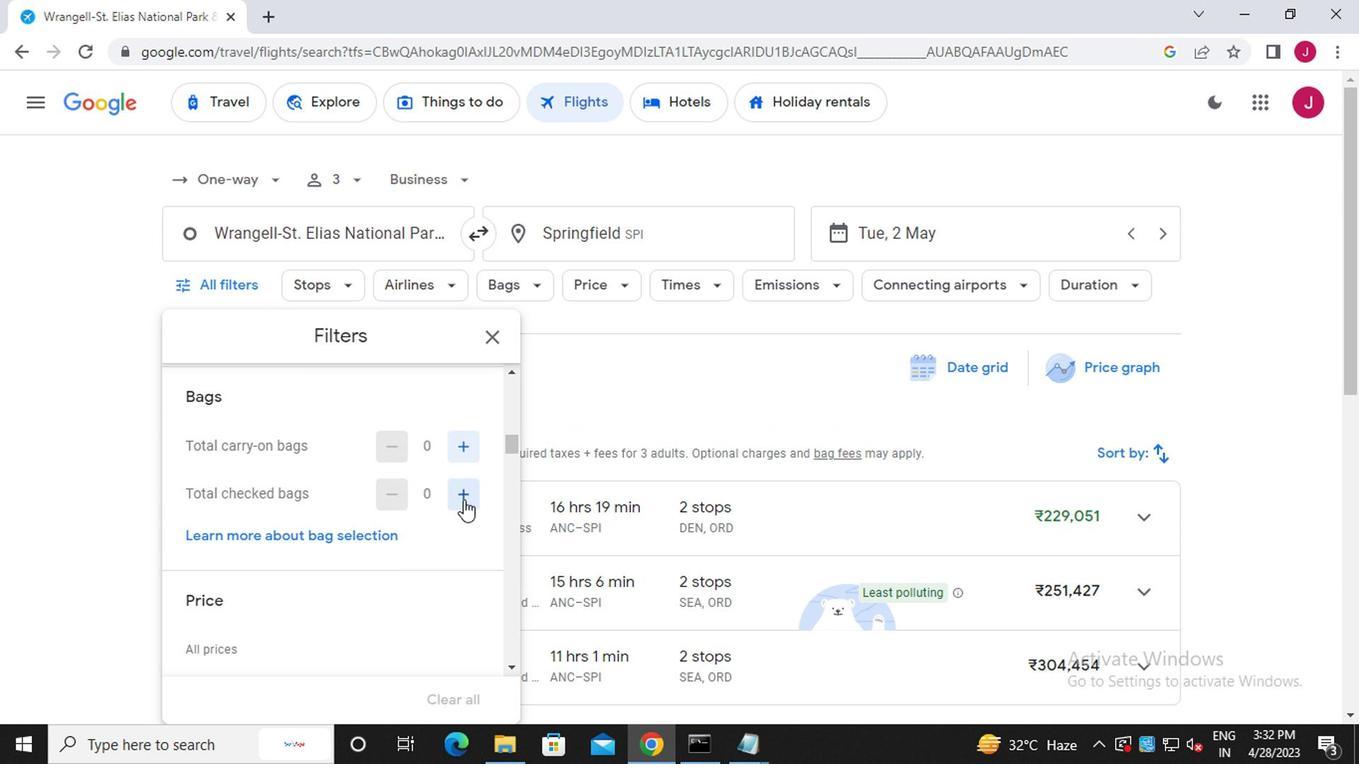 
Action: Mouse pressed left at (461, 501)
Screenshot: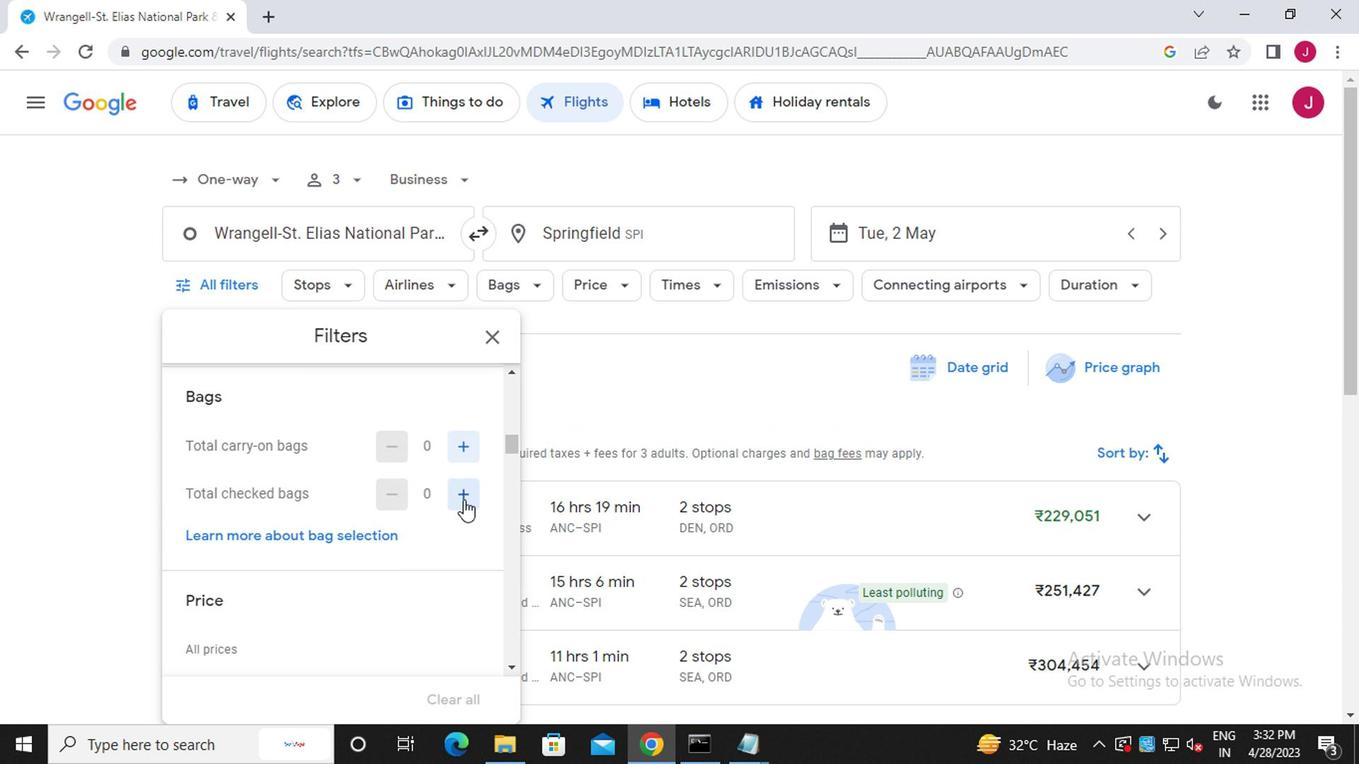 
Action: Mouse pressed left at (461, 501)
Screenshot: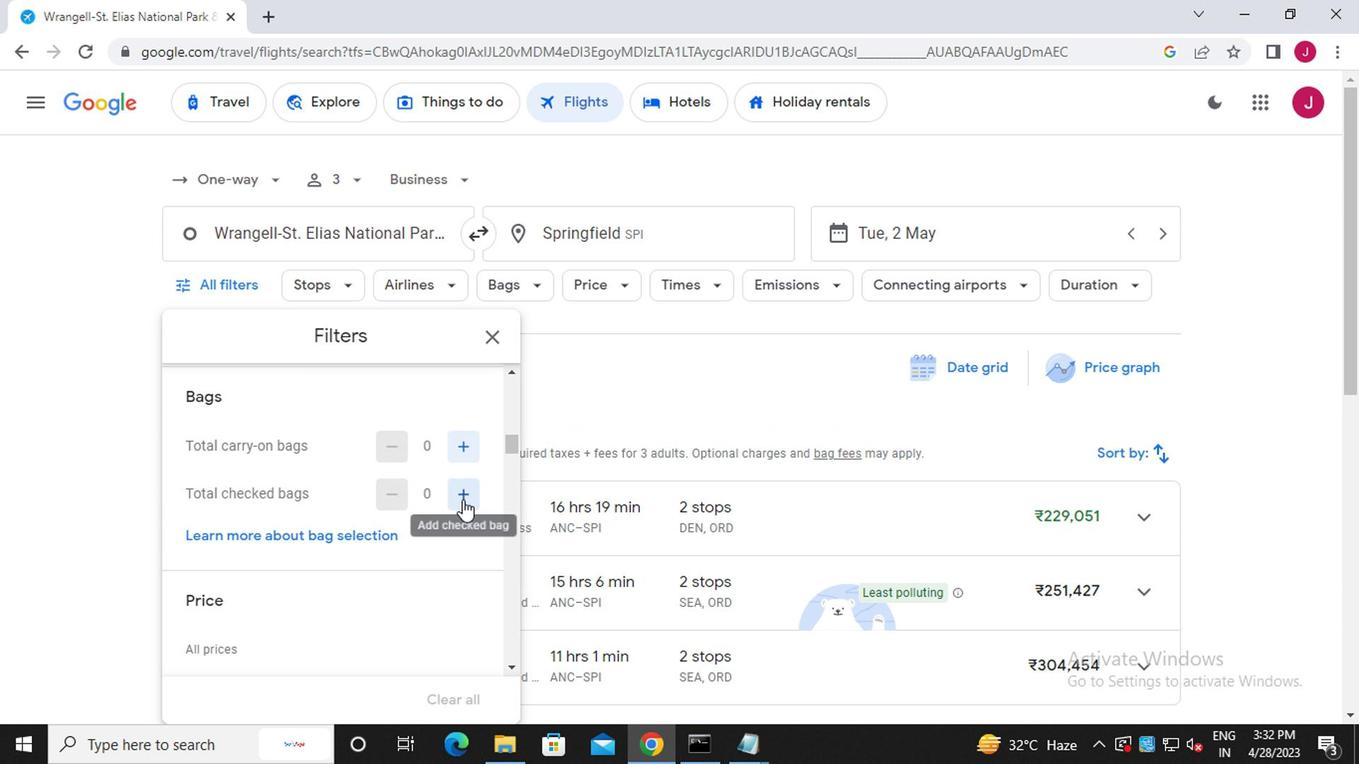 
Action: Mouse pressed left at (461, 501)
Screenshot: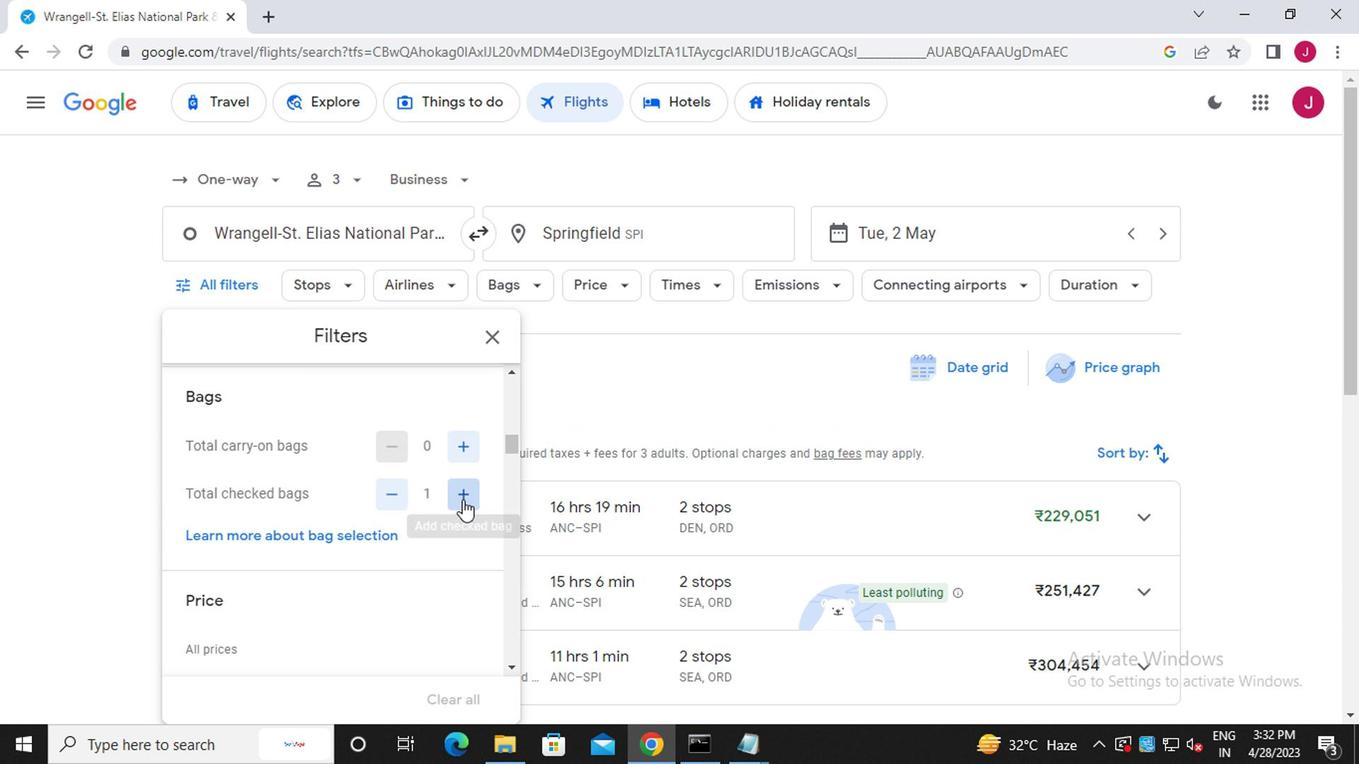 
Action: Mouse pressed left at (461, 501)
Screenshot: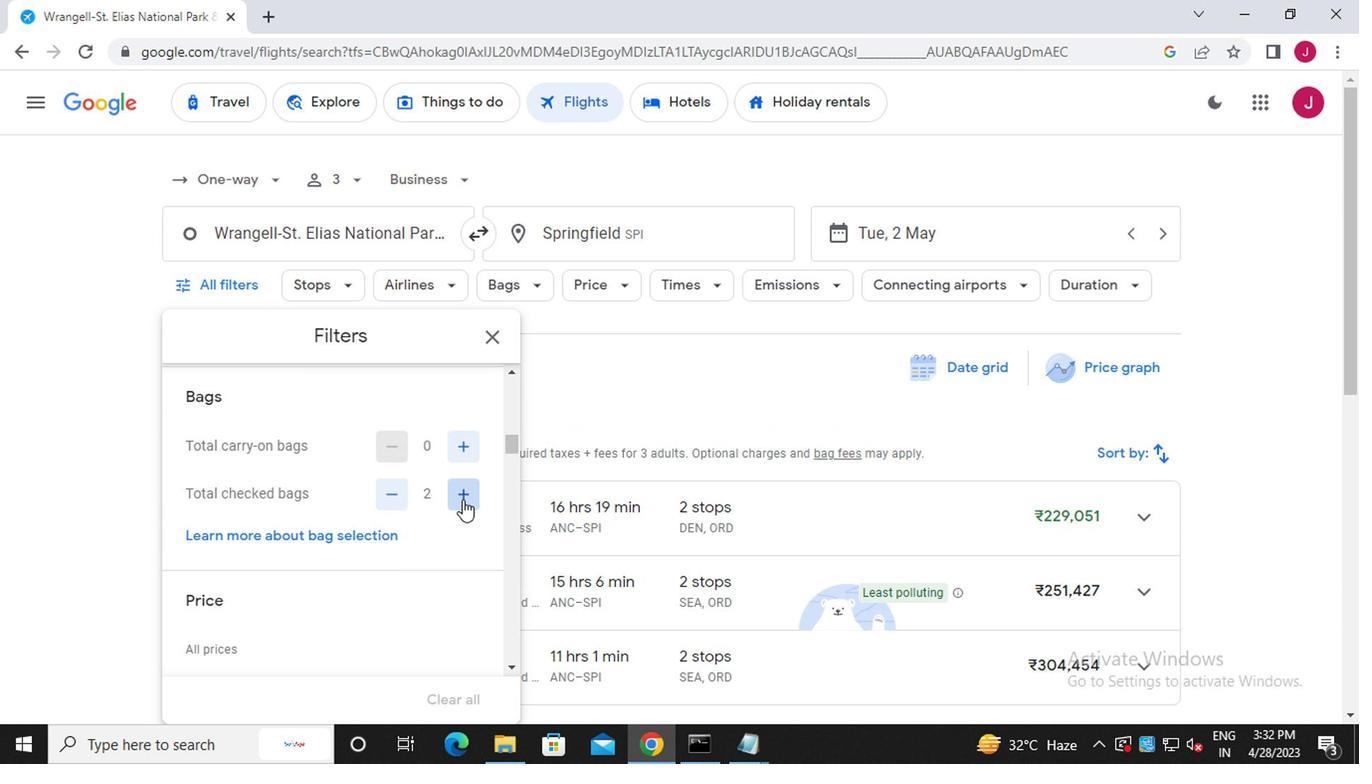 
Action: Mouse pressed left at (461, 501)
Screenshot: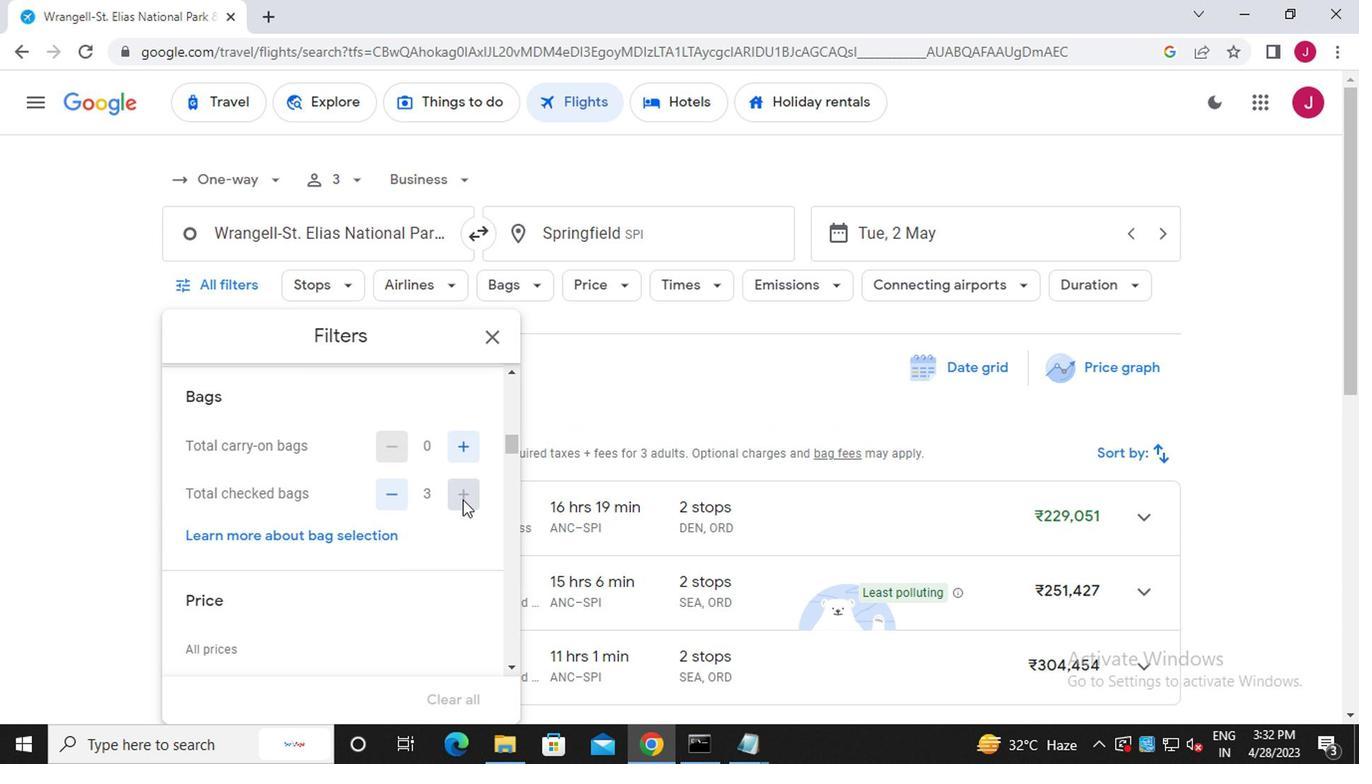 
Action: Mouse pressed left at (461, 501)
Screenshot: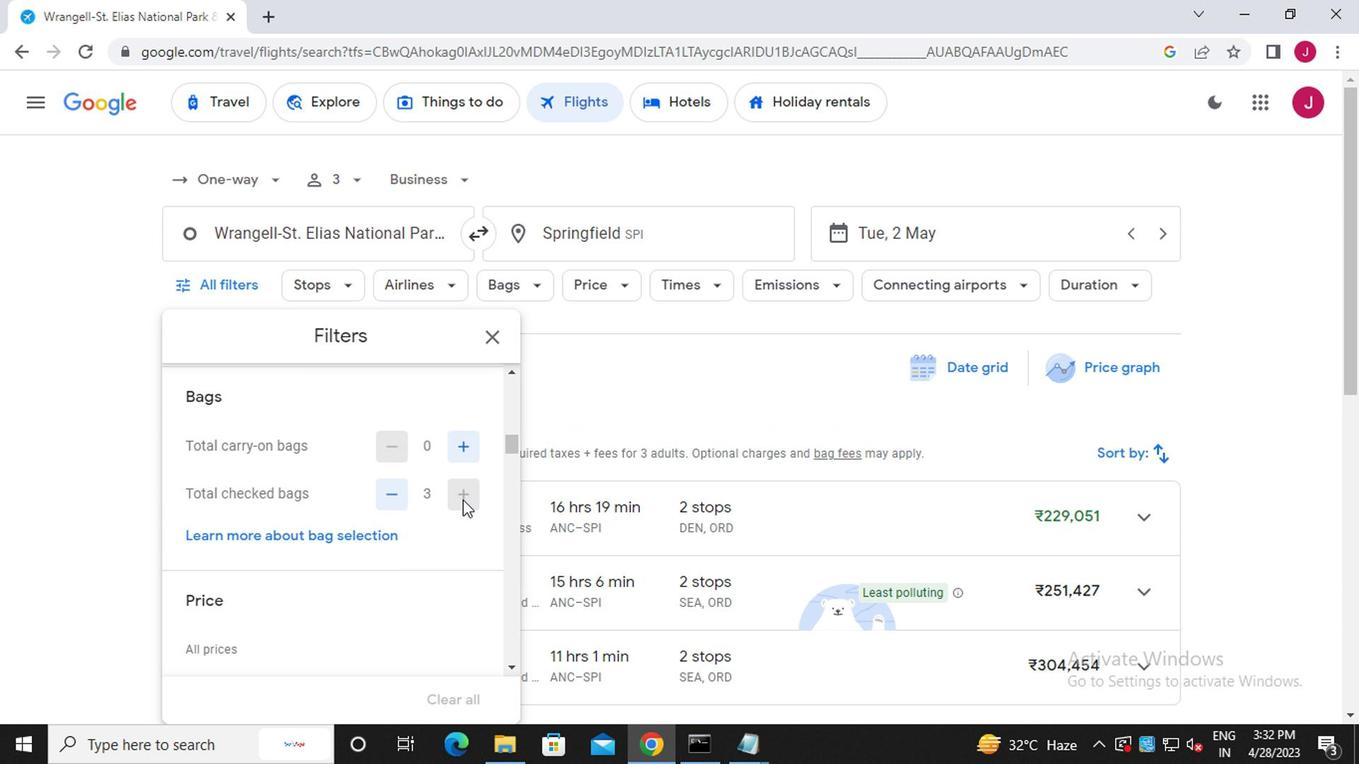 
Action: Mouse pressed left at (461, 501)
Screenshot: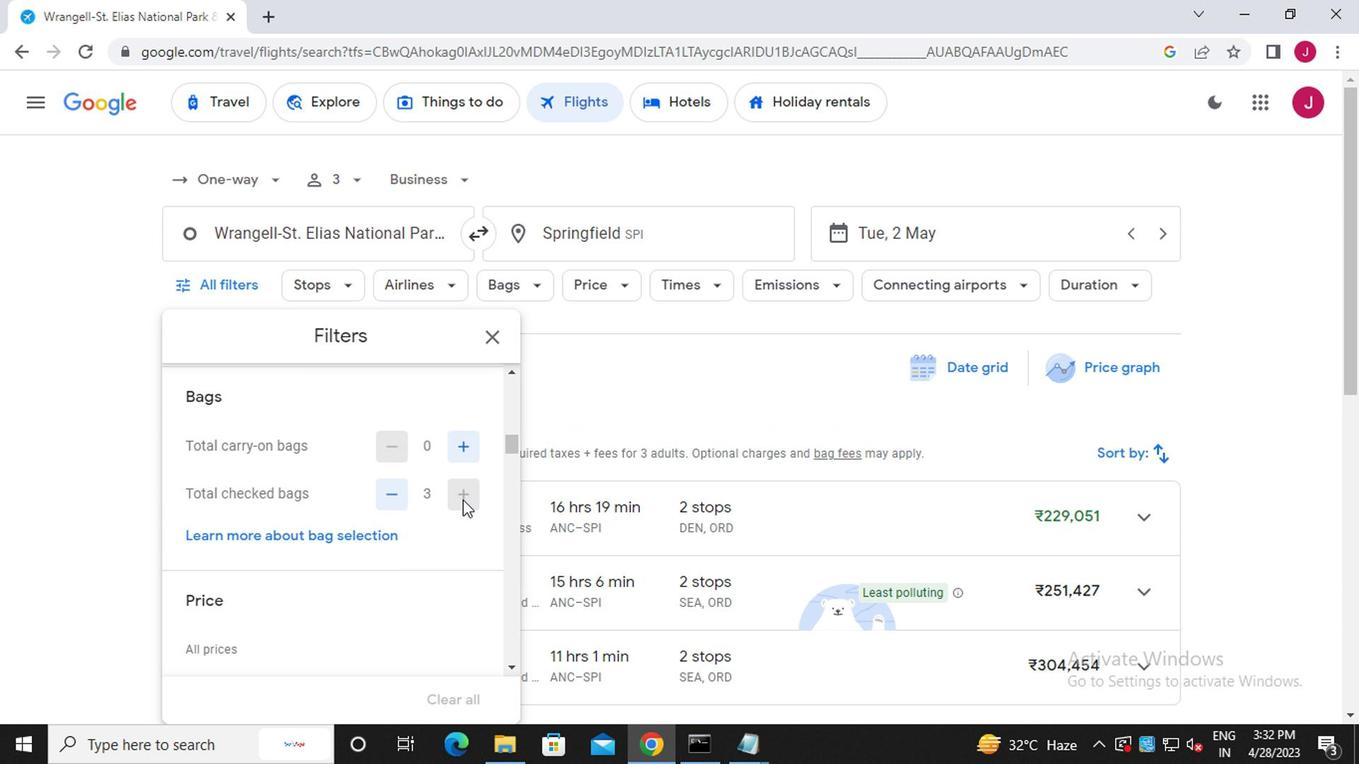 
Action: Mouse pressed left at (461, 501)
Screenshot: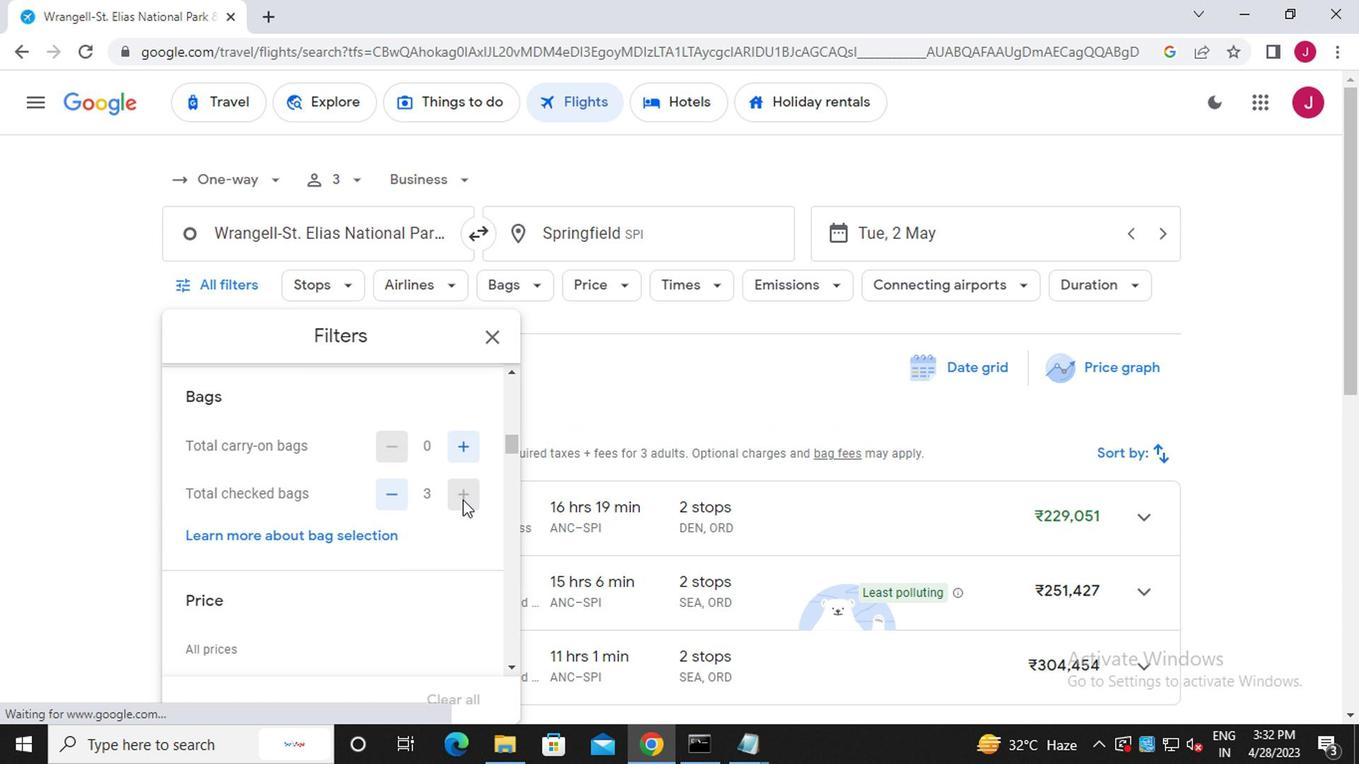 
Action: Mouse moved to (313, 507)
Screenshot: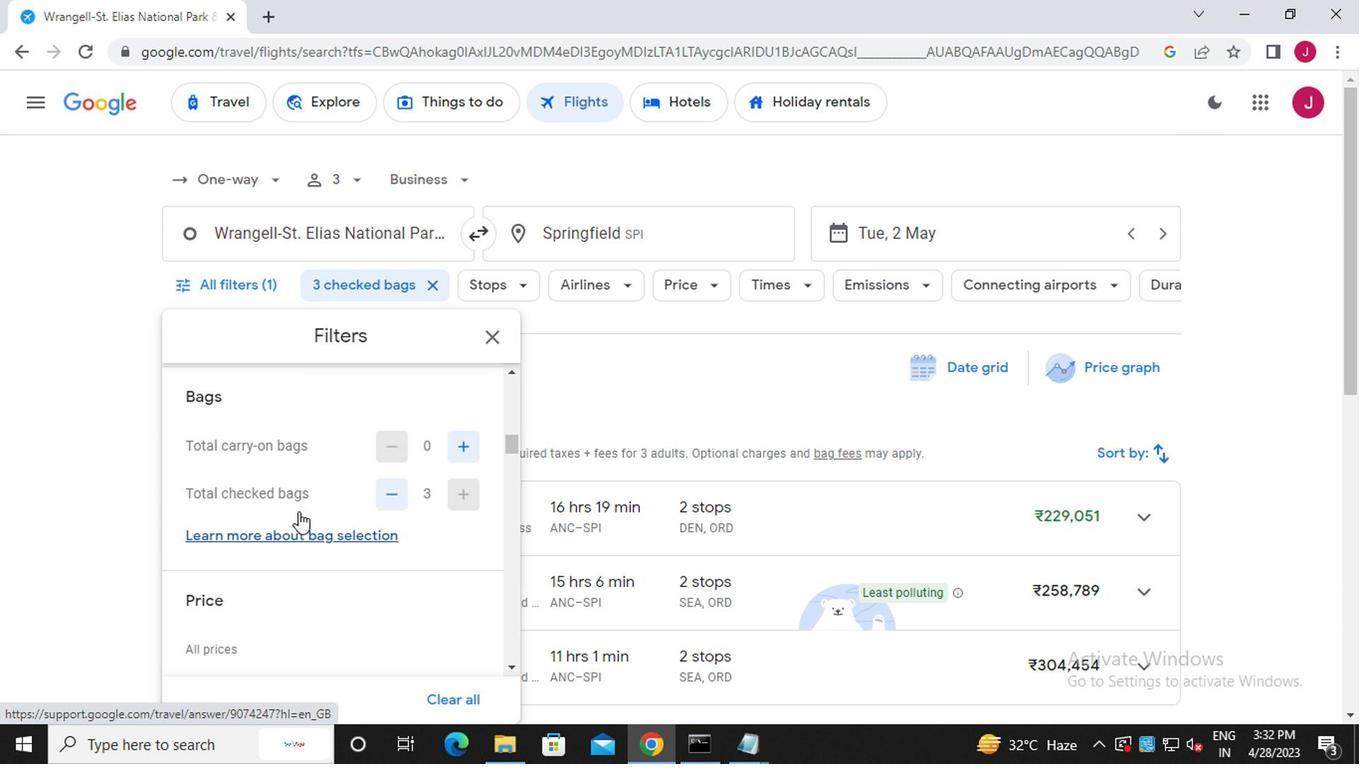 
Action: Mouse scrolled (313, 506) with delta (0, -1)
Screenshot: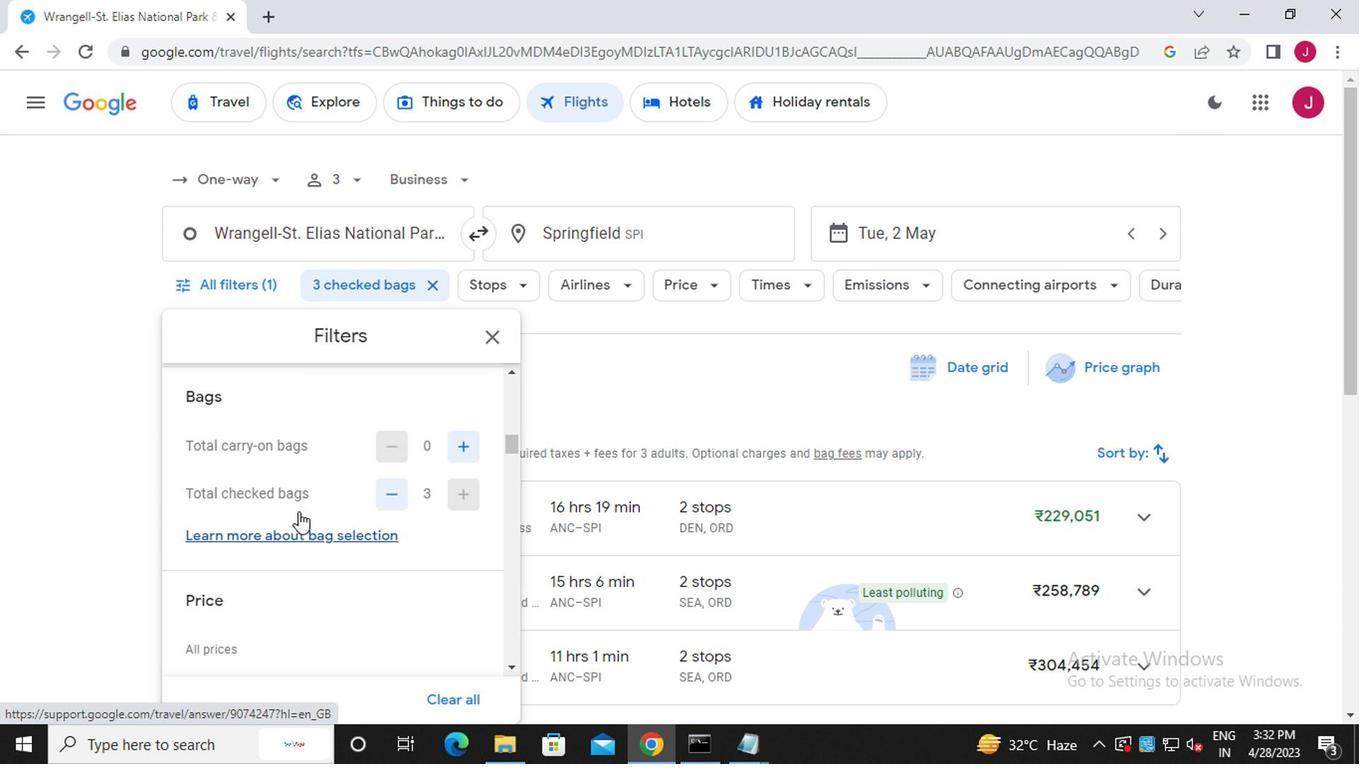 
Action: Mouse moved to (311, 525)
Screenshot: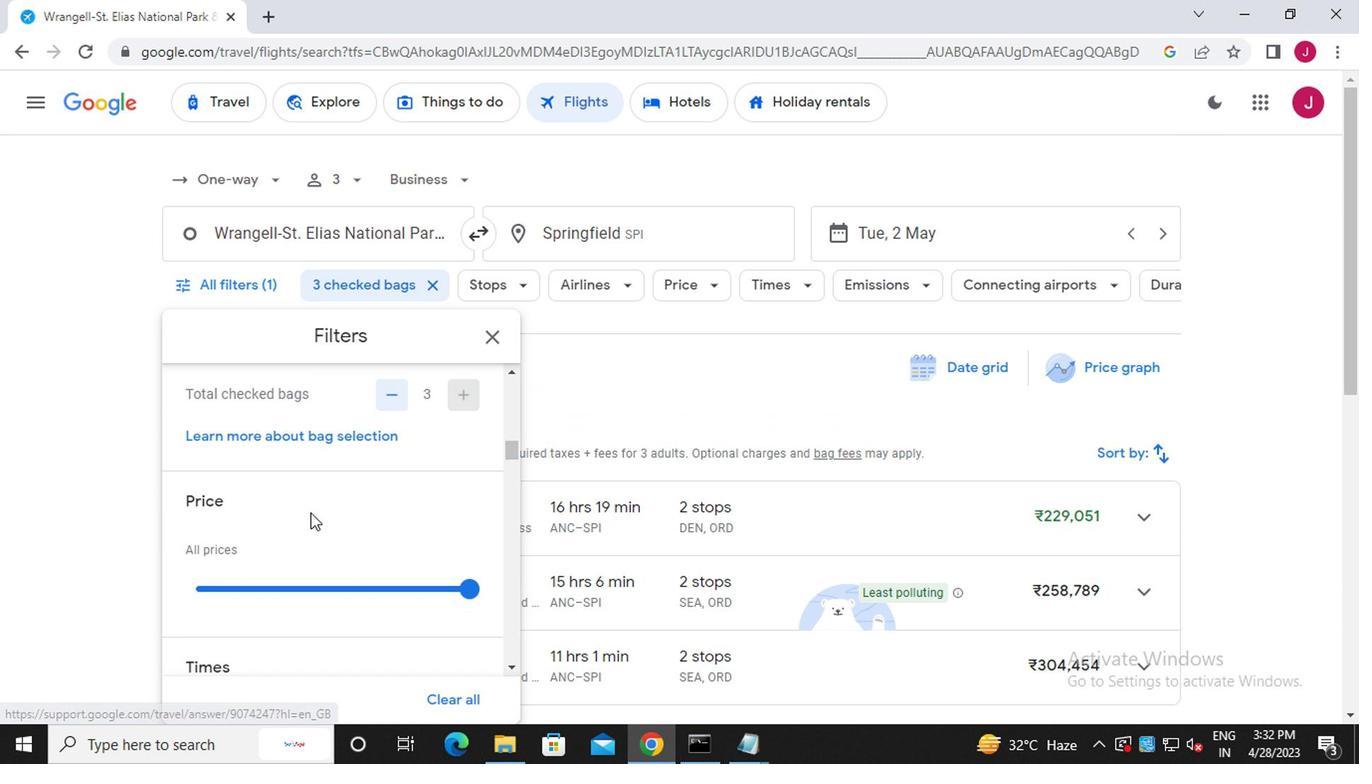 
Action: Mouse scrolled (311, 524) with delta (0, 0)
Screenshot: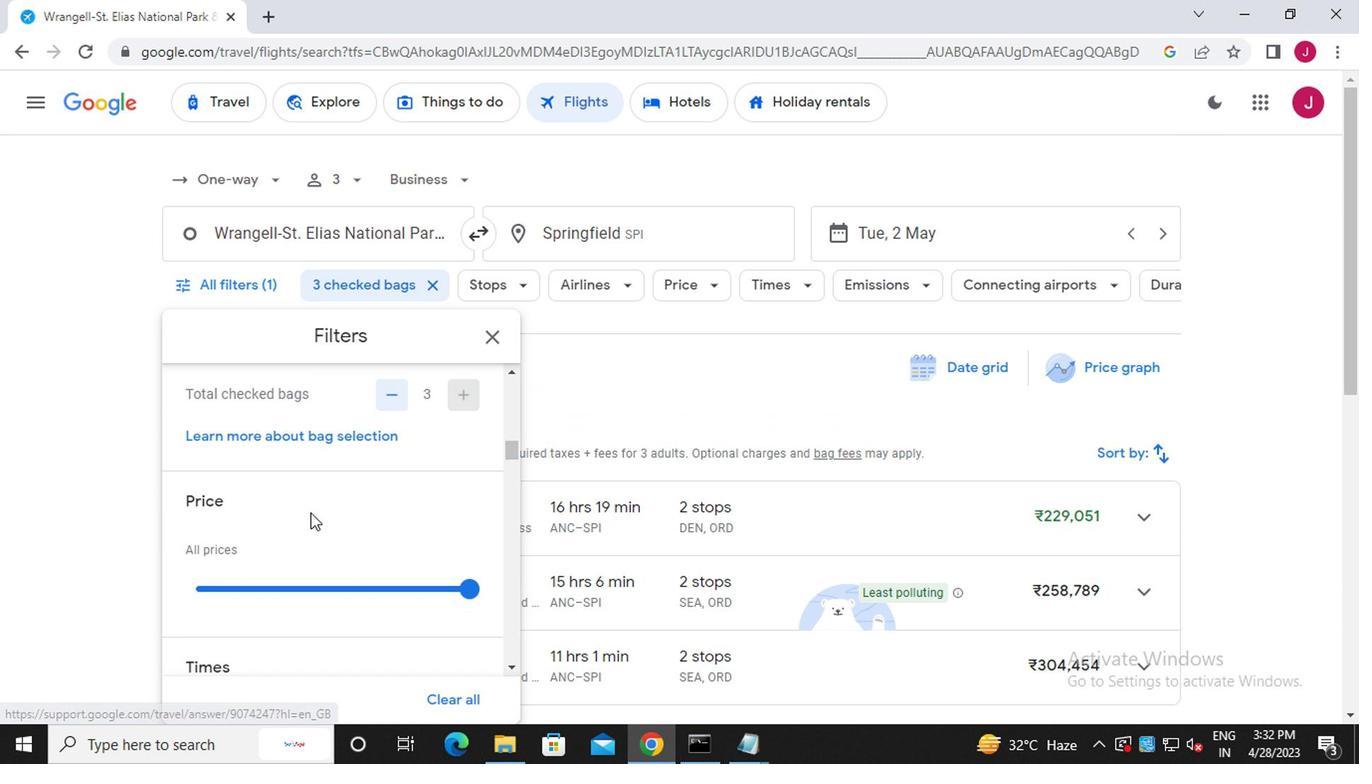 
Action: Mouse moved to (385, 487)
Screenshot: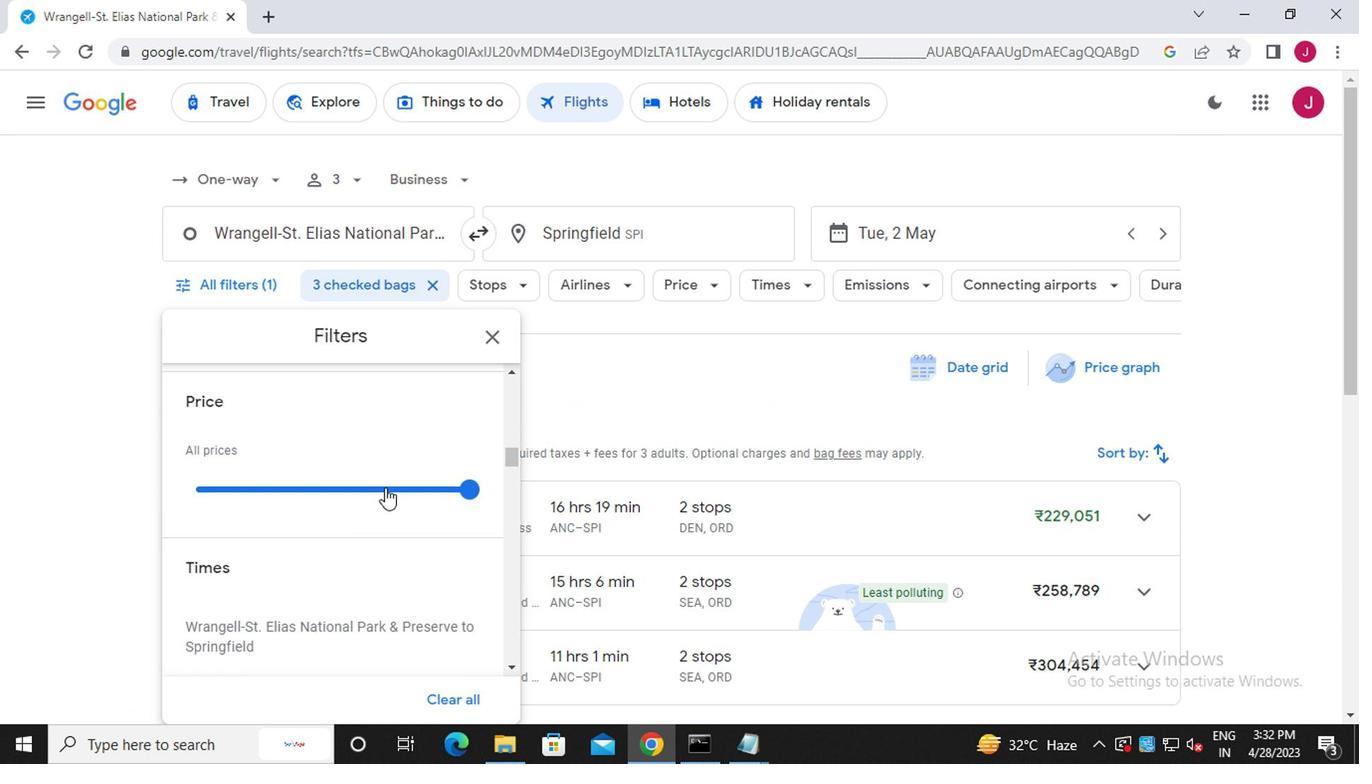 
Action: Mouse pressed left at (385, 487)
Screenshot: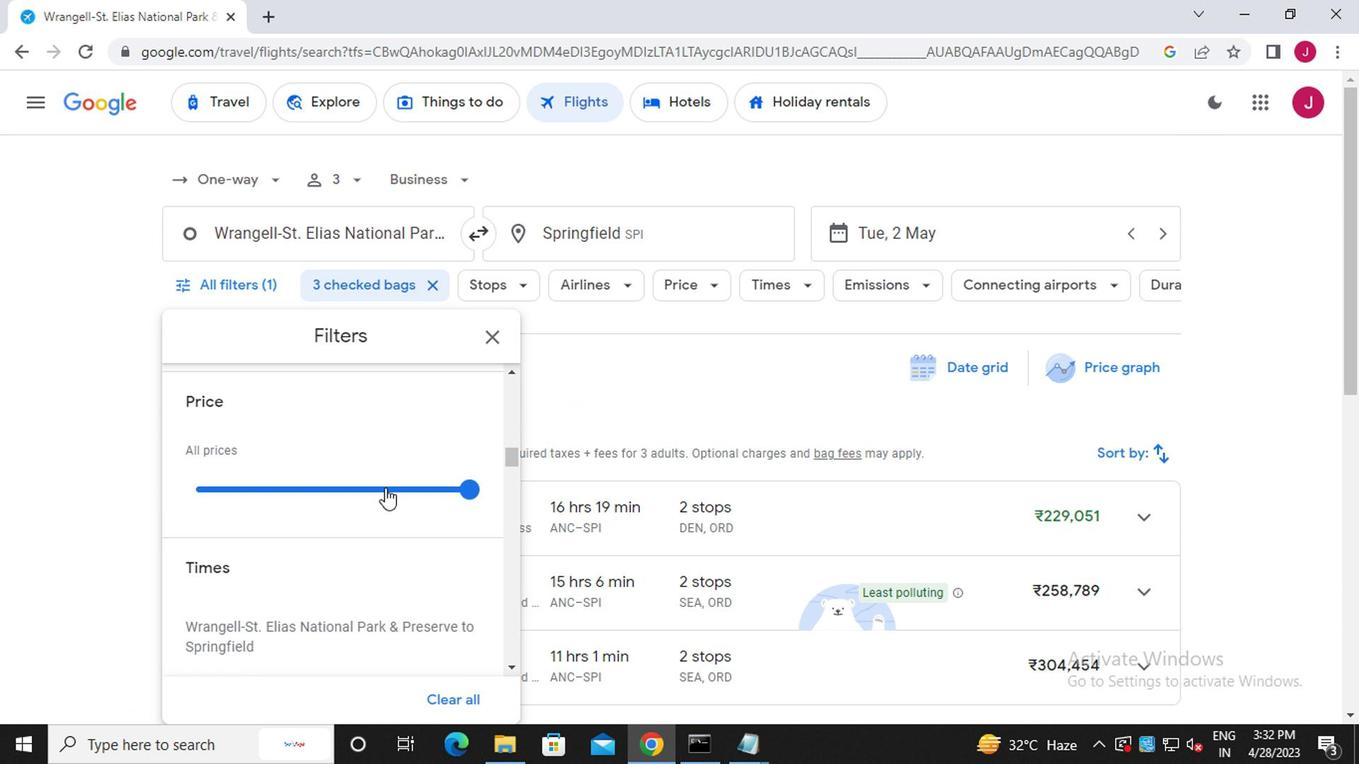 
Action: Mouse moved to (428, 489)
Screenshot: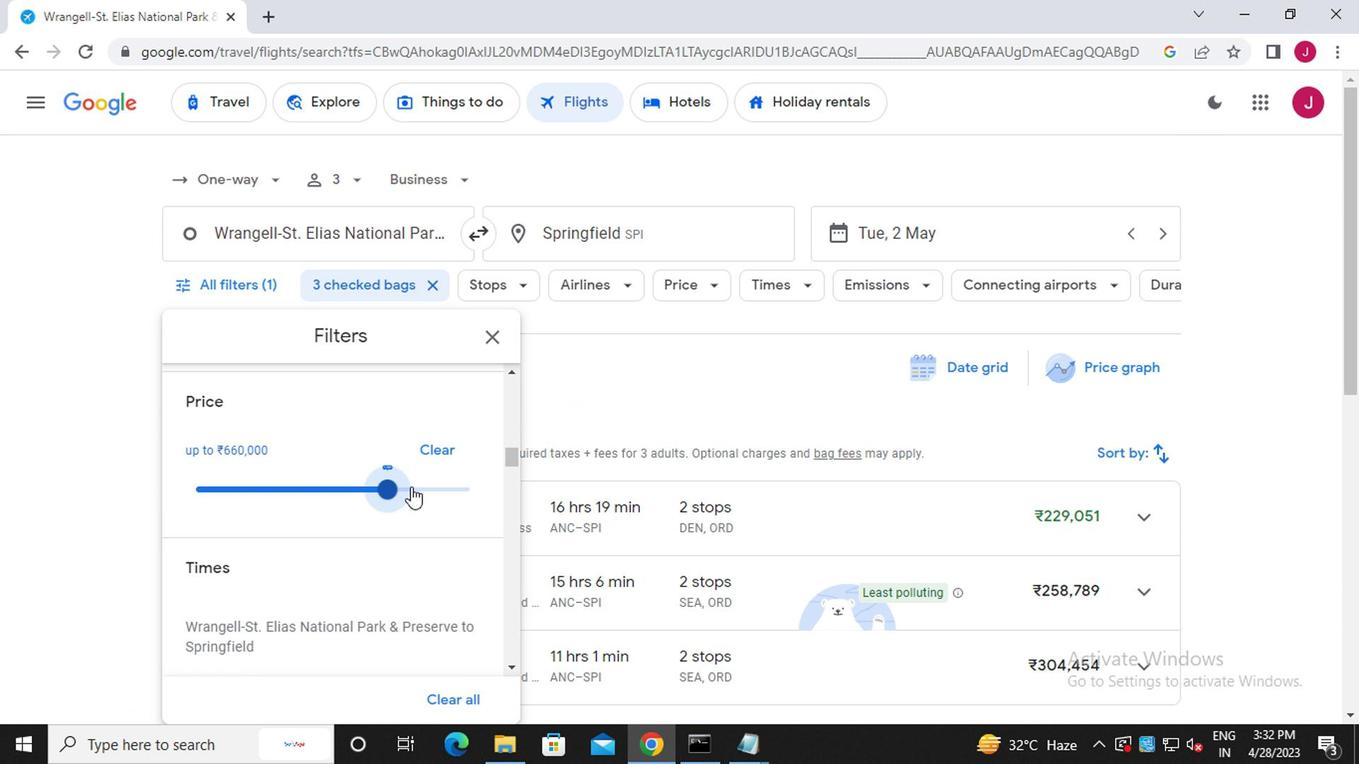
Action: Mouse pressed left at (428, 489)
Screenshot: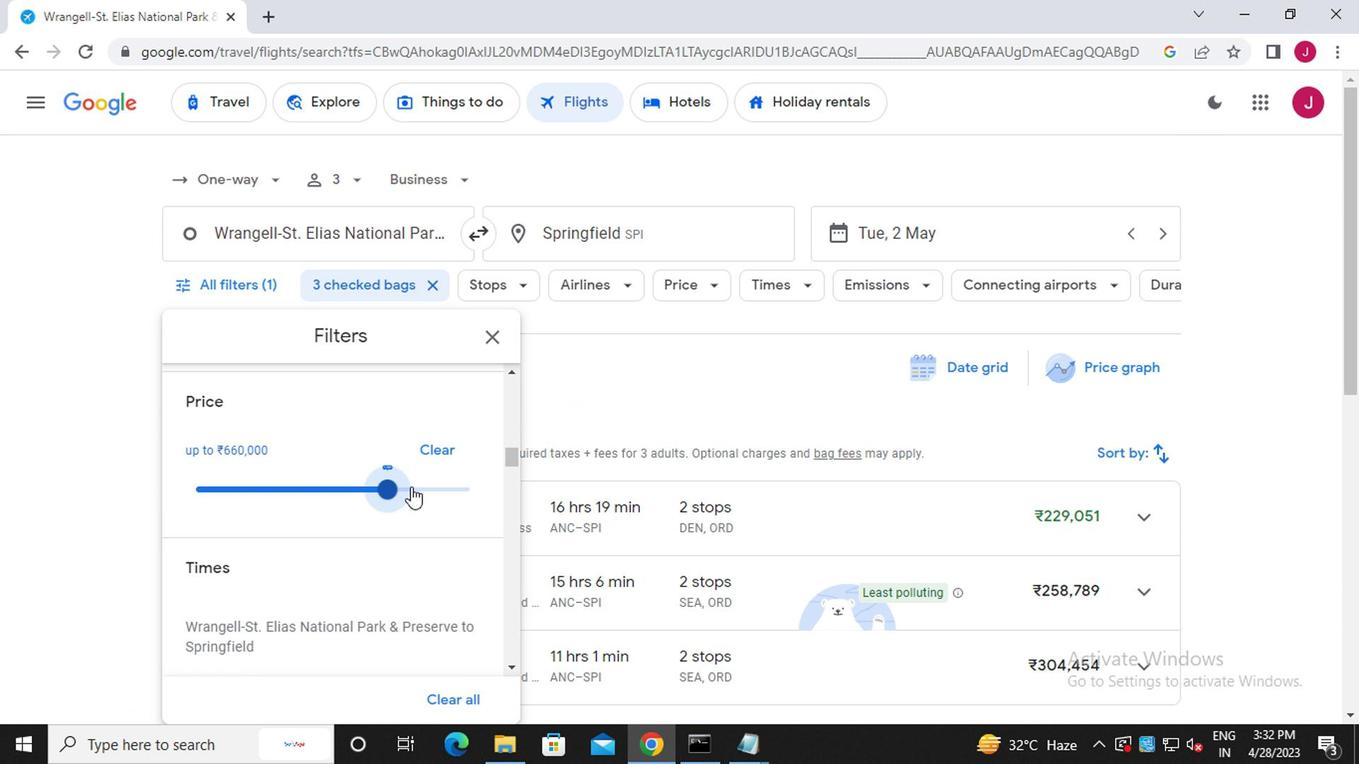 
Action: Mouse moved to (473, 490)
Screenshot: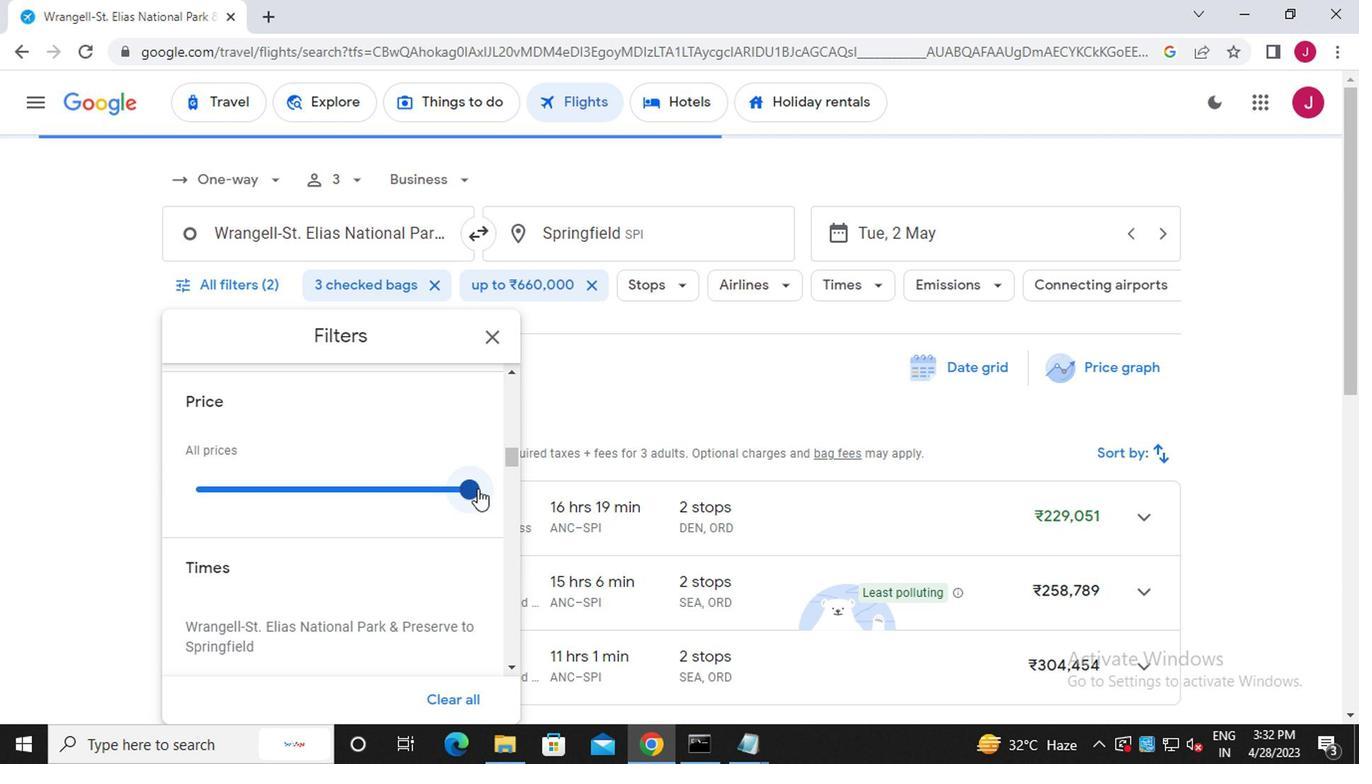 
Action: Mouse pressed left at (473, 490)
Screenshot: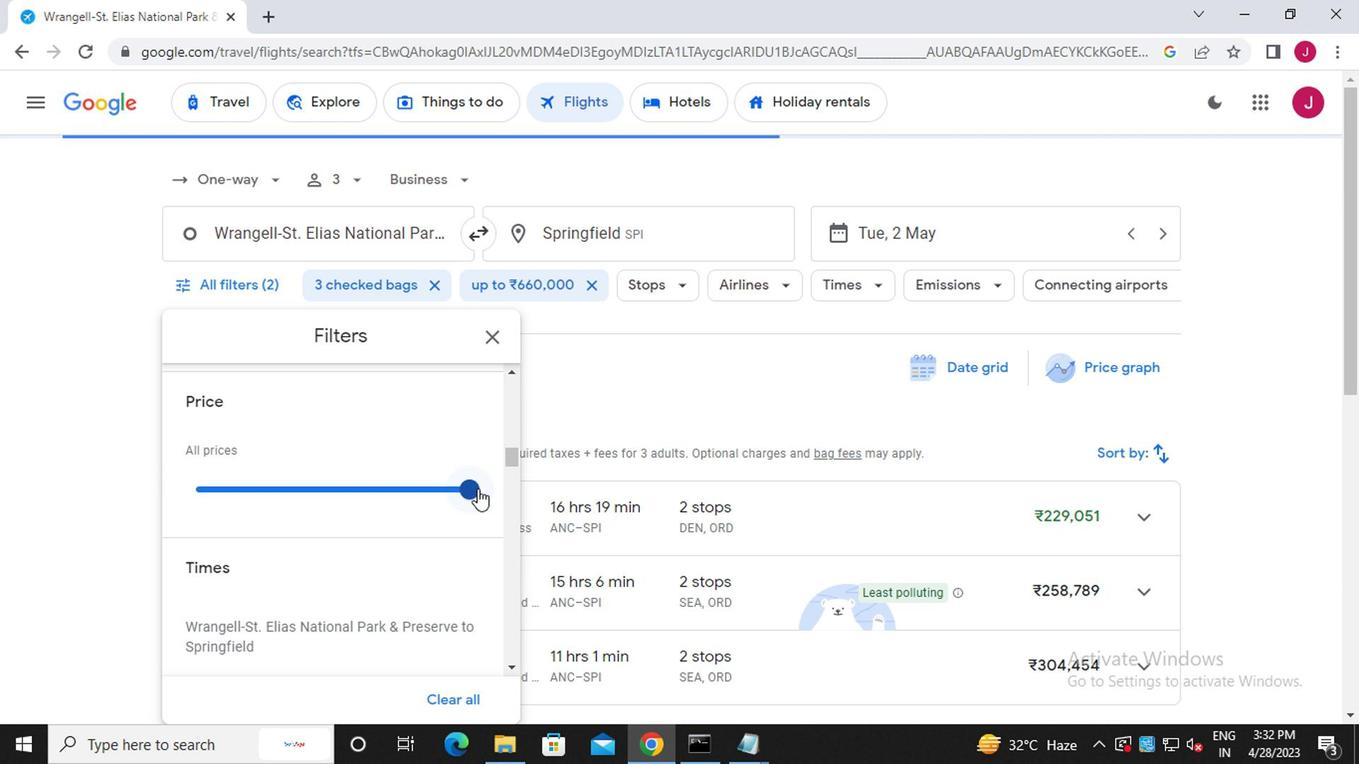 
Action: Mouse moved to (363, 504)
Screenshot: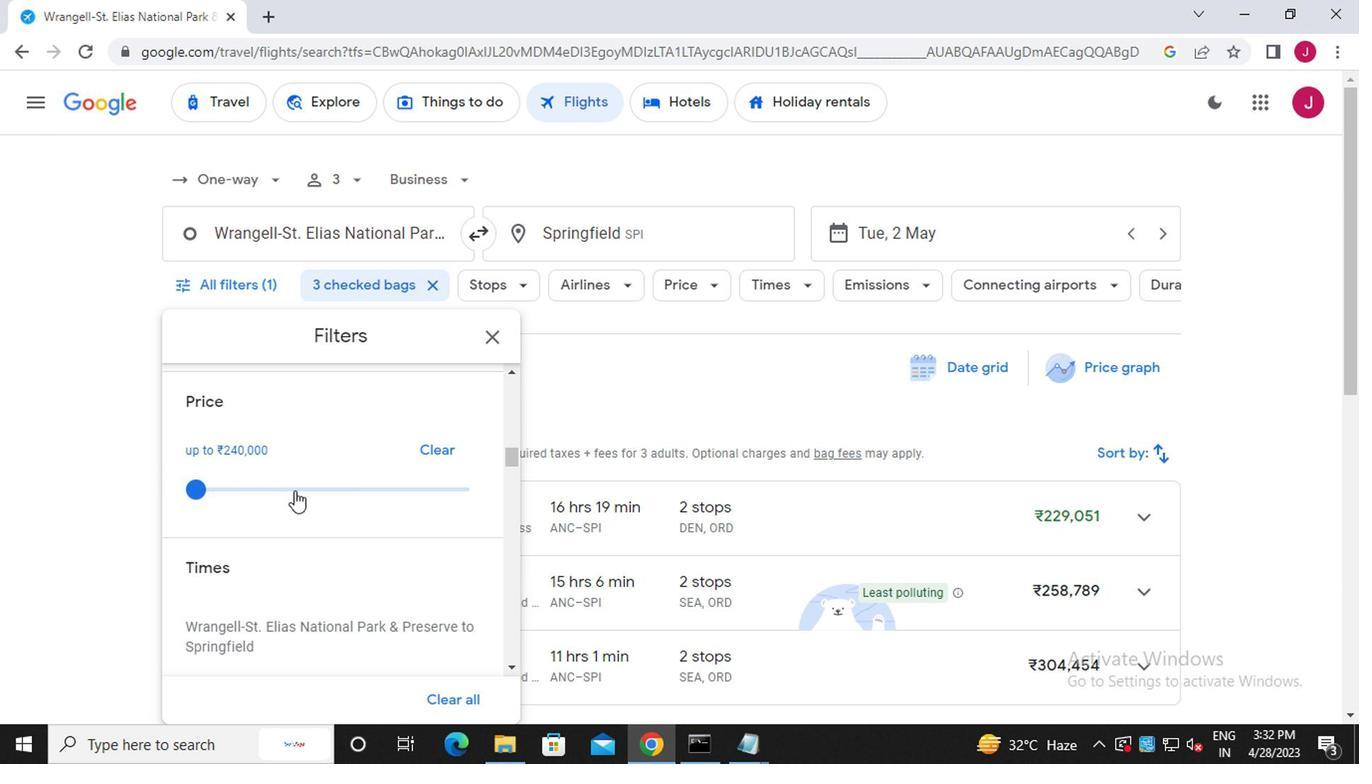 
Action: Mouse scrolled (363, 503) with delta (0, -1)
Screenshot: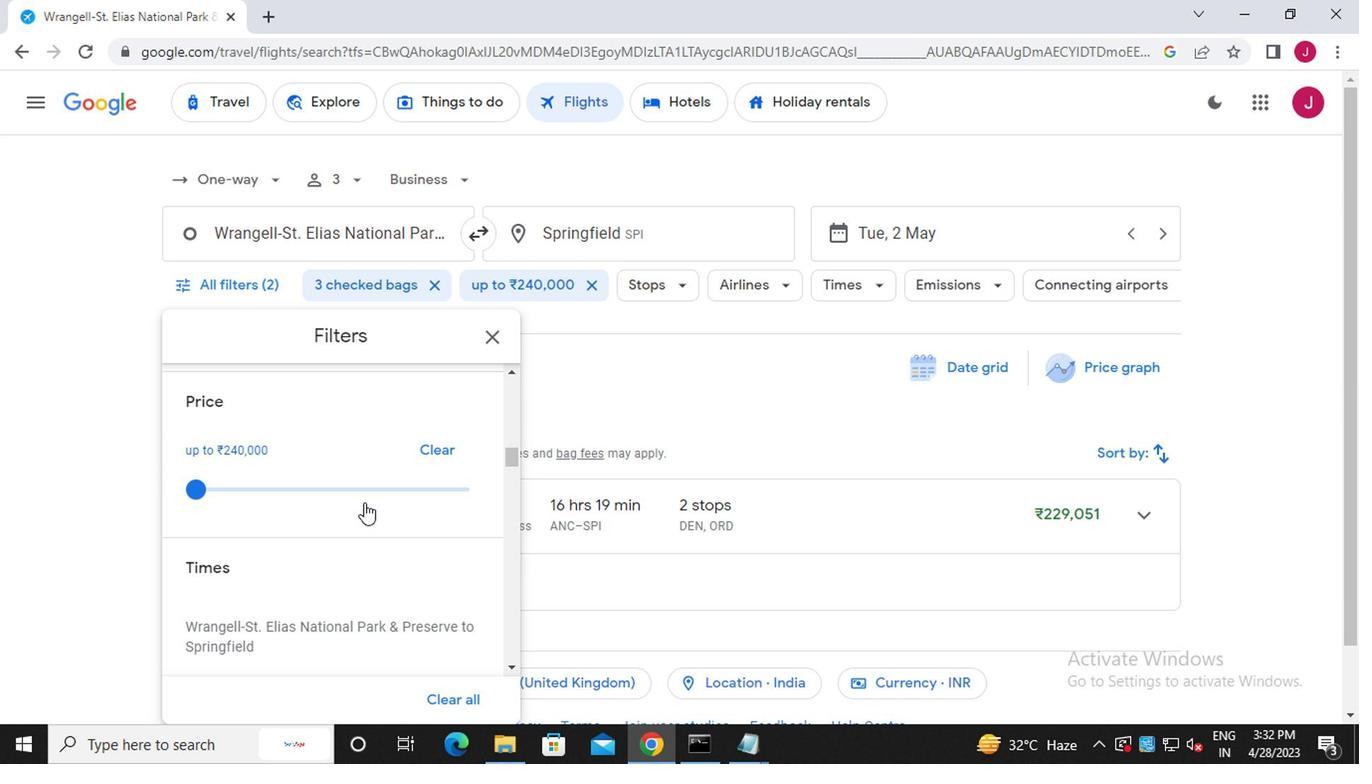
Action: Mouse moved to (394, 505)
Screenshot: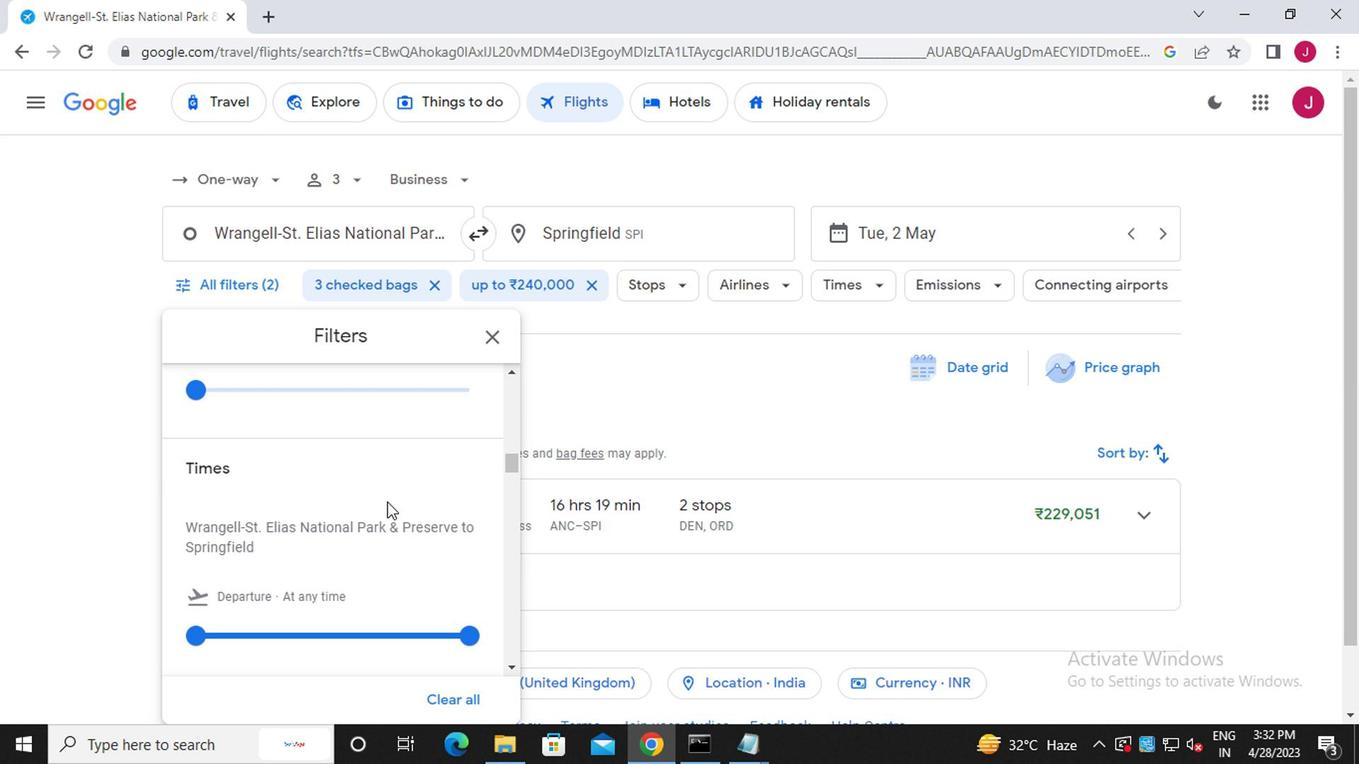 
Action: Mouse scrolled (394, 504) with delta (0, 0)
Screenshot: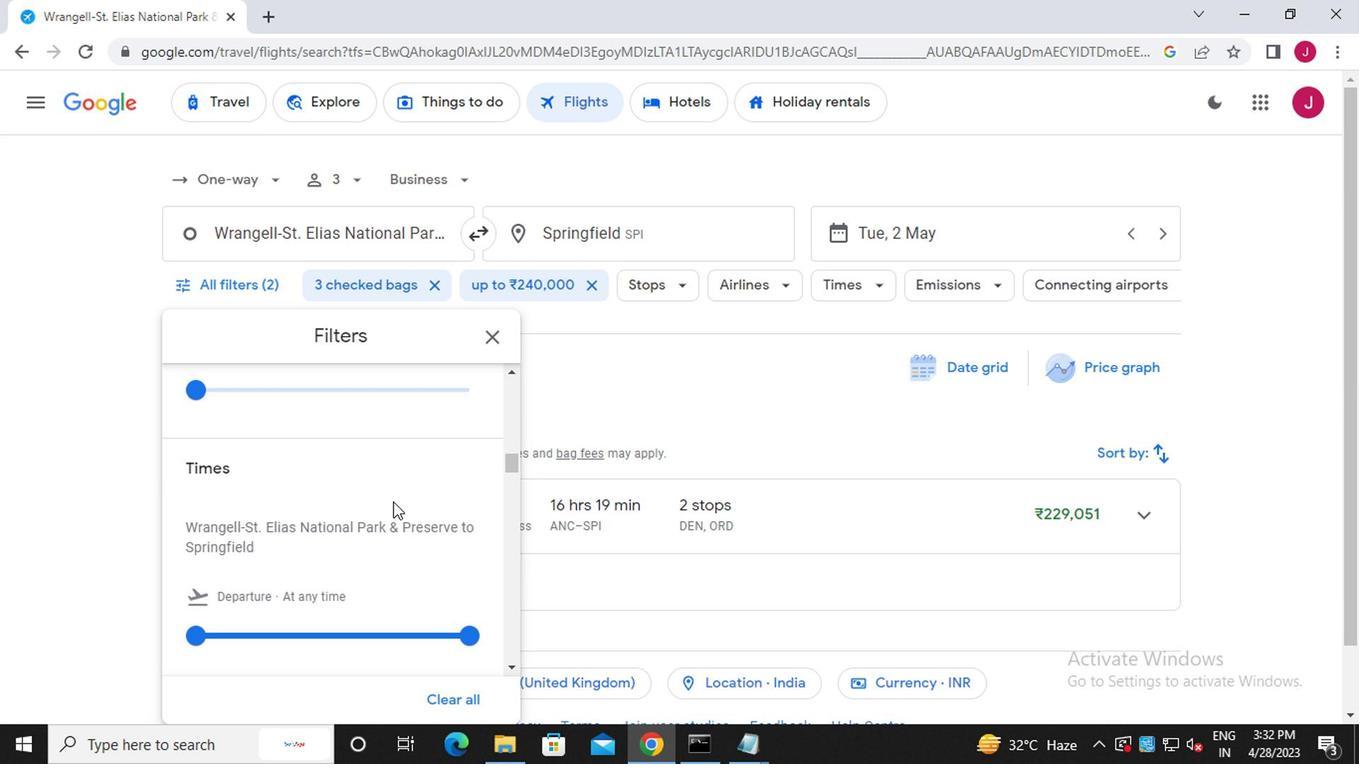
Action: Mouse moved to (320, 522)
Screenshot: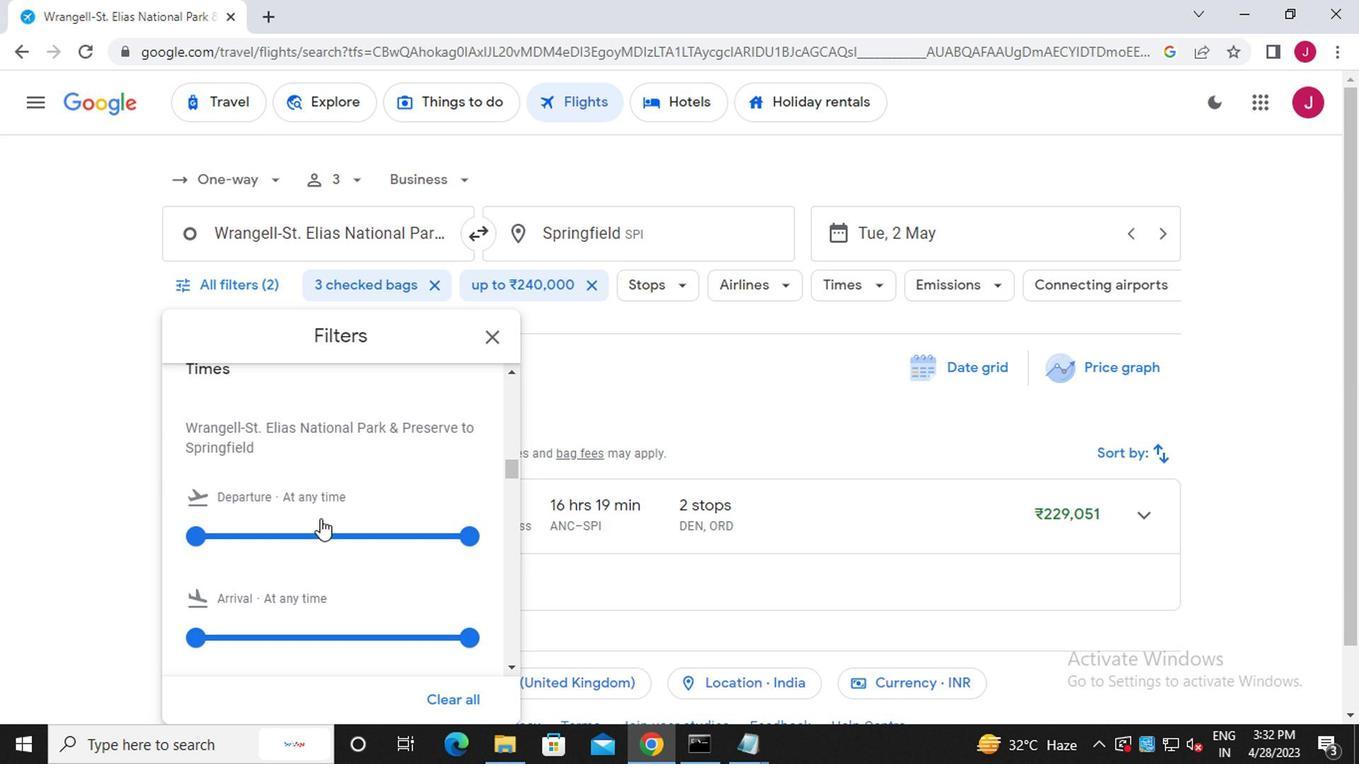 
Action: Mouse pressed left at (320, 522)
Screenshot: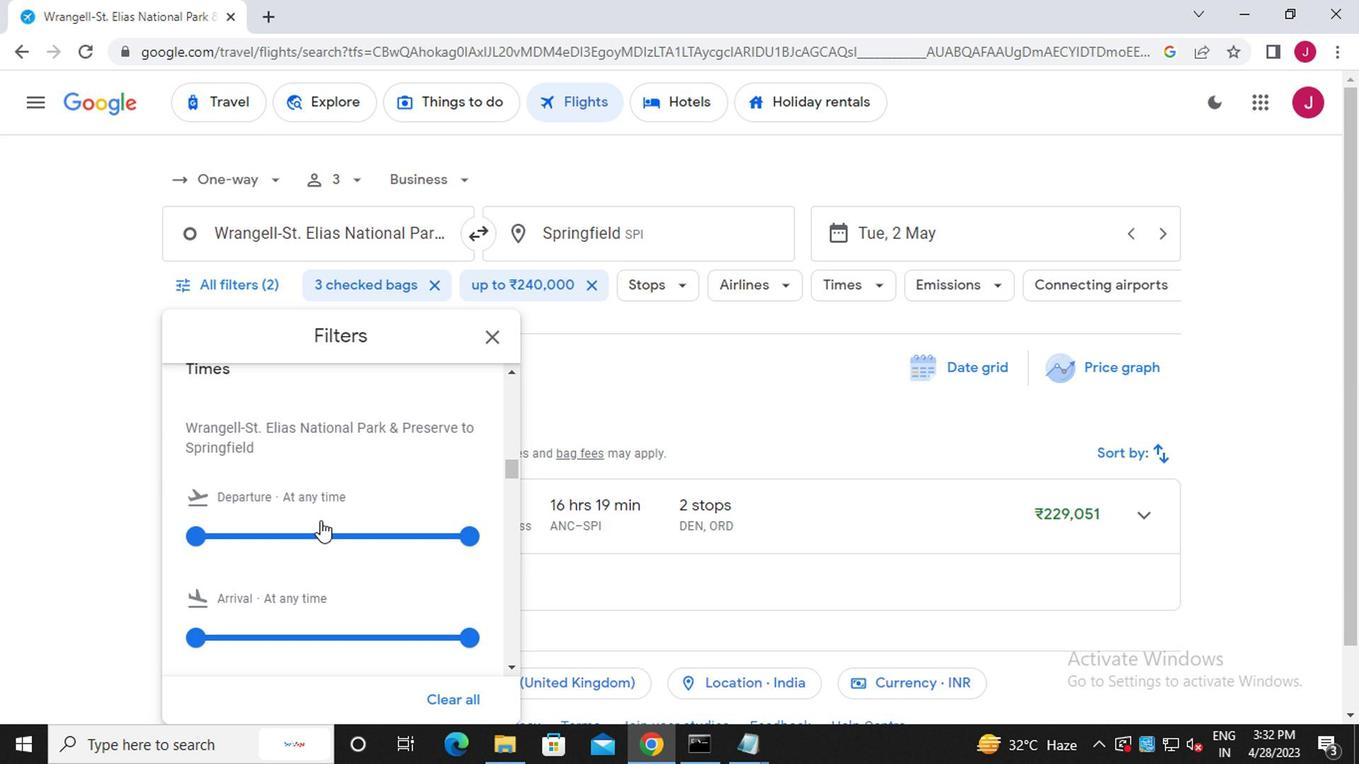 
Action: Mouse moved to (326, 535)
Screenshot: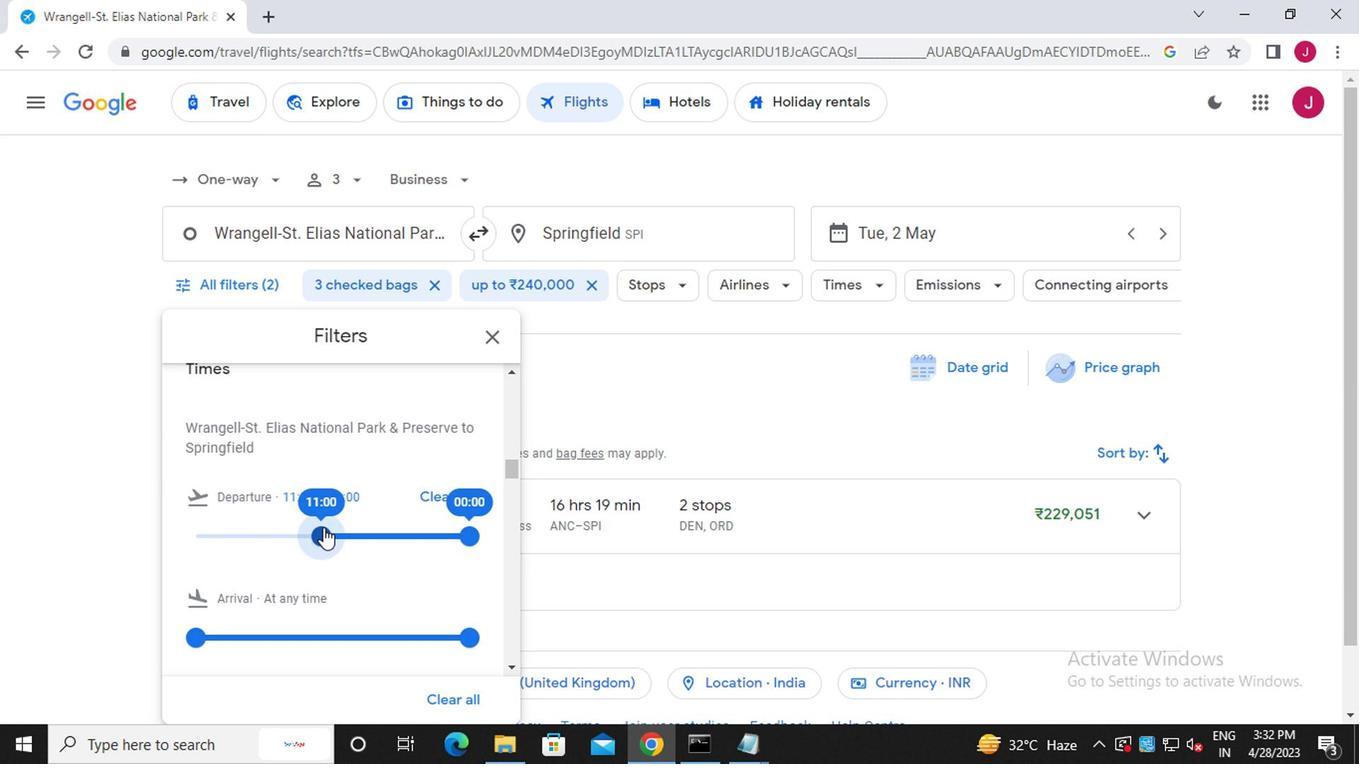 
Action: Mouse pressed left at (326, 535)
Screenshot: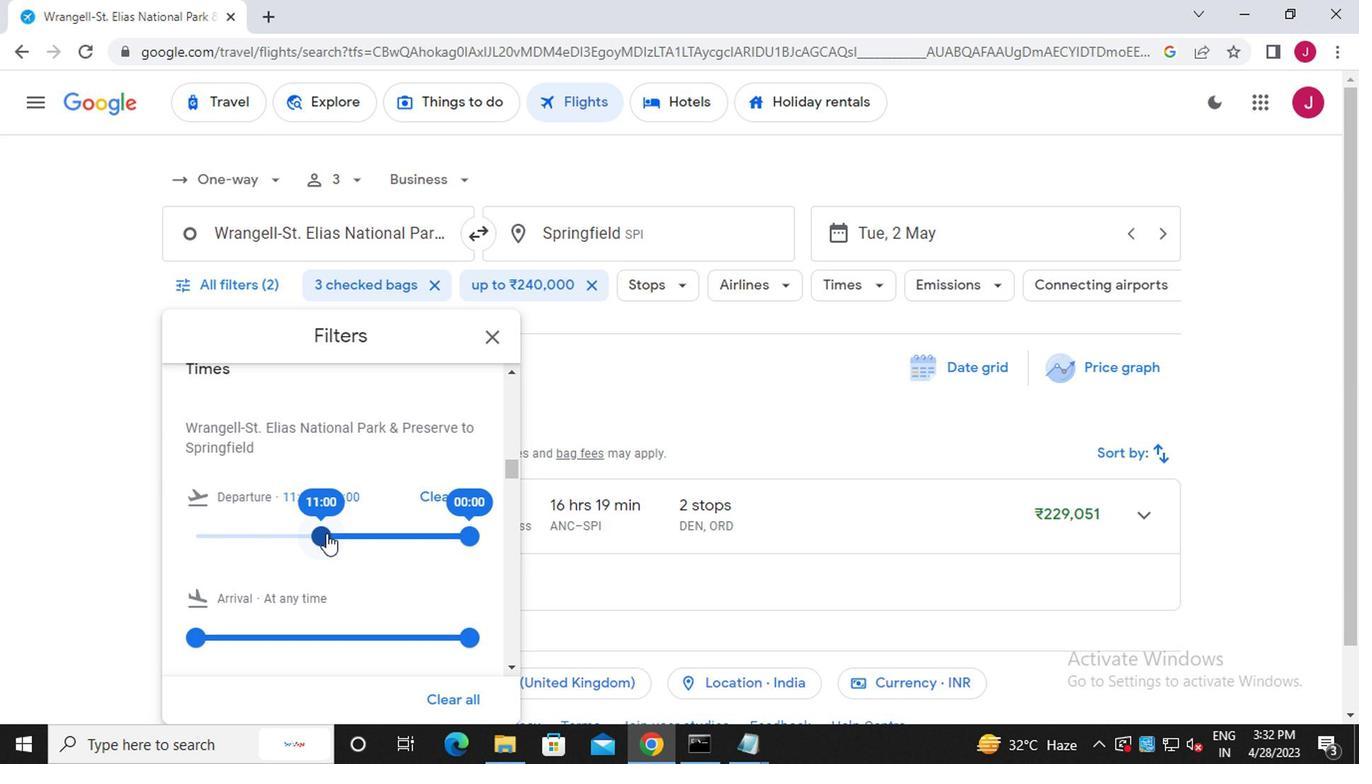 
Action: Mouse moved to (365, 534)
Screenshot: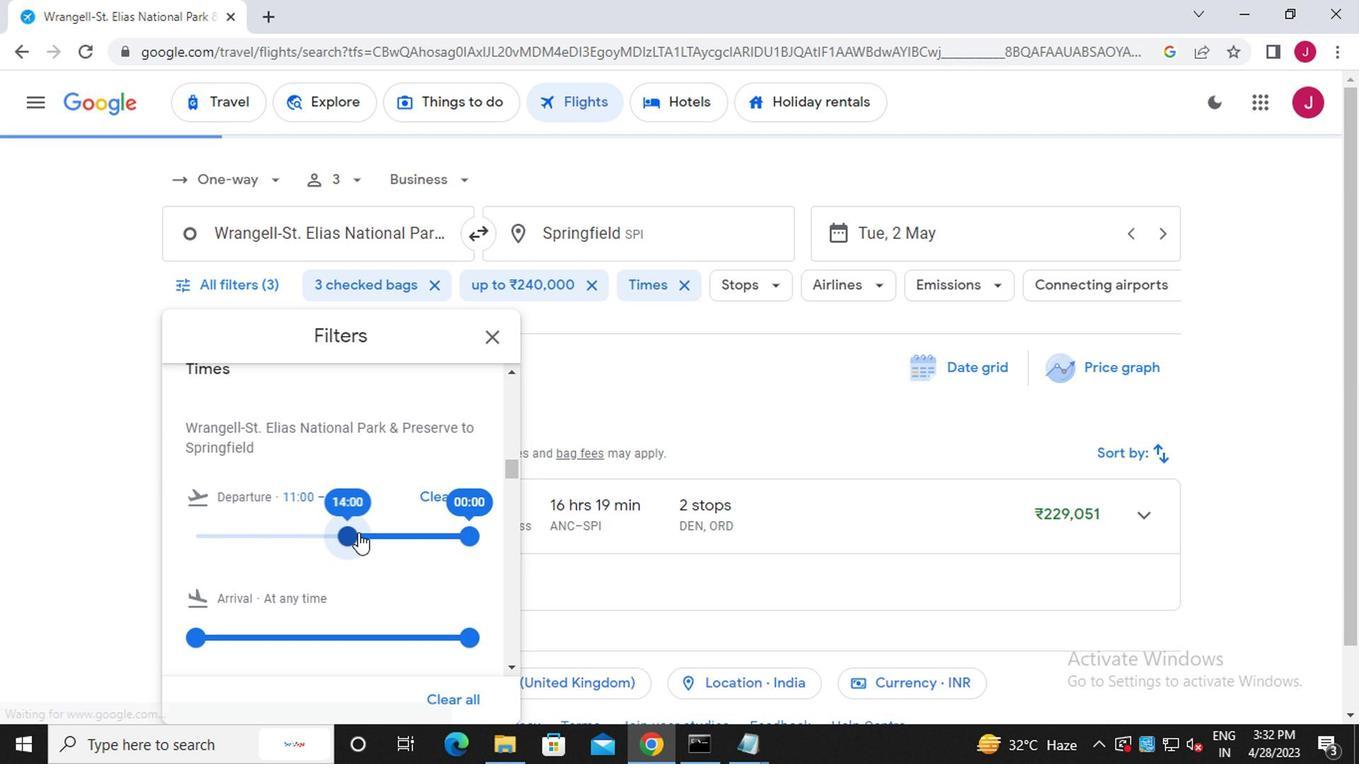 
Action: Mouse pressed left at (365, 534)
Screenshot: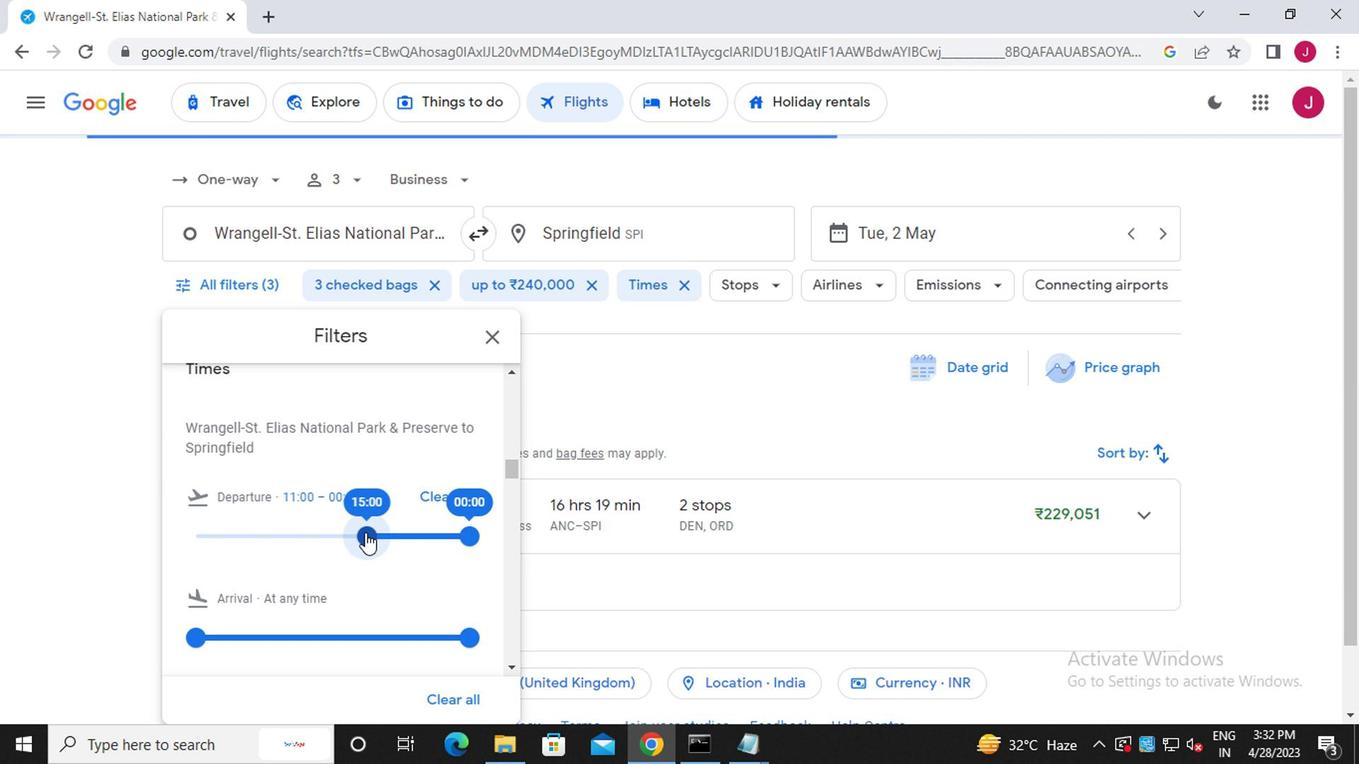 
Action: Mouse moved to (478, 533)
Screenshot: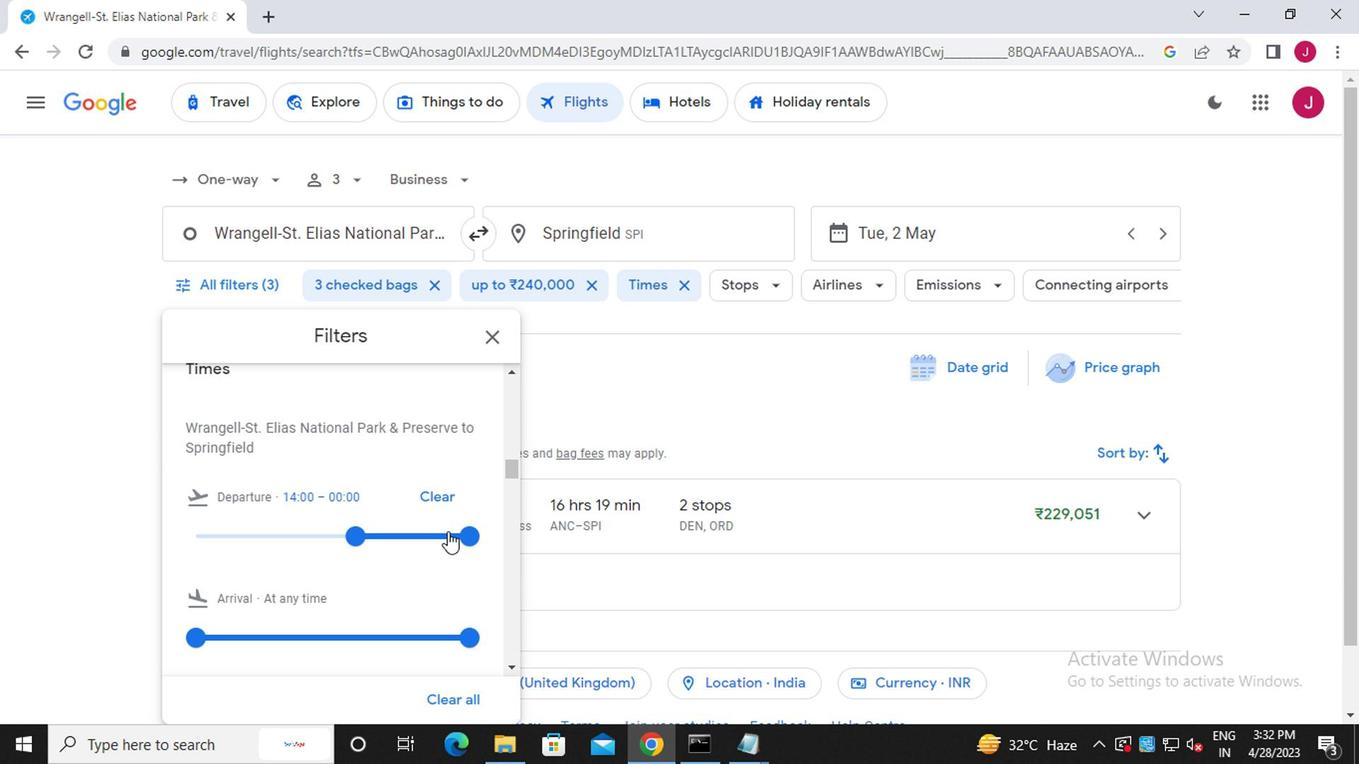 
Action: Mouse pressed left at (478, 533)
Screenshot: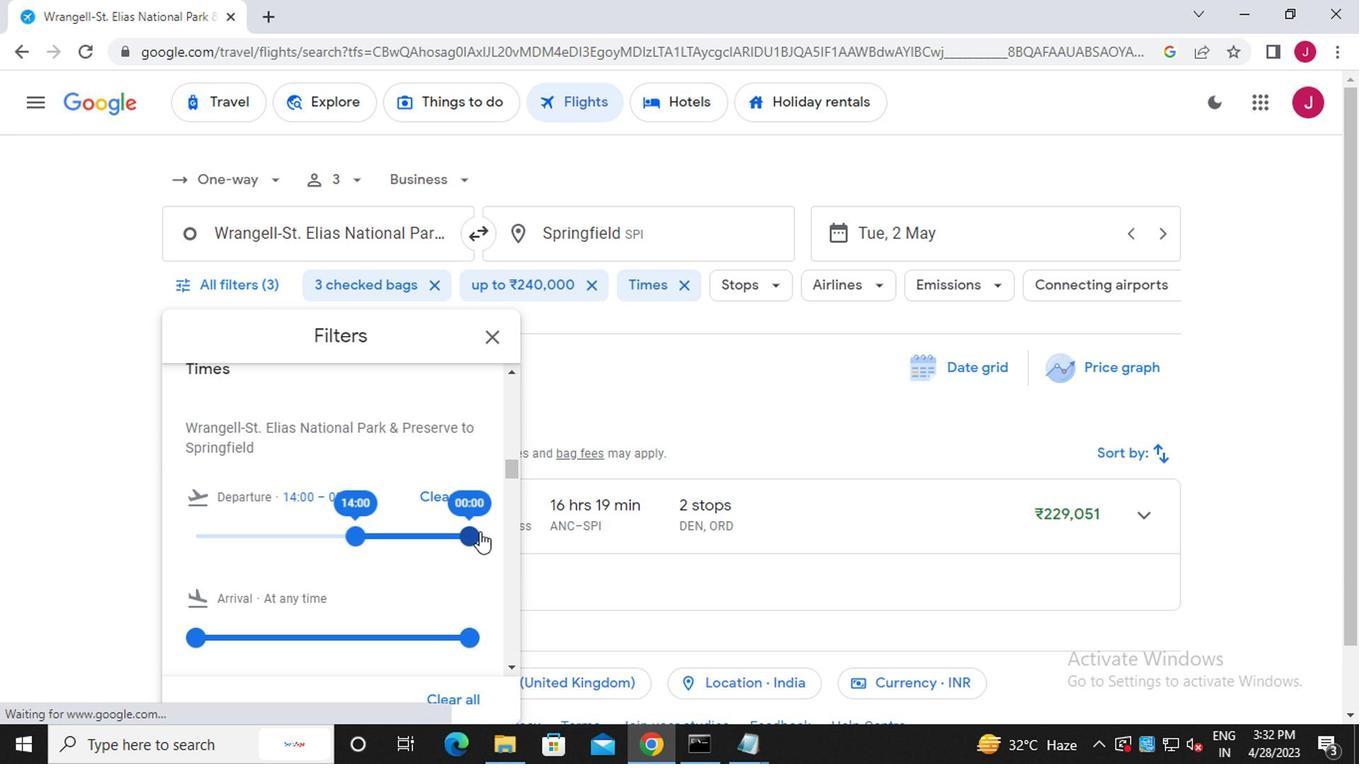 
Action: Mouse moved to (368, 526)
Screenshot: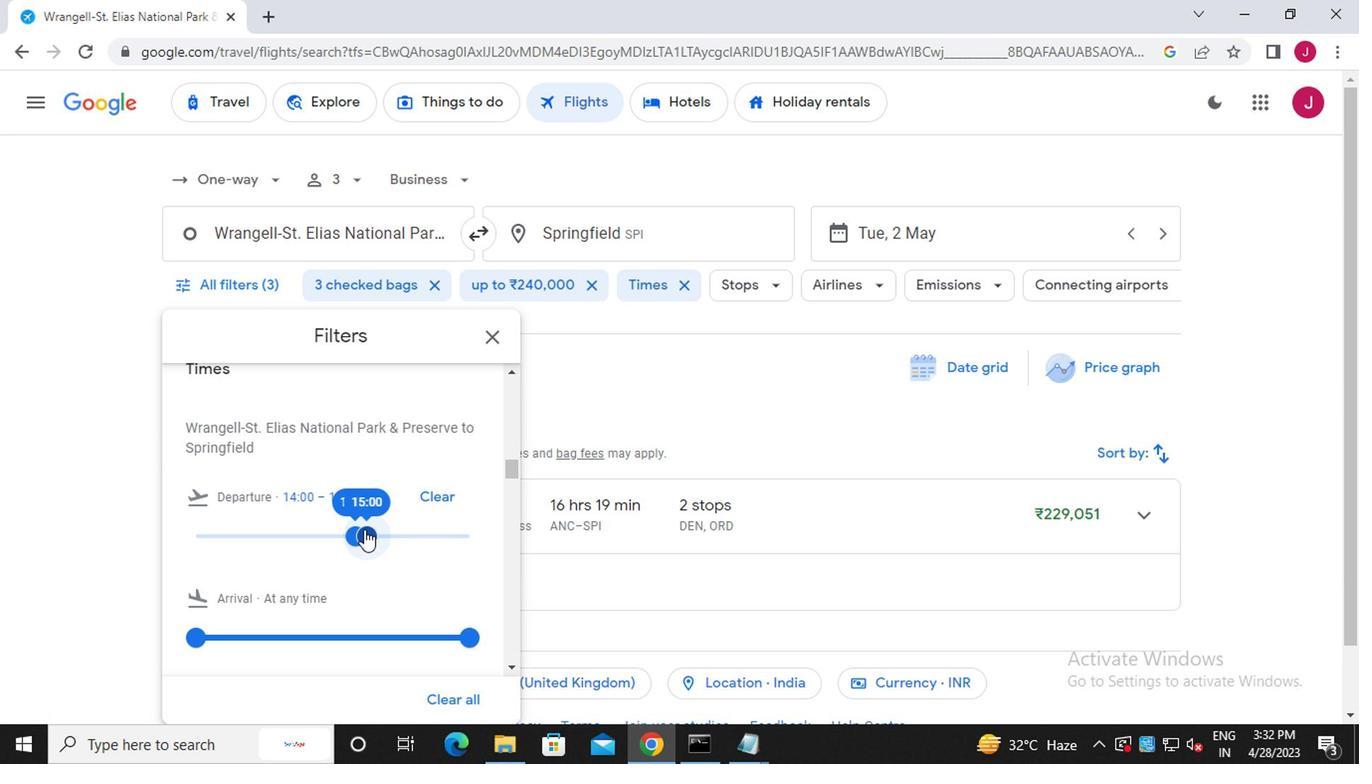 
Action: Mouse scrolled (368, 525) with delta (0, -1)
Screenshot: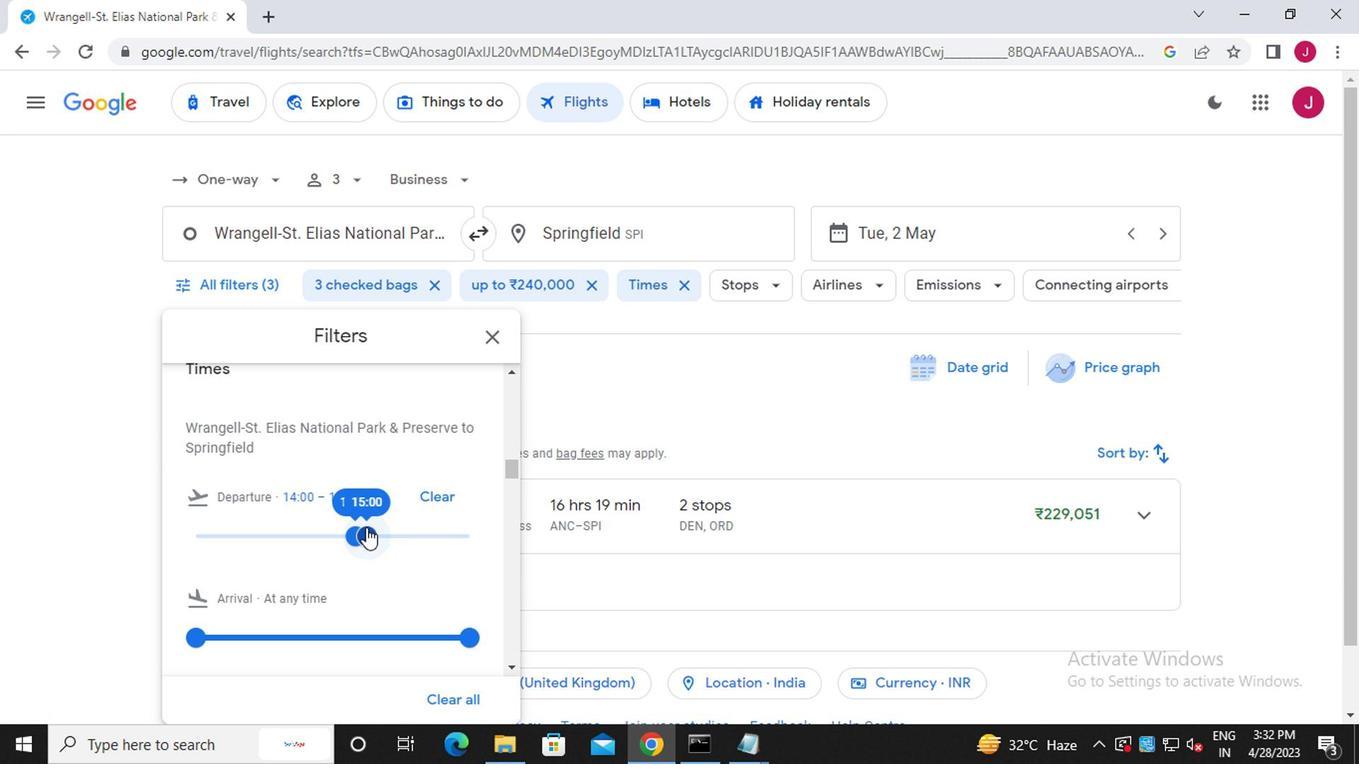
Action: Mouse moved to (490, 344)
Screenshot: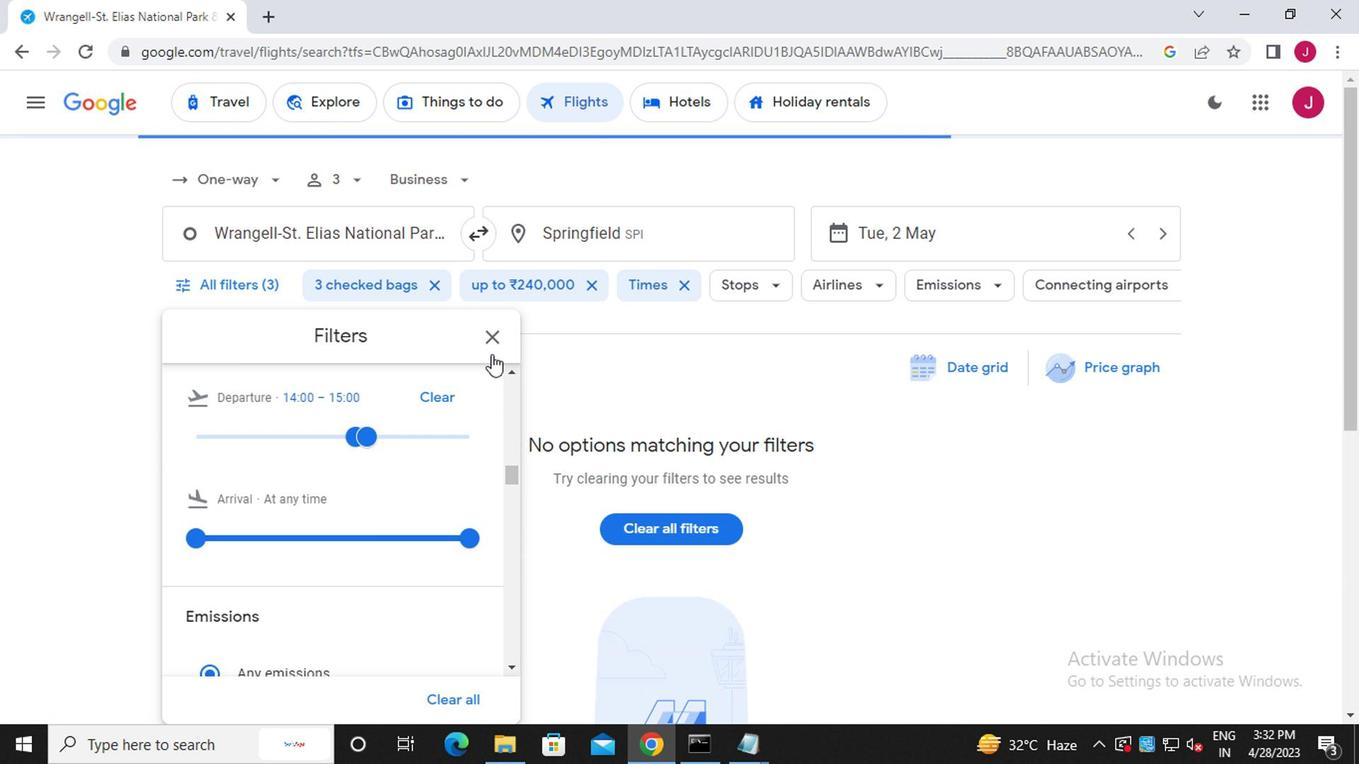 
Action: Mouse pressed left at (490, 344)
Screenshot: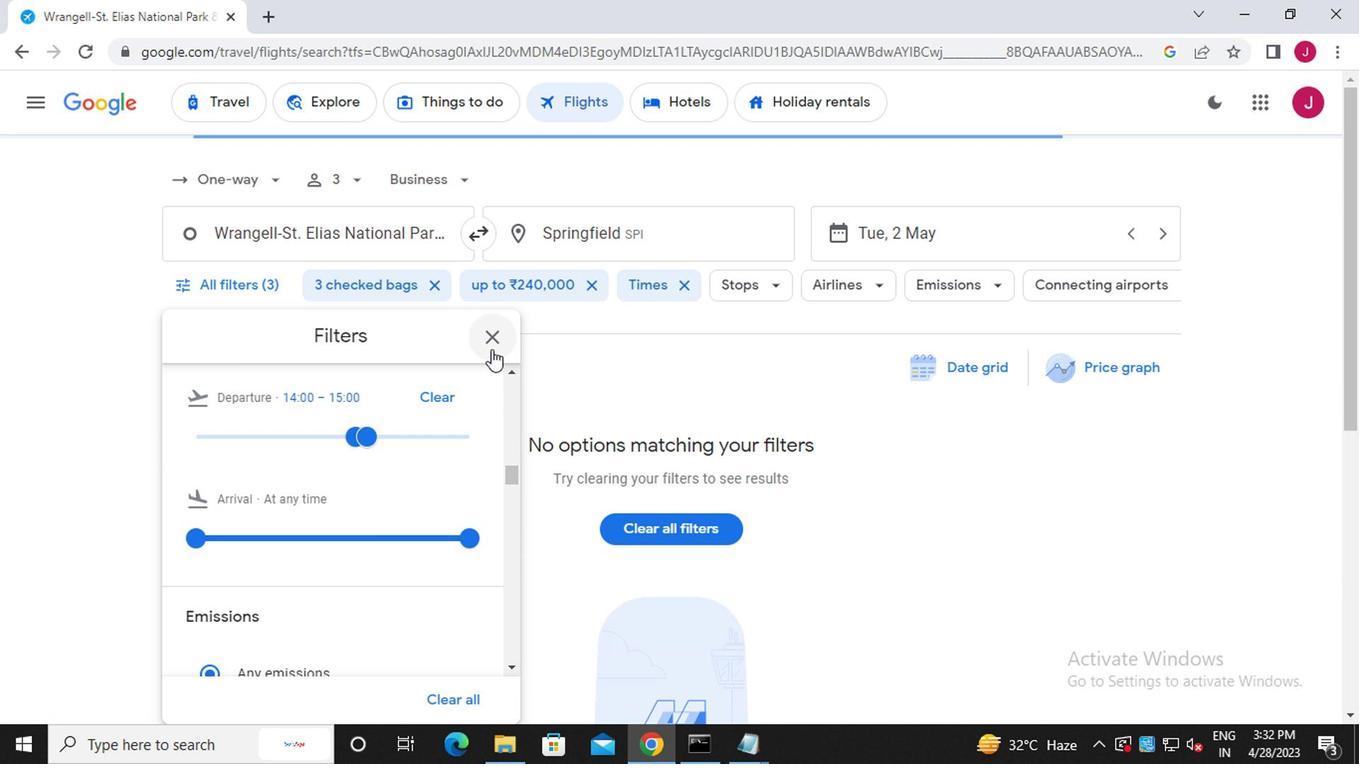
